 Task: Use the "Weathercom" extension for accurate weather information.
Action: Mouse moved to (1010, 28)
Screenshot: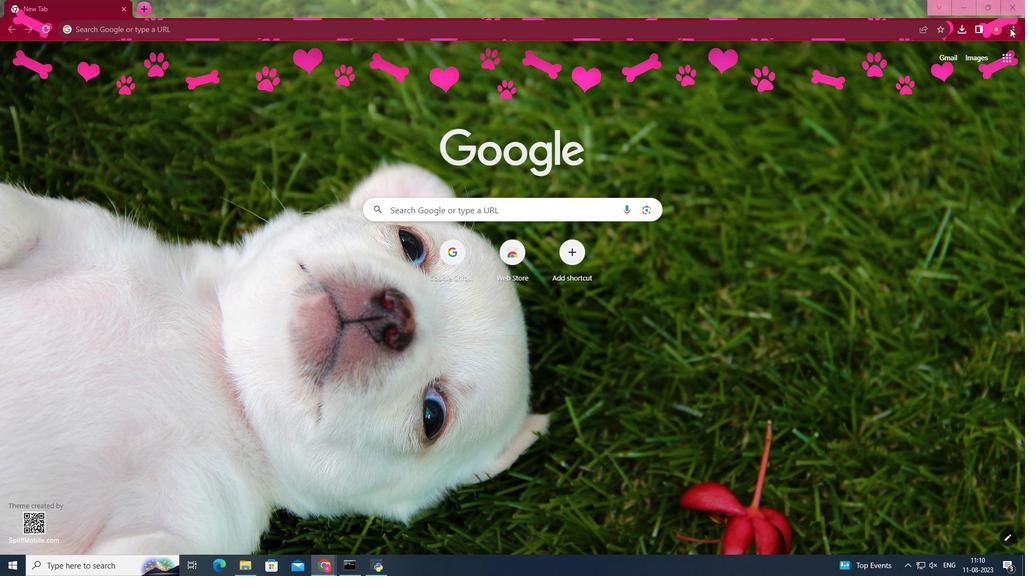 
Action: Mouse pressed left at (1010, 28)
Screenshot: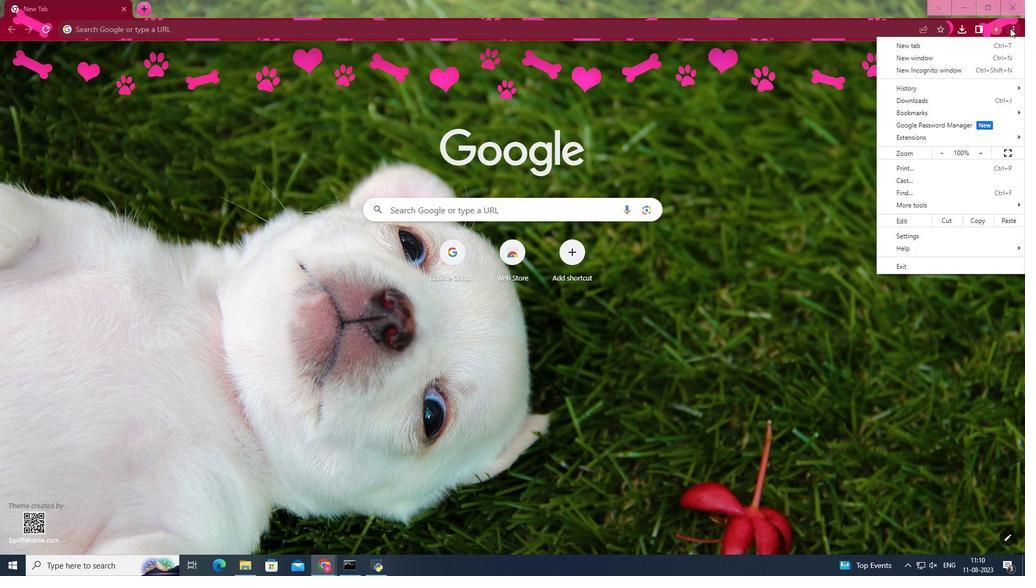 
Action: Mouse moved to (909, 236)
Screenshot: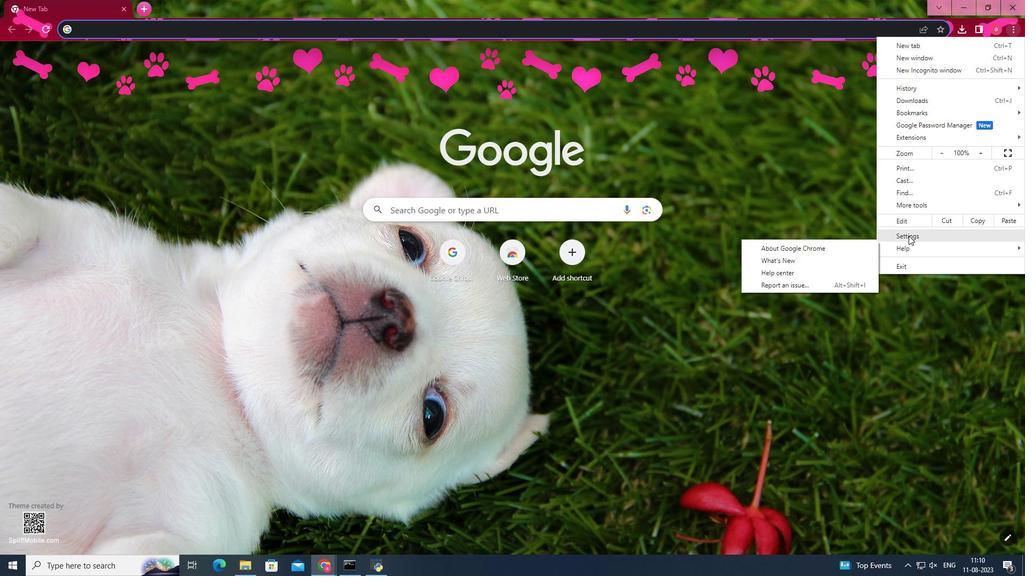 
Action: Mouse pressed left at (909, 236)
Screenshot: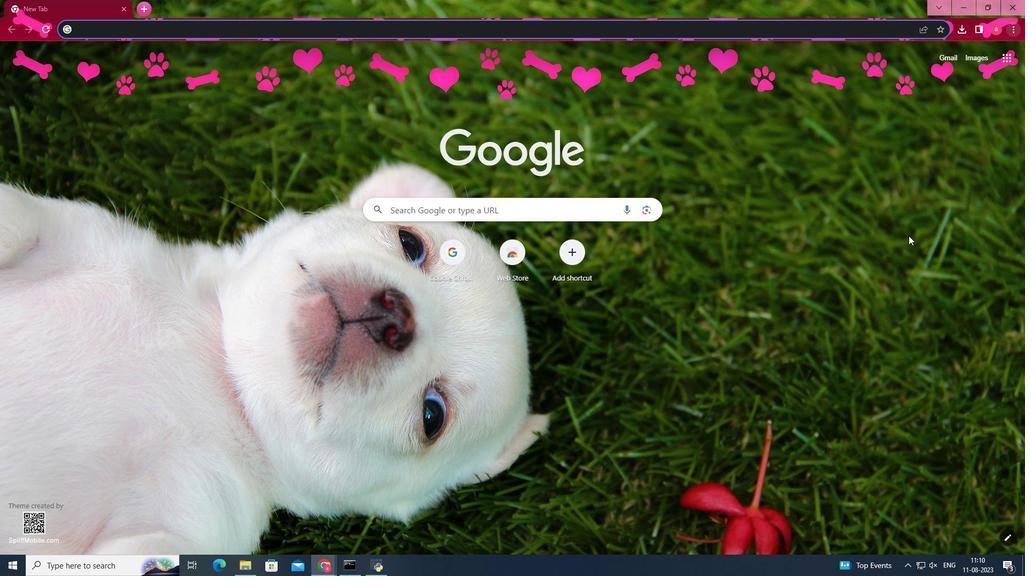 
Action: Mouse moved to (54, 390)
Screenshot: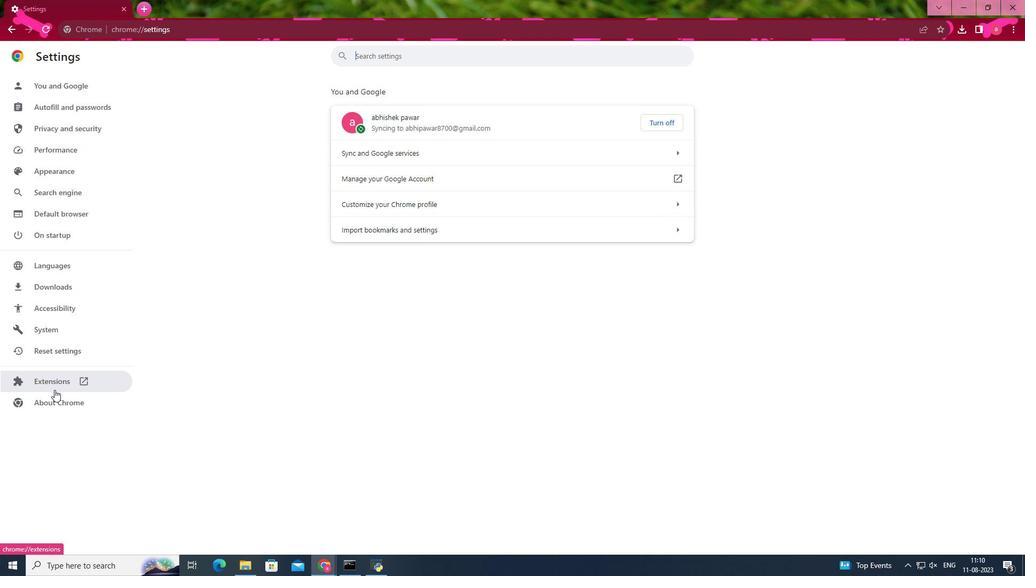 
Action: Mouse pressed left at (54, 390)
Screenshot: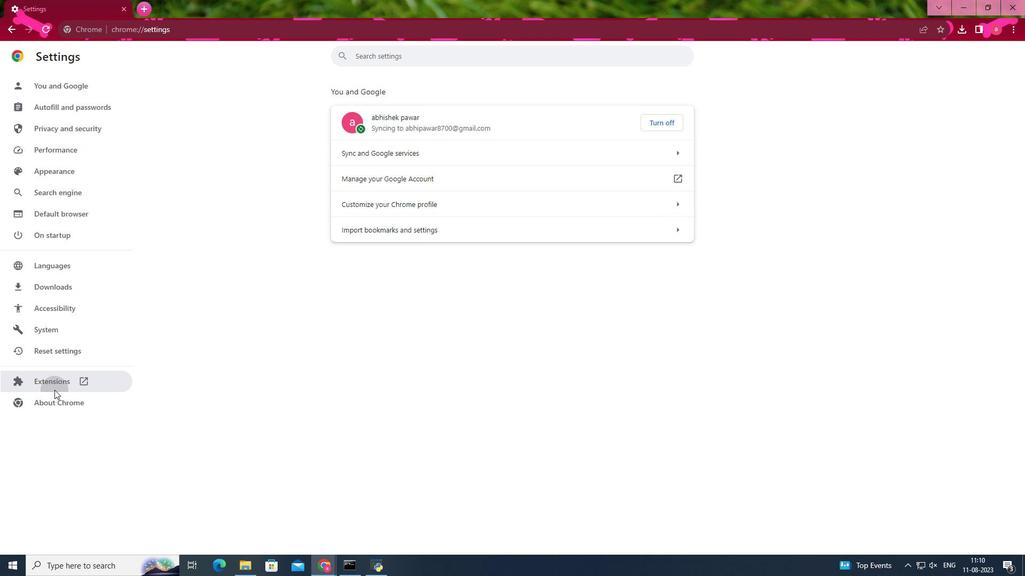 
Action: Mouse moved to (23, 56)
Screenshot: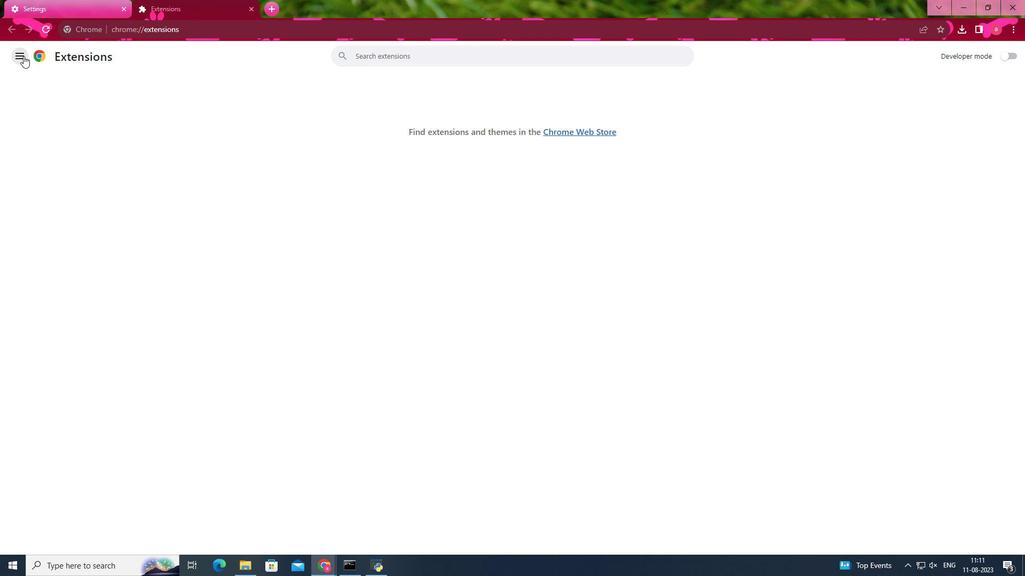 
Action: Mouse pressed left at (23, 56)
Screenshot: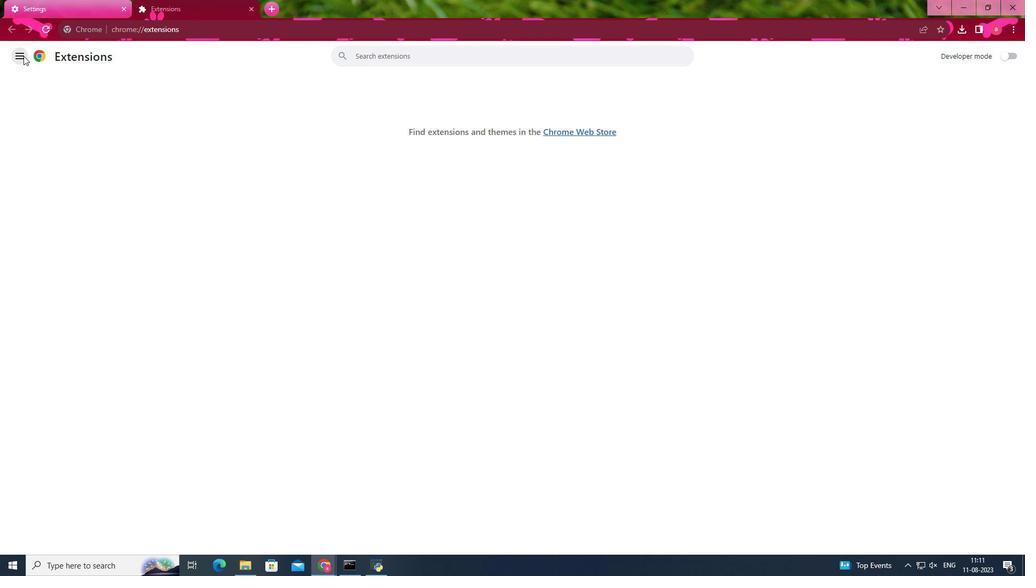 
Action: Mouse moved to (57, 541)
Screenshot: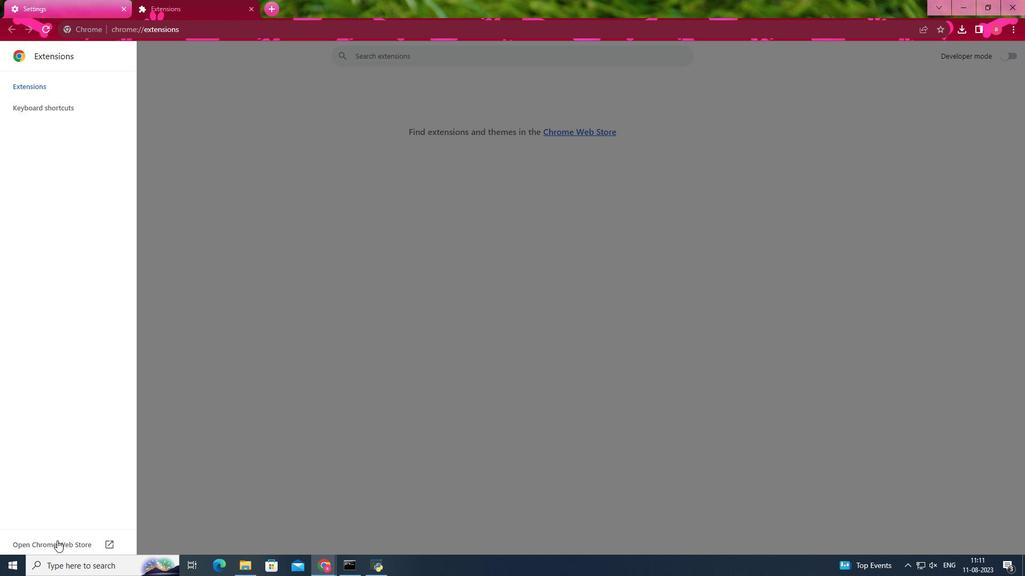 
Action: Mouse pressed left at (57, 541)
Screenshot: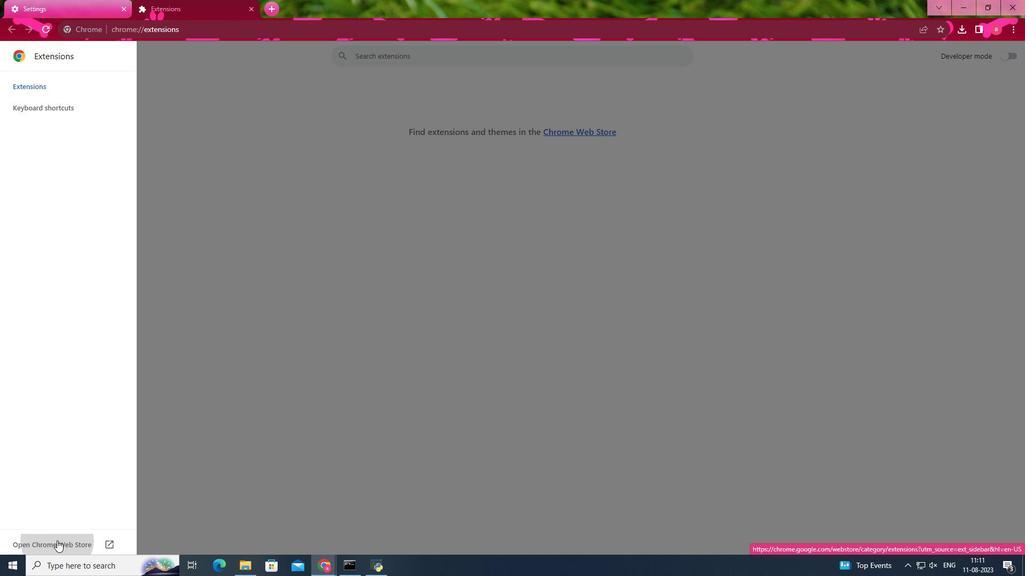 
Action: Mouse moved to (265, 94)
Screenshot: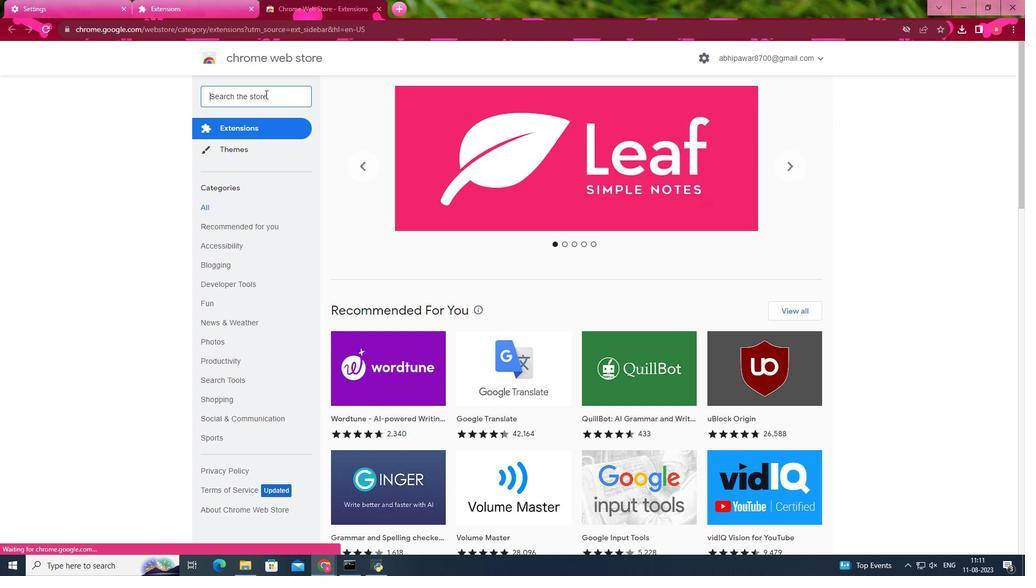 
Action: Mouse pressed left at (265, 94)
Screenshot: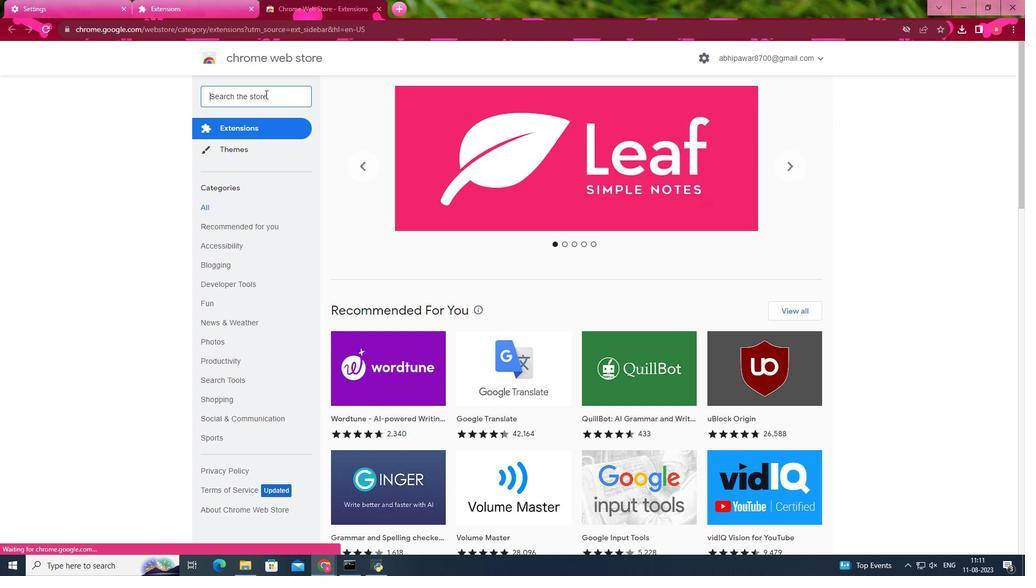 
Action: Key pressed <Key.shift>Weathercom<Key.enter>
Screenshot: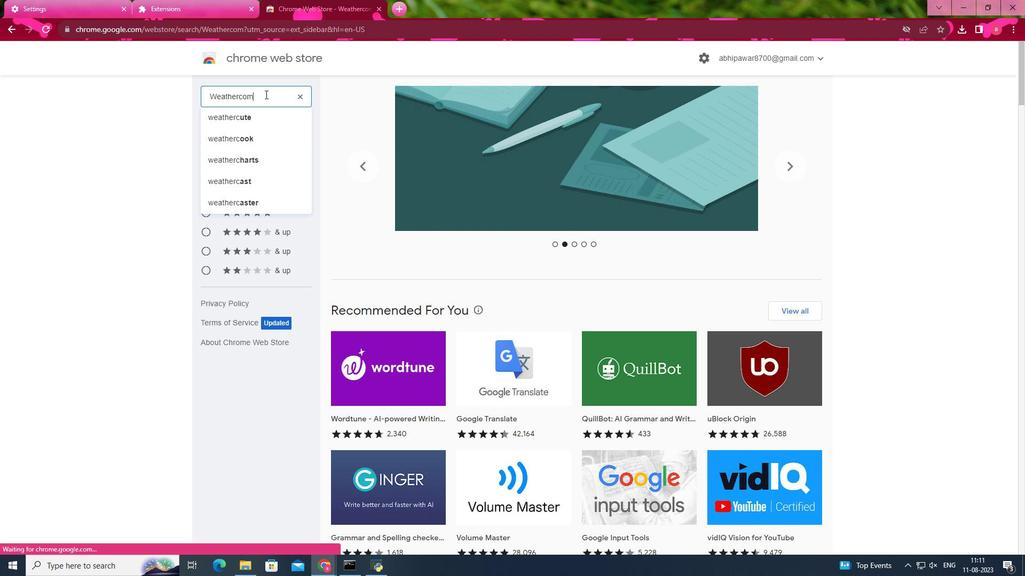 
Action: Mouse moved to (523, 170)
Screenshot: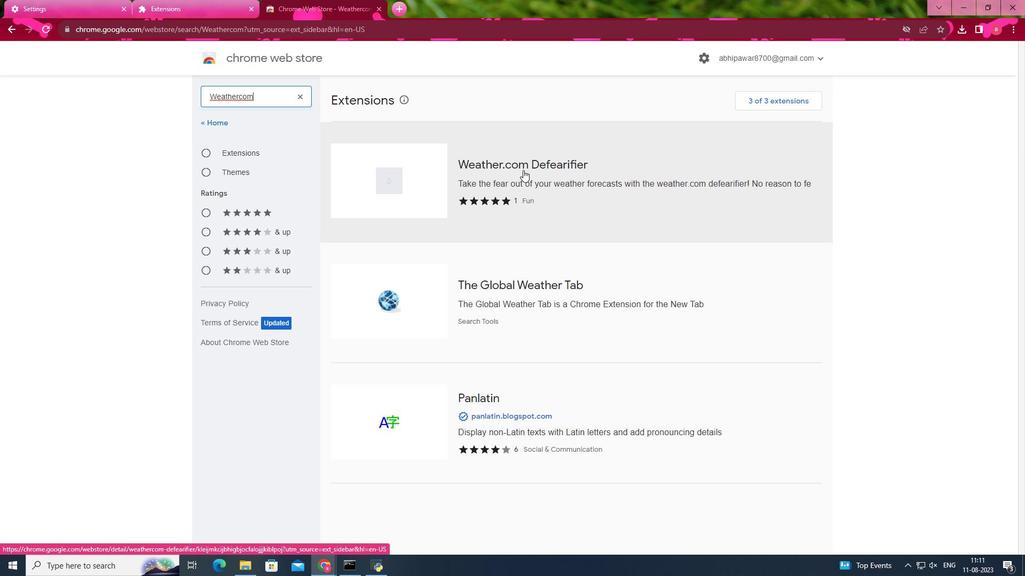 
Action: Mouse pressed left at (523, 170)
Screenshot: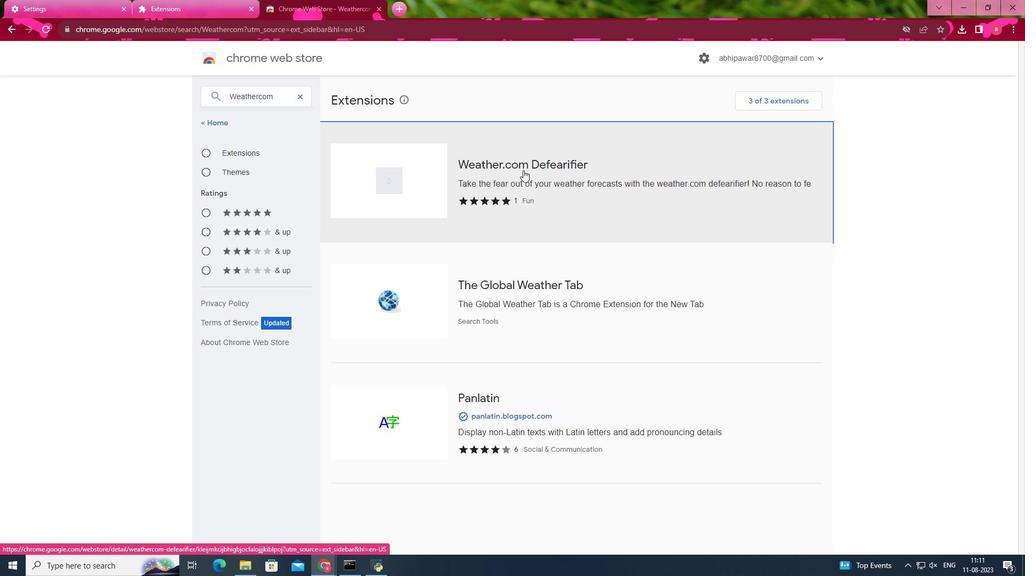 
Action: Mouse moved to (714, 129)
Screenshot: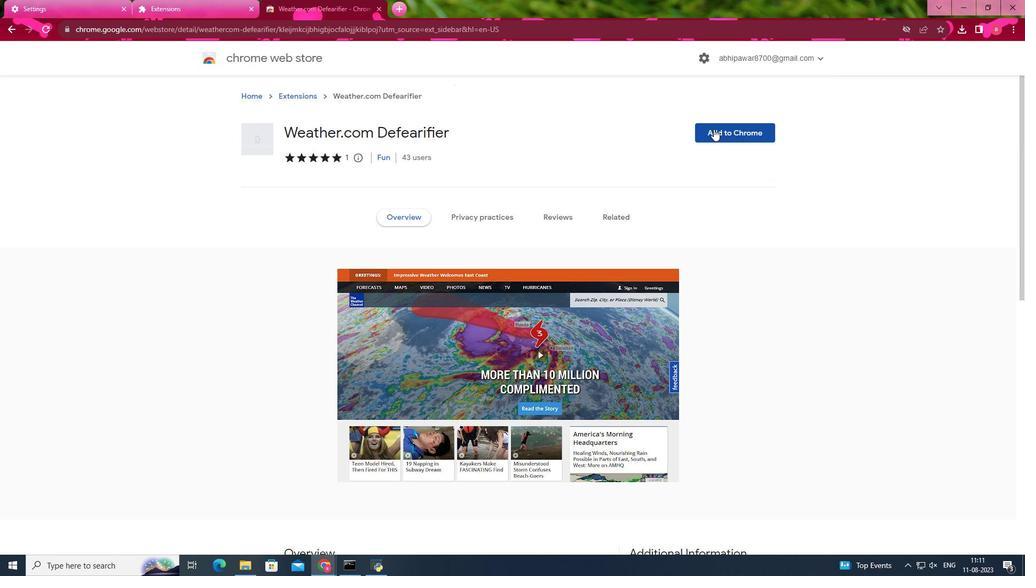 
Action: Mouse pressed left at (714, 129)
Screenshot: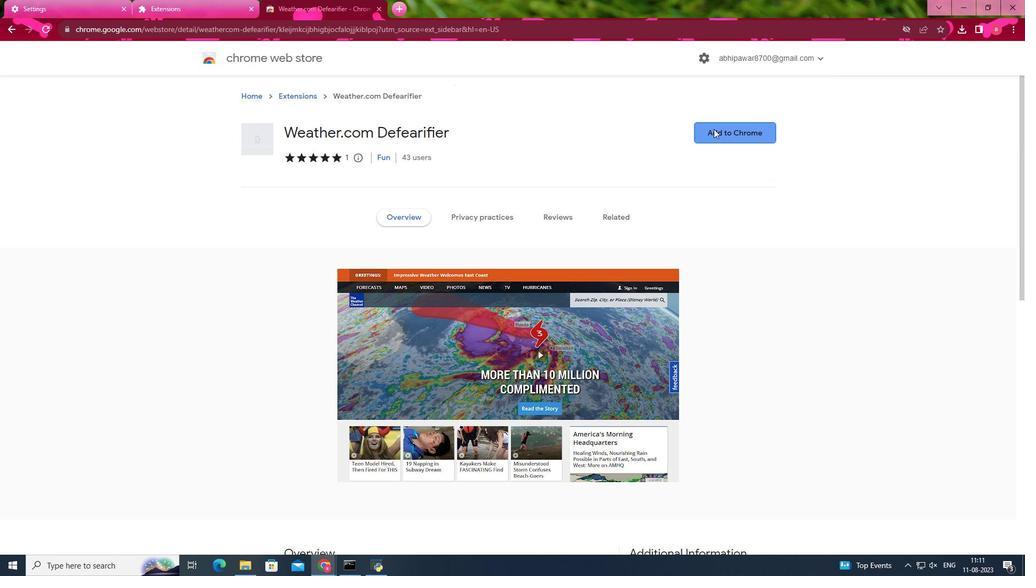 
Action: Mouse moved to (544, 117)
Screenshot: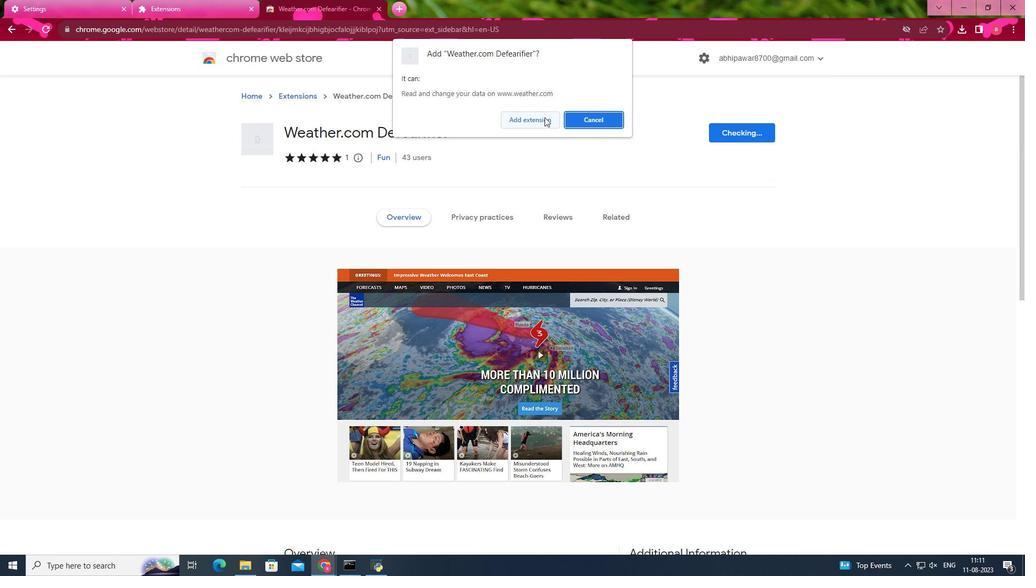 
Action: Mouse pressed left at (544, 117)
Screenshot: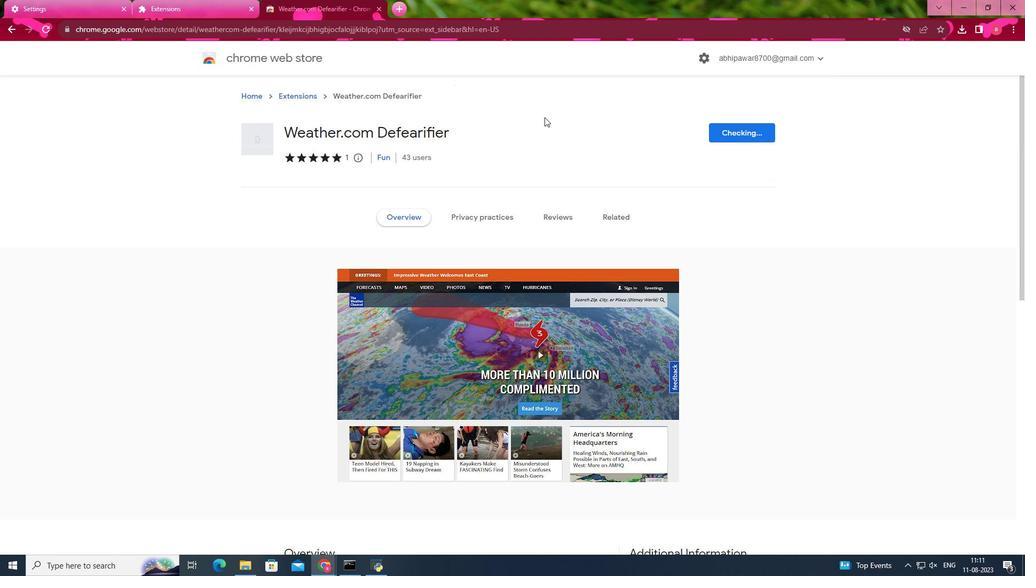 
Action: Mouse moved to (766, 56)
Screenshot: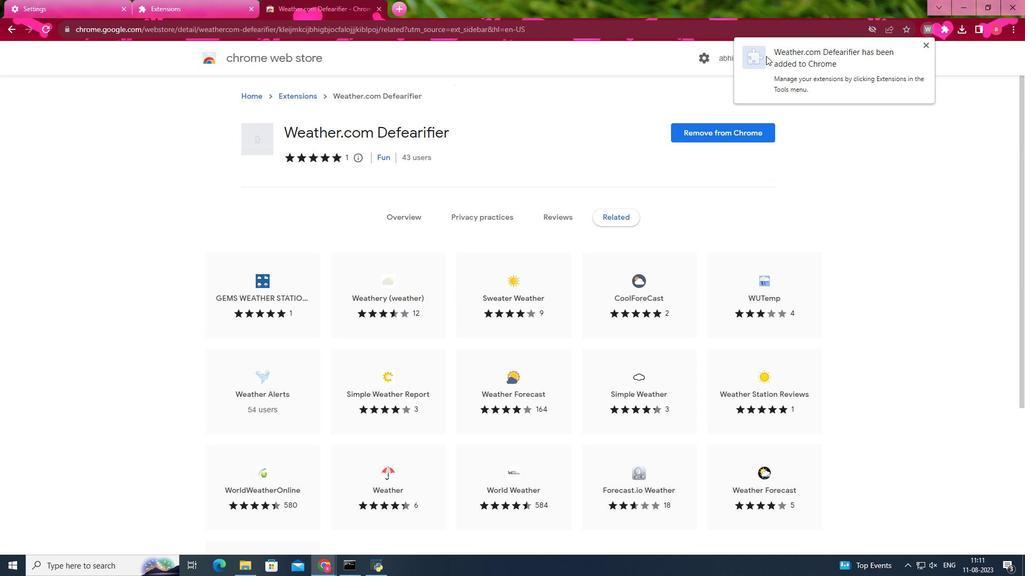 
Action: Mouse pressed left at (766, 56)
Screenshot: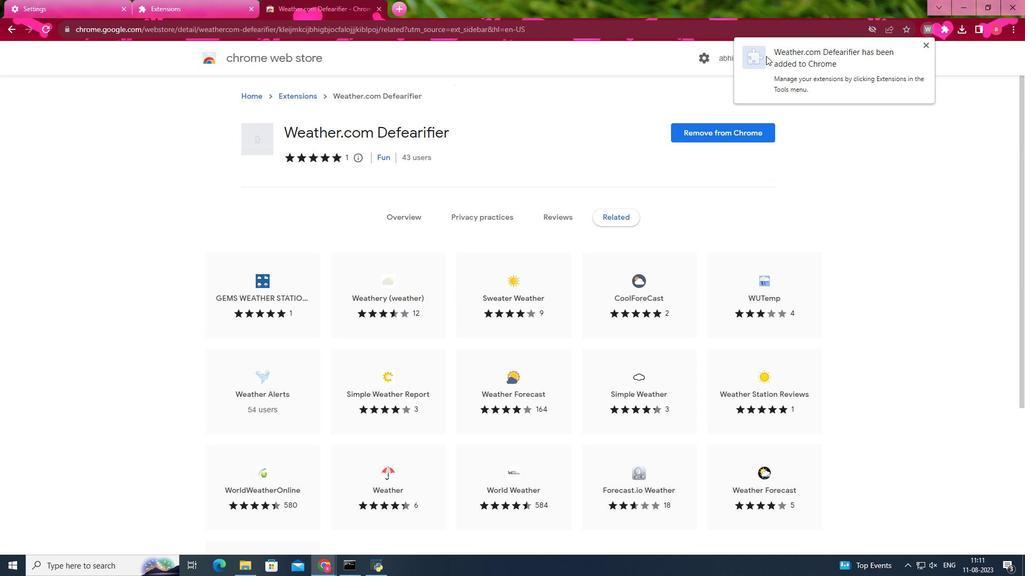 
Action: Mouse moved to (847, 61)
Screenshot: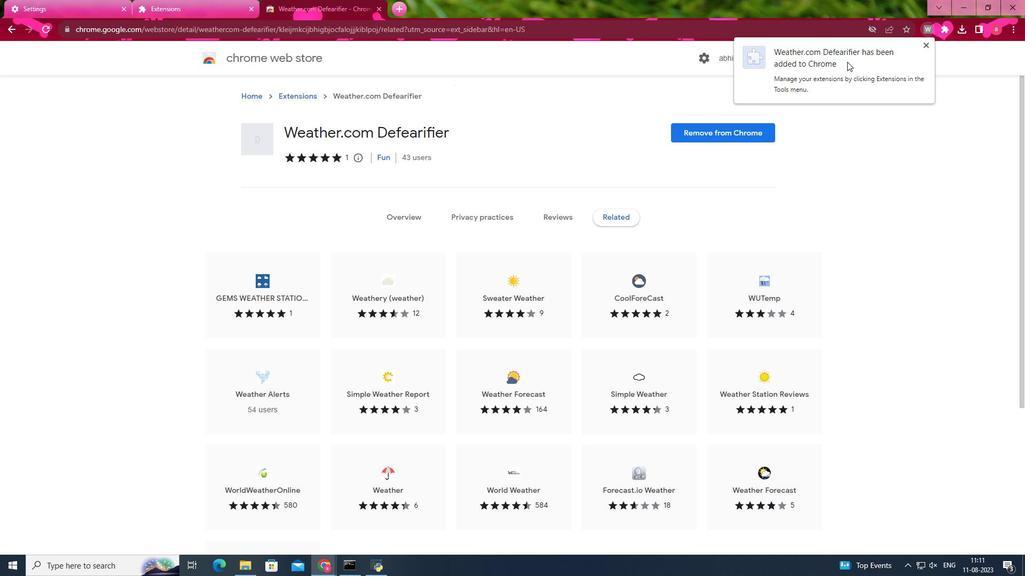 
Action: Mouse pressed left at (847, 61)
Screenshot: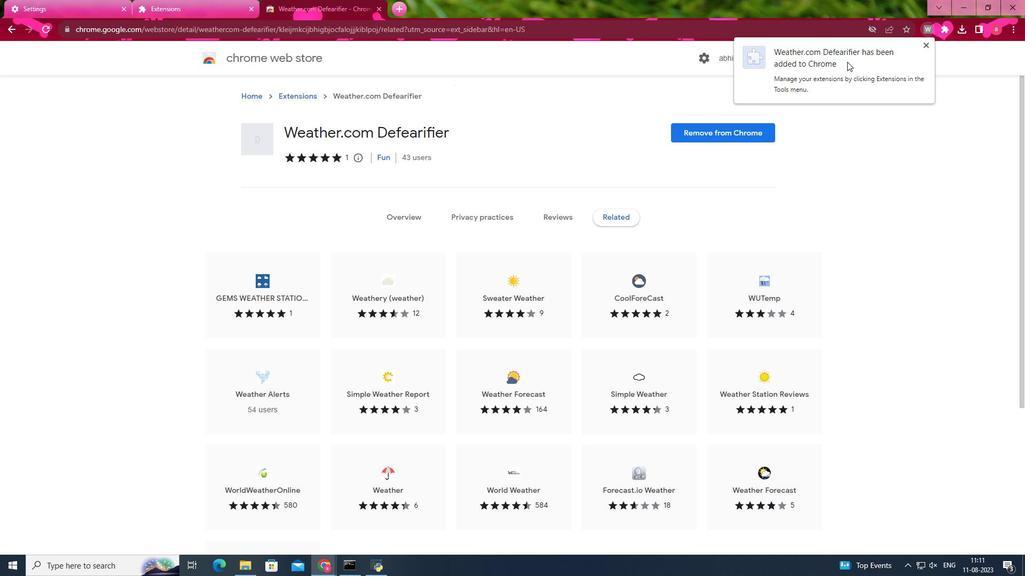 
Action: Mouse moved to (931, 43)
Screenshot: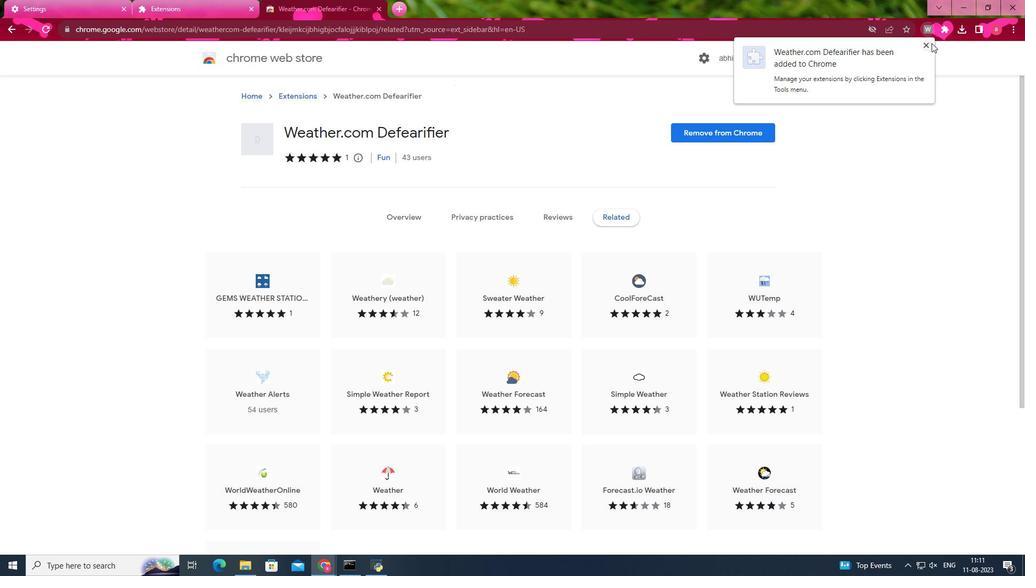 
Action: Mouse pressed left at (931, 43)
Screenshot: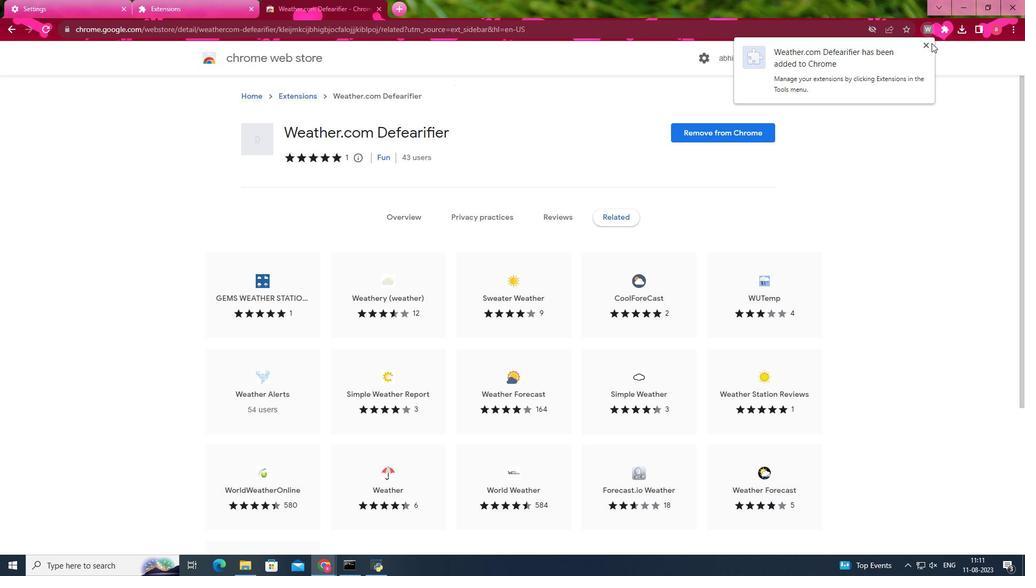 
Action: Mouse moved to (949, 28)
Screenshot: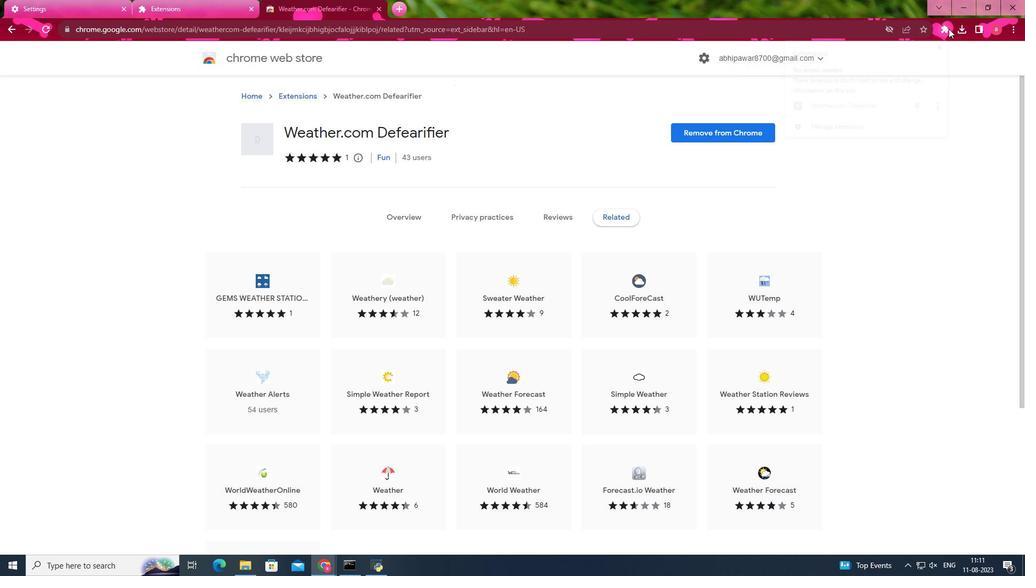 
Action: Mouse pressed left at (949, 28)
Screenshot: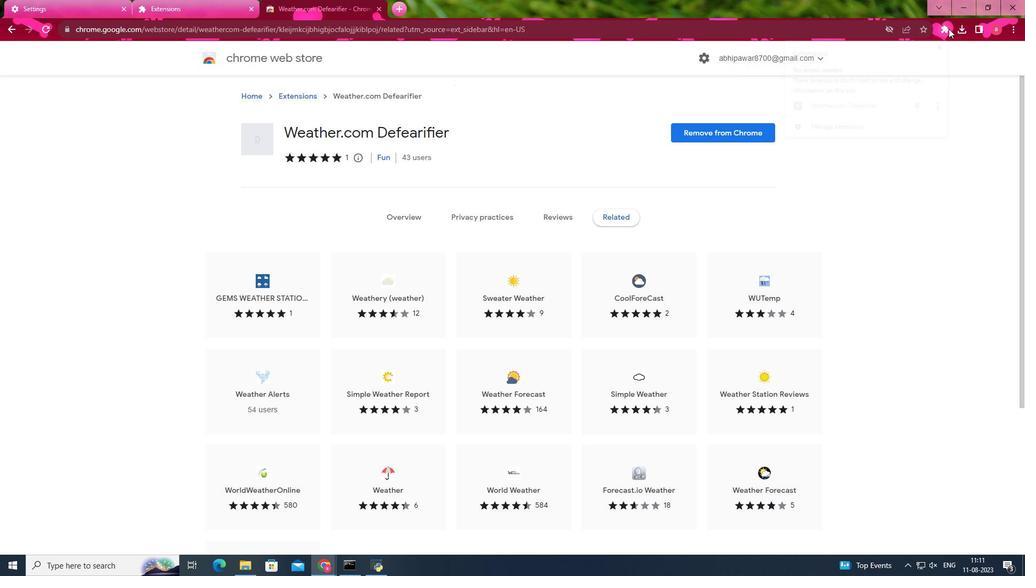 
Action: Mouse moved to (835, 114)
Screenshot: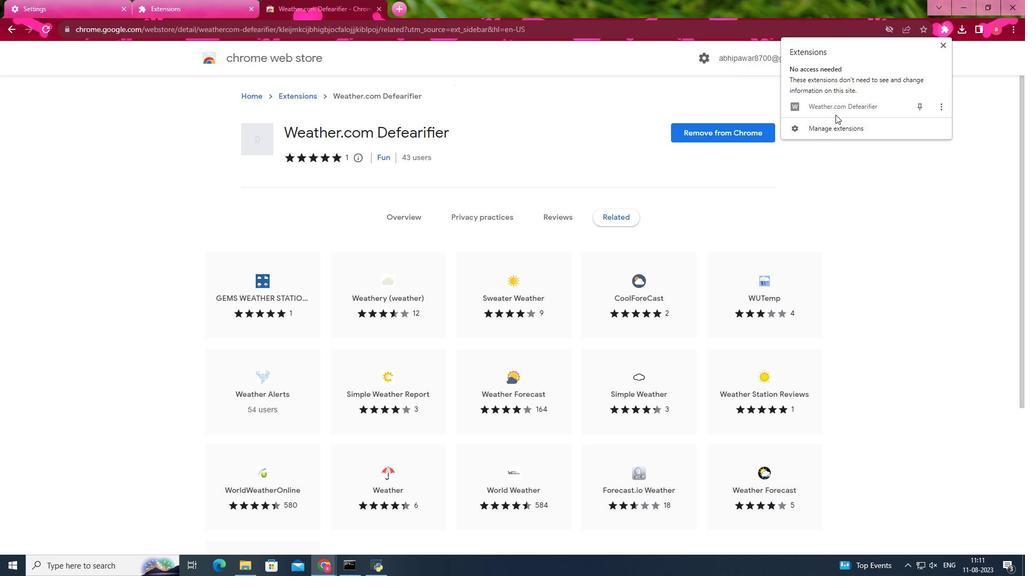 
Action: Mouse pressed left at (835, 114)
Screenshot: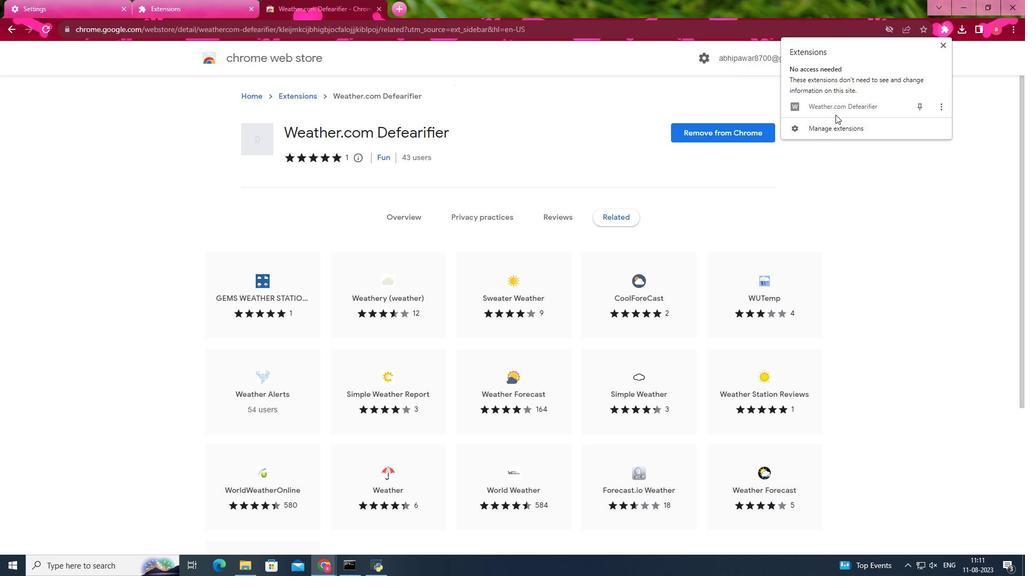 
Action: Mouse moved to (840, 105)
Screenshot: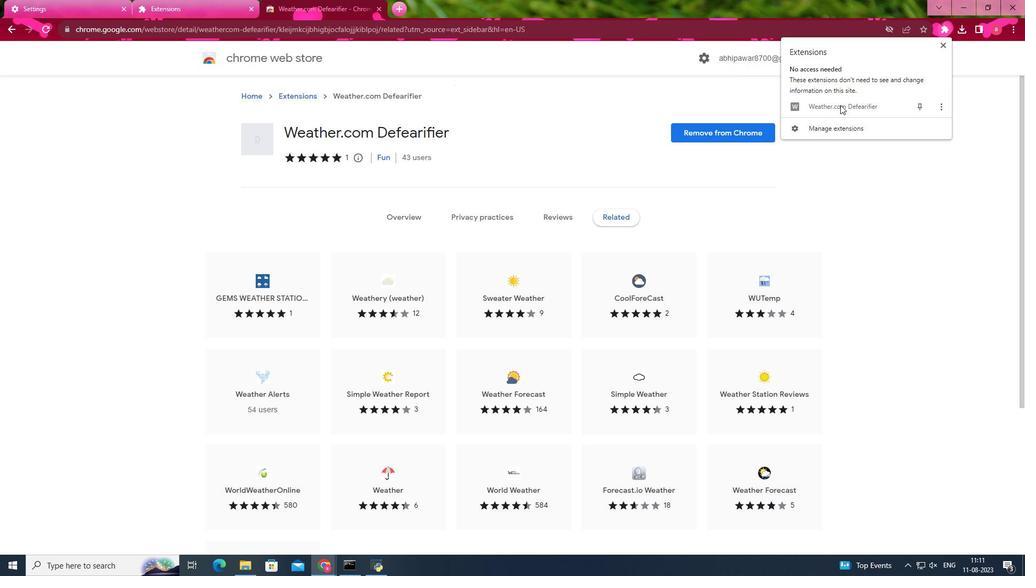 
Action: Mouse pressed left at (840, 105)
Screenshot: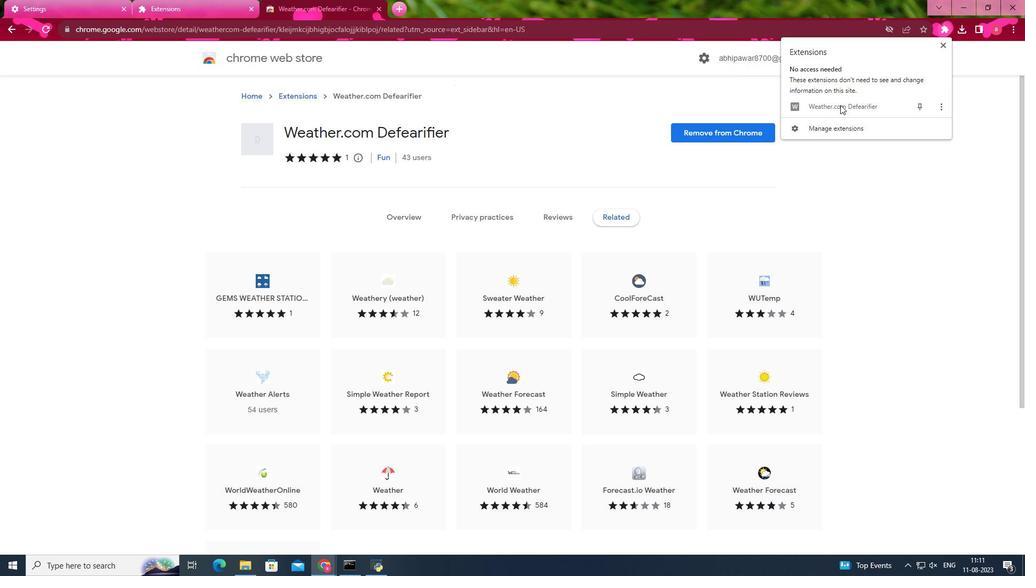 
Action: Mouse moved to (747, 168)
Screenshot: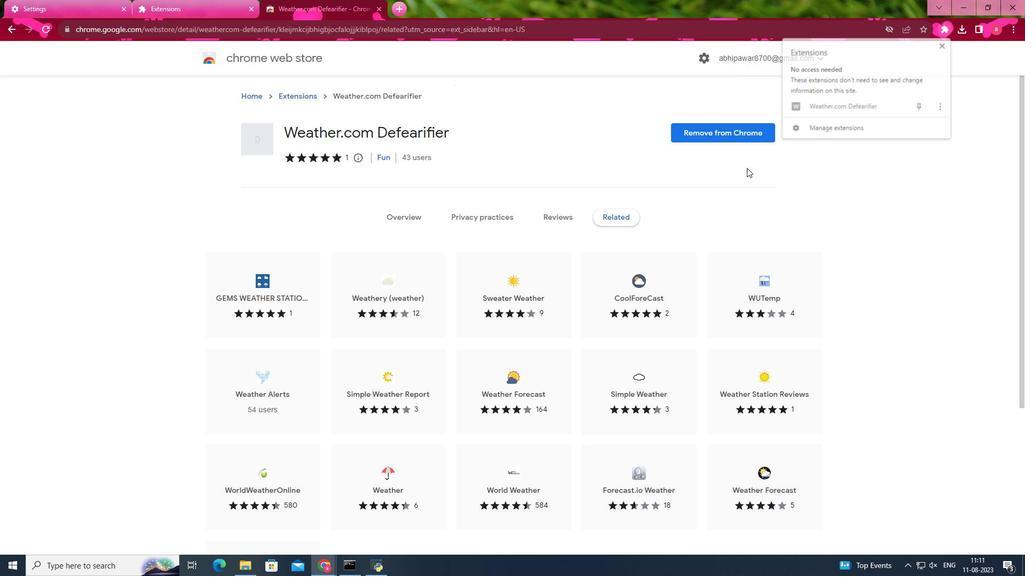 
Action: Mouse pressed left at (747, 168)
Screenshot: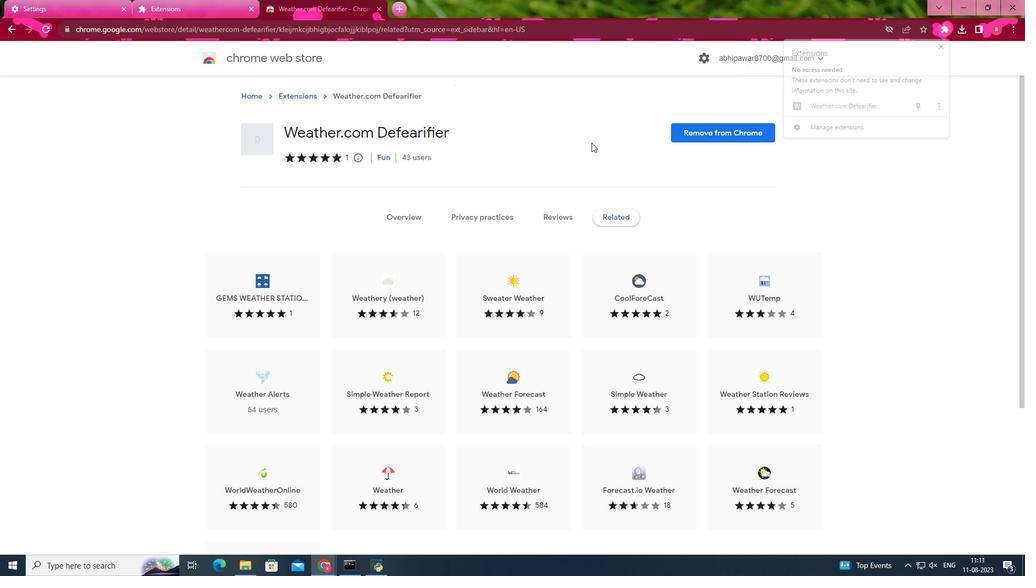 
Action: Mouse moved to (5, 24)
Screenshot: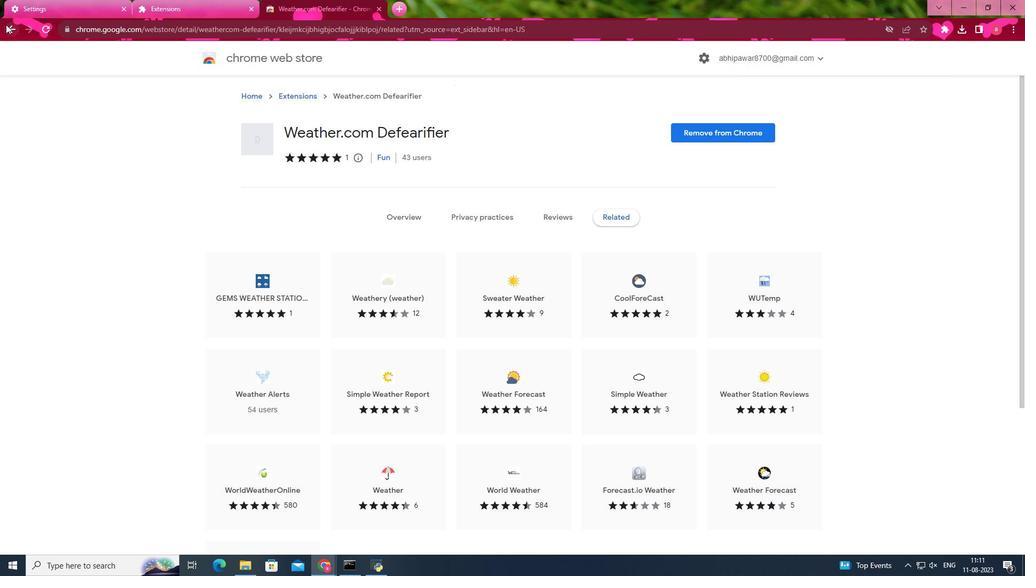 
Action: Mouse pressed left at (5, 24)
Screenshot: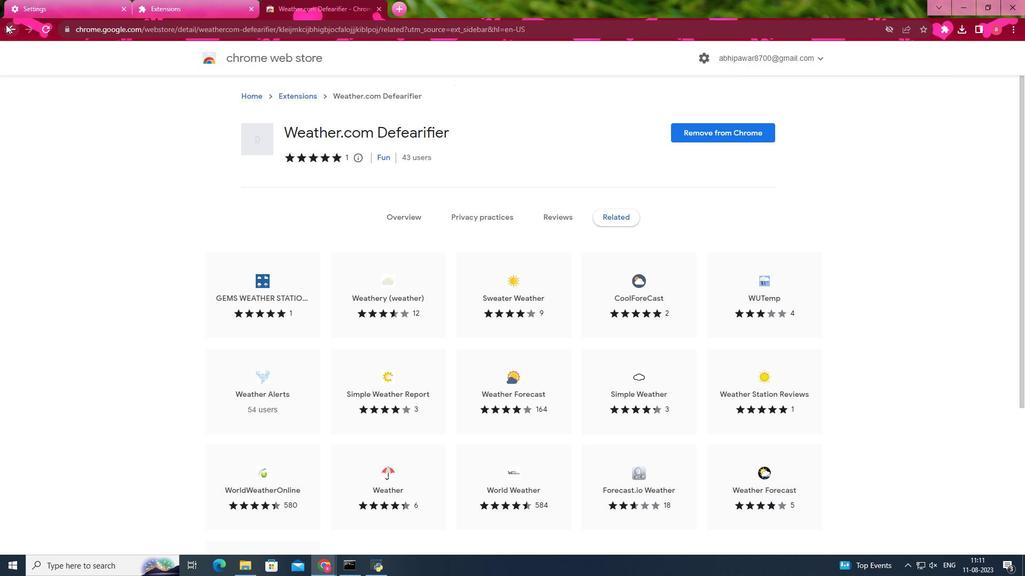 
Action: Mouse moved to (11, 29)
Screenshot: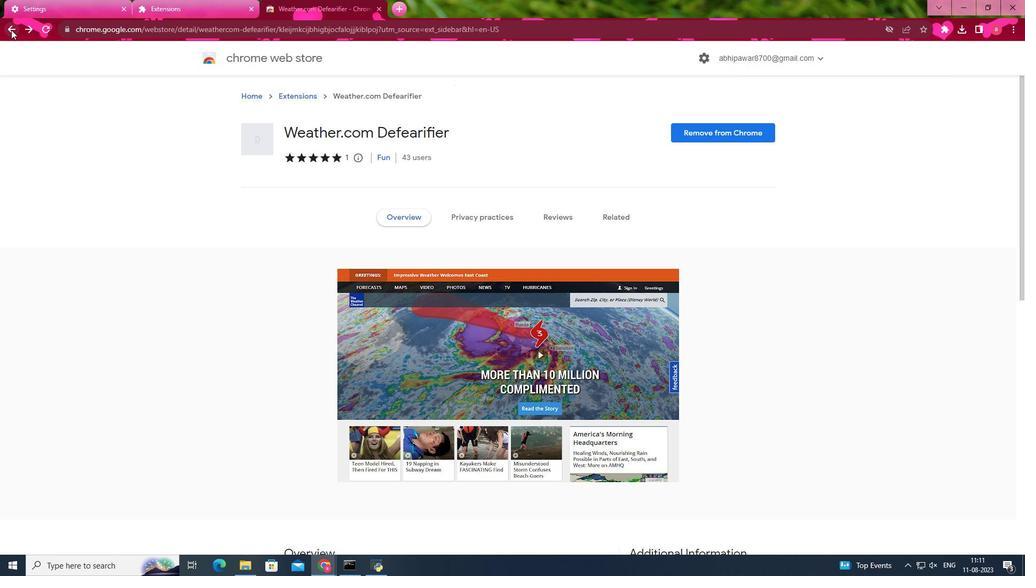 
Action: Mouse pressed left at (11, 29)
Screenshot: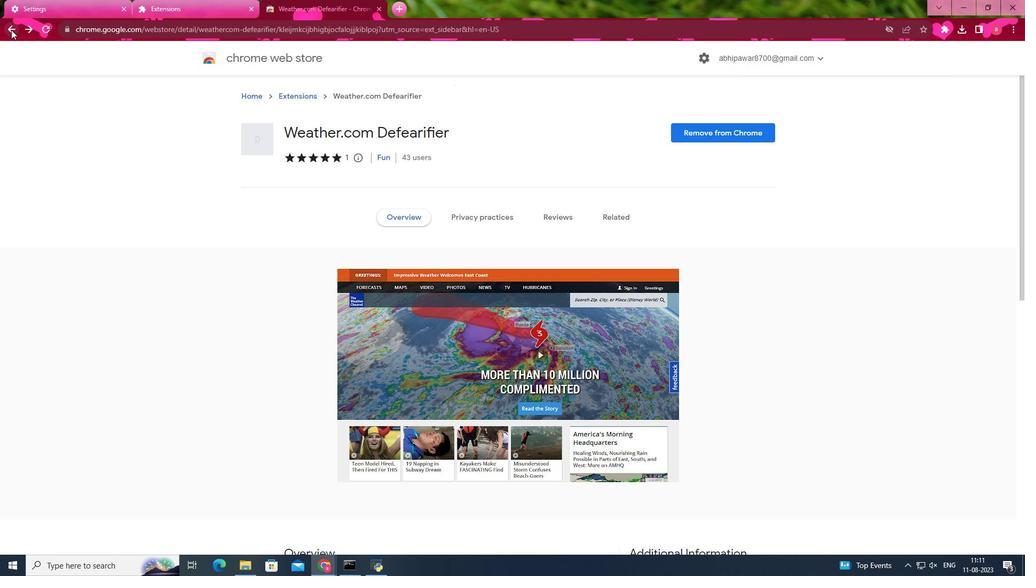 
Action: Mouse moved to (484, 297)
Screenshot: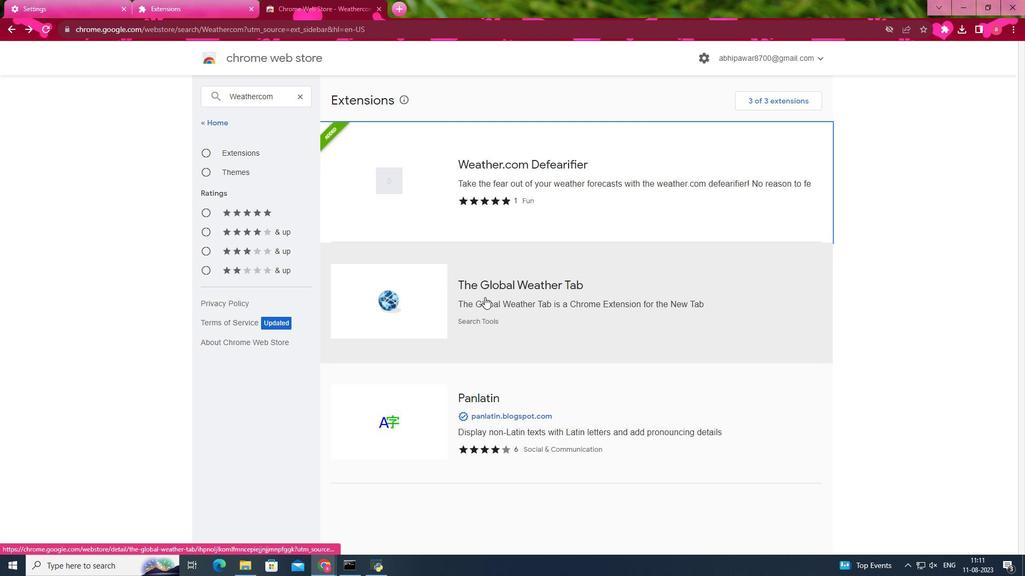 
Action: Mouse pressed left at (484, 297)
Screenshot: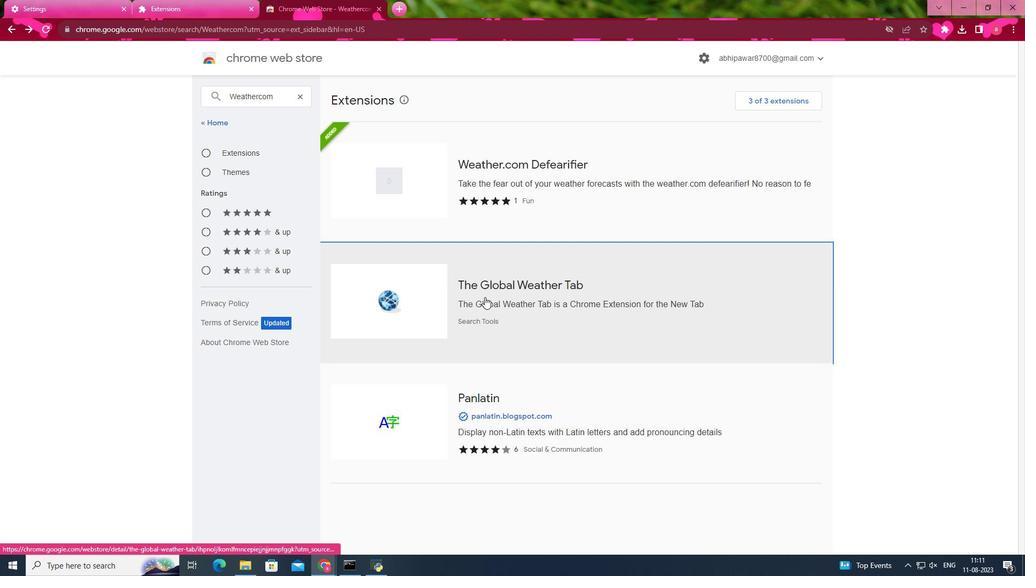 
Action: Mouse moved to (742, 128)
Screenshot: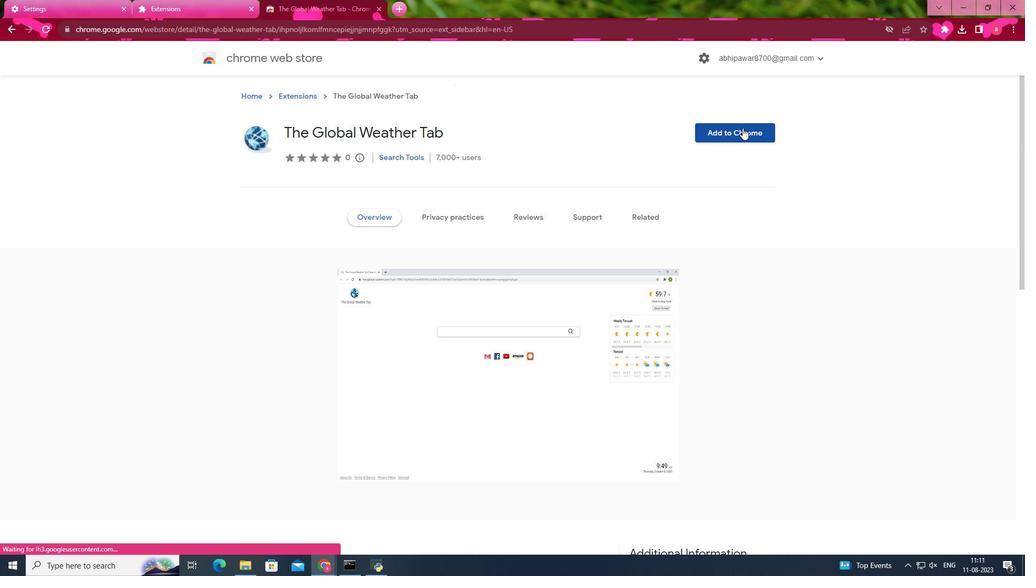 
Action: Mouse pressed left at (742, 128)
Screenshot: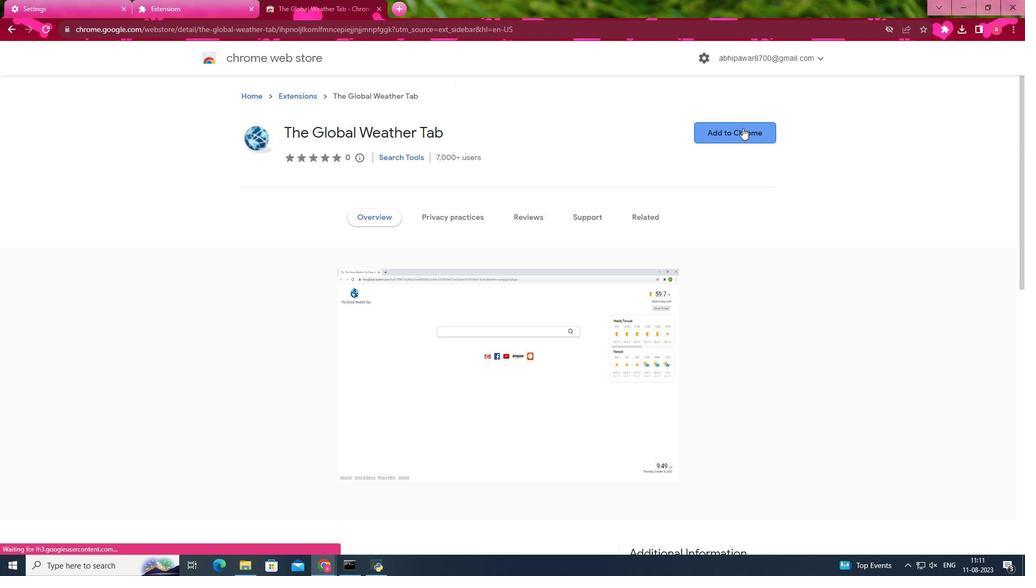 
Action: Mouse moved to (526, 131)
Screenshot: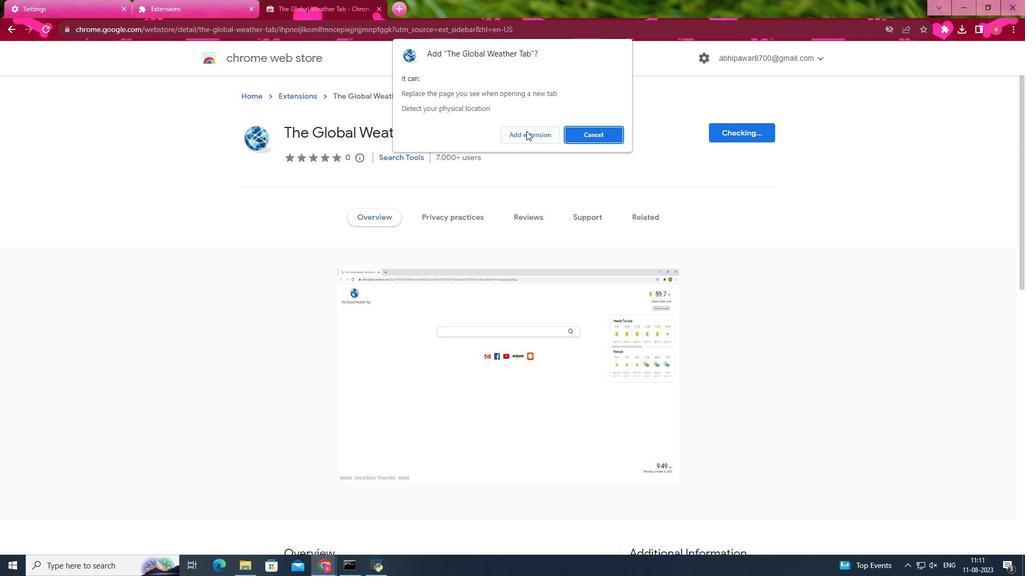 
Action: Mouse pressed left at (526, 131)
Screenshot: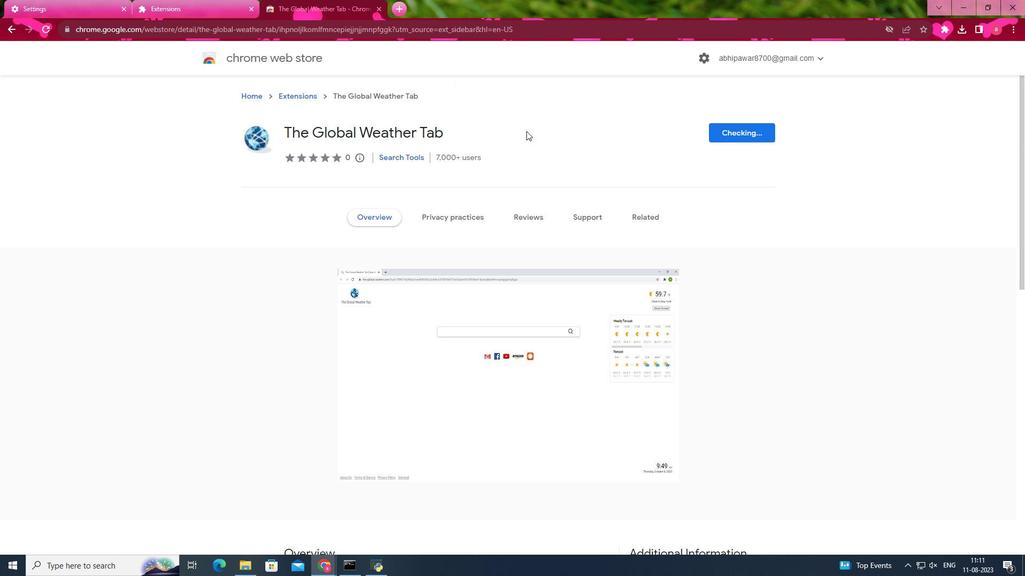 
Action: Mouse moved to (948, 30)
Screenshot: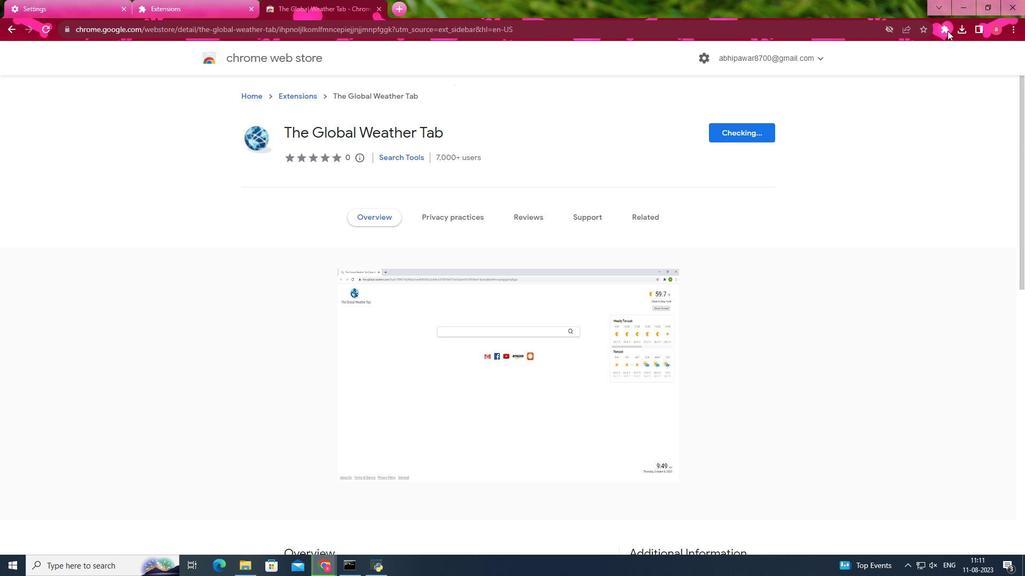 
Action: Mouse pressed left at (948, 30)
Screenshot: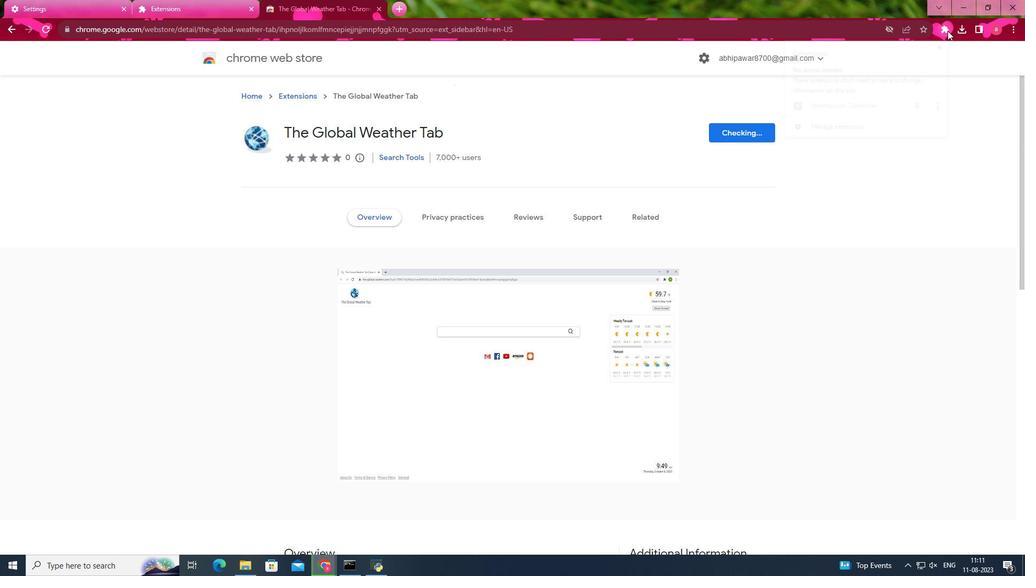 
Action: Mouse moved to (582, 111)
Screenshot: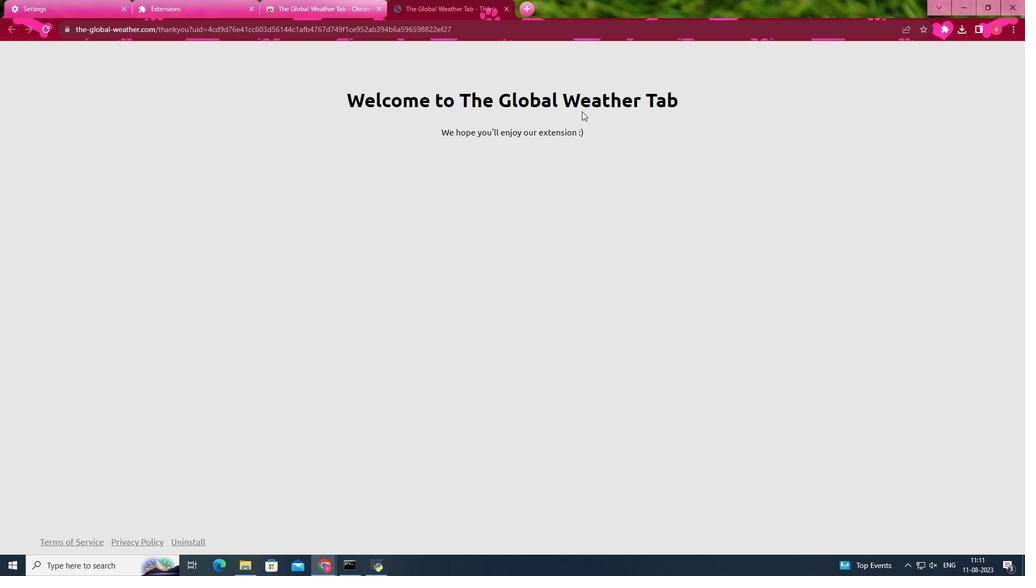 
Action: Mouse pressed left at (582, 111)
Screenshot: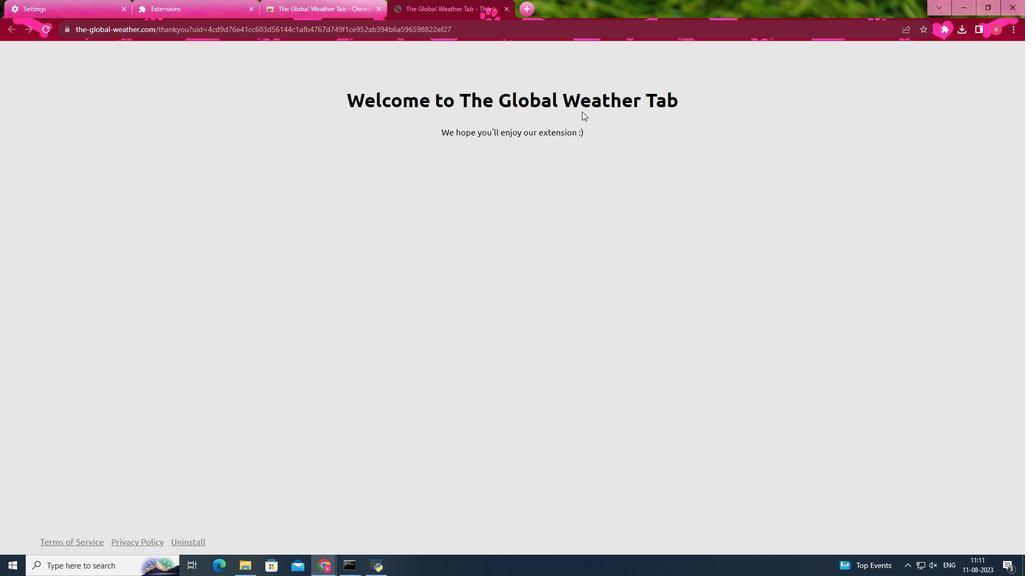 
Action: Mouse moved to (540, 120)
Screenshot: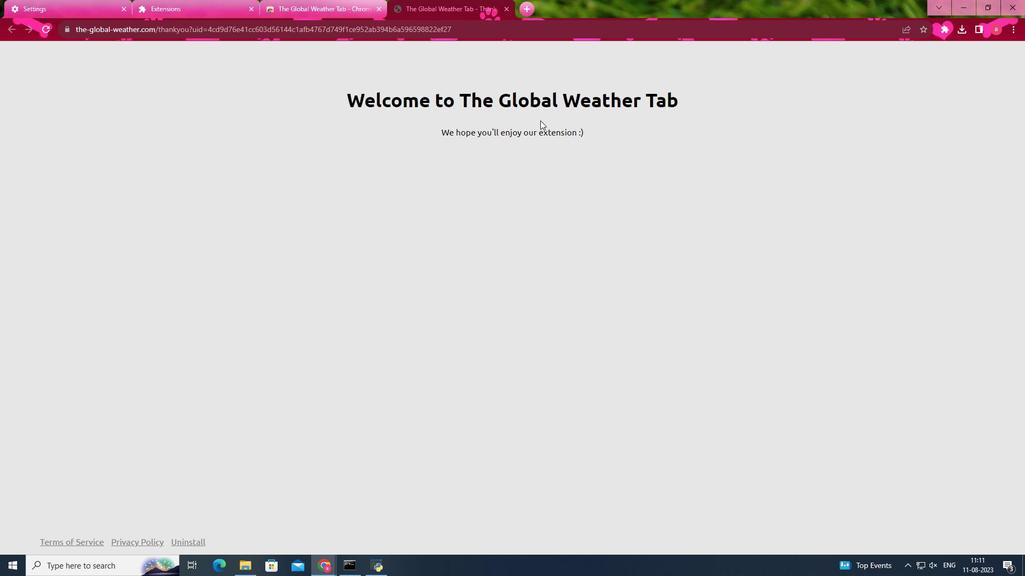 
Action: Mouse pressed left at (540, 120)
Screenshot: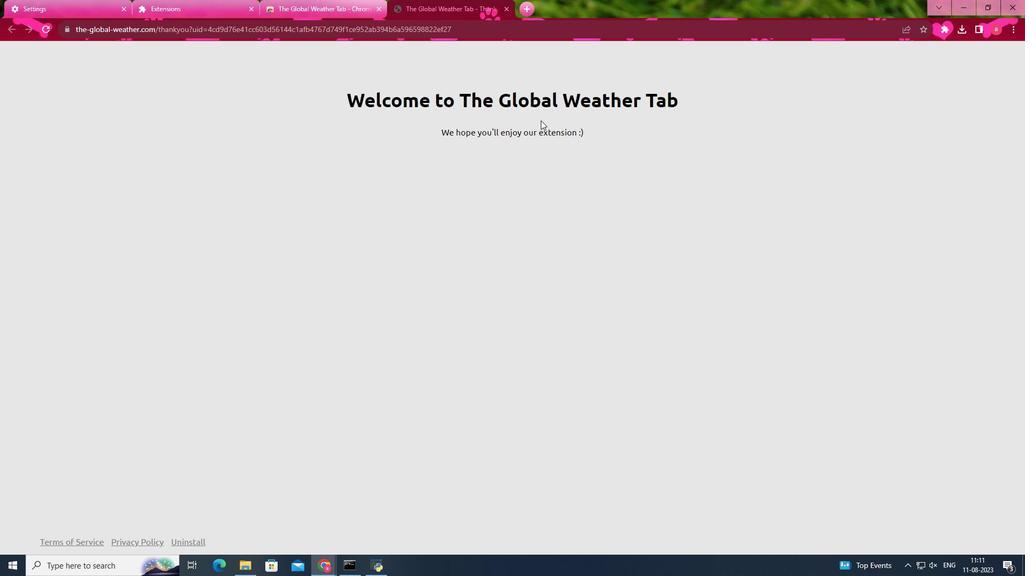 
Action: Mouse moved to (557, 139)
Screenshot: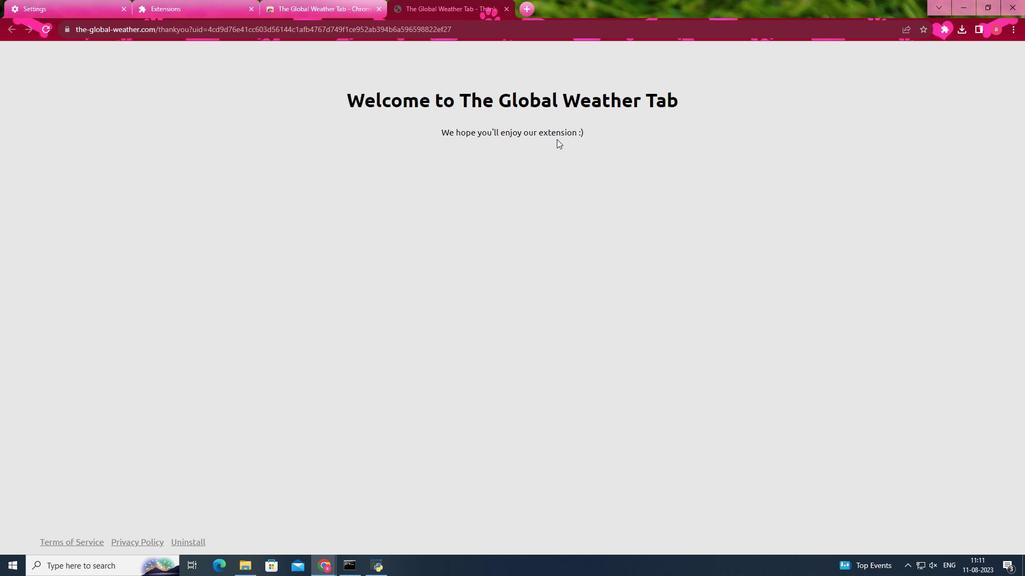 
Action: Key pressed <Key.enter>
Screenshot: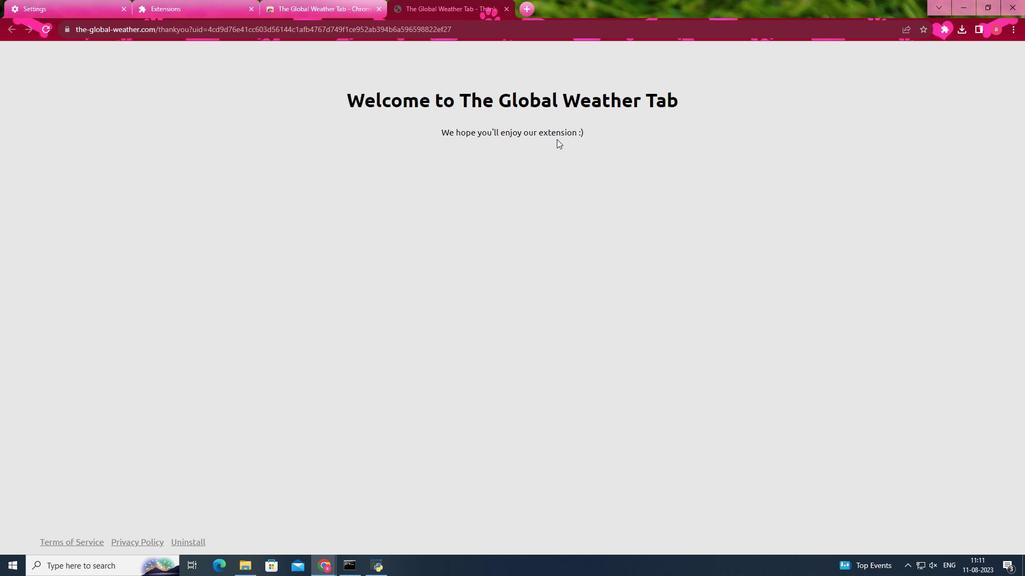 
Action: Mouse moved to (944, 32)
Screenshot: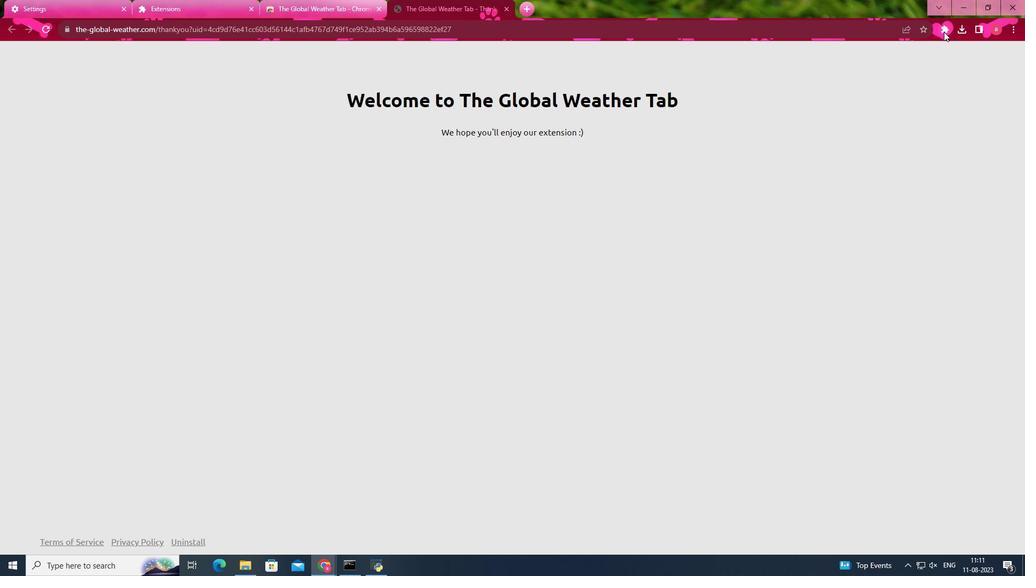 
Action: Mouse pressed left at (944, 32)
Screenshot: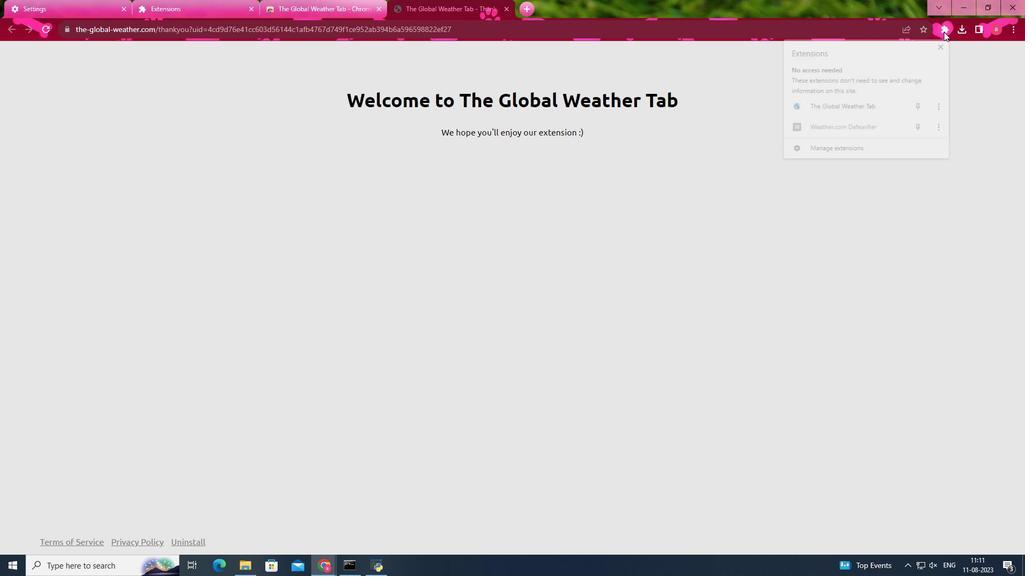 
Action: Mouse moved to (835, 113)
Screenshot: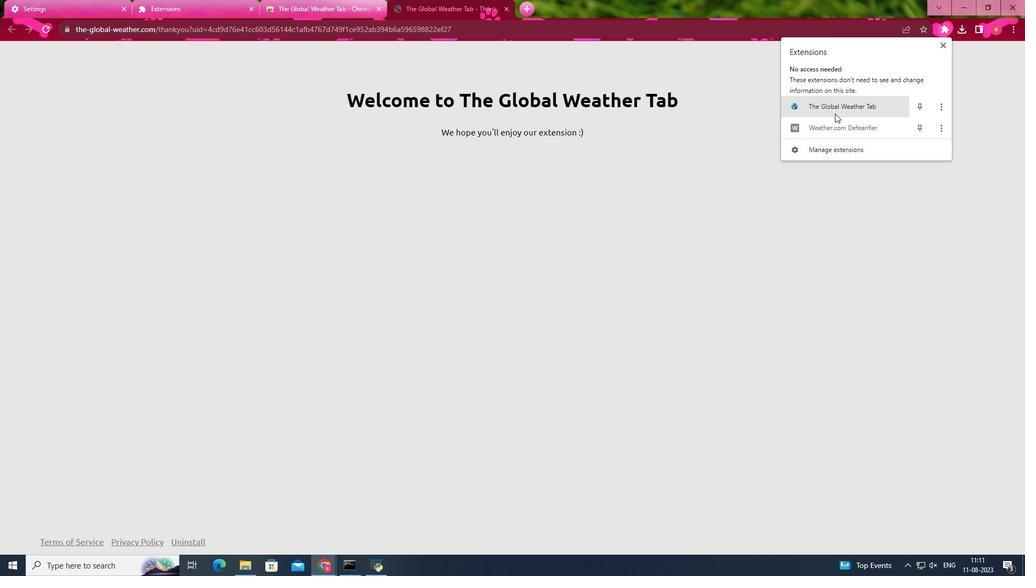 
Action: Mouse pressed left at (835, 113)
Screenshot: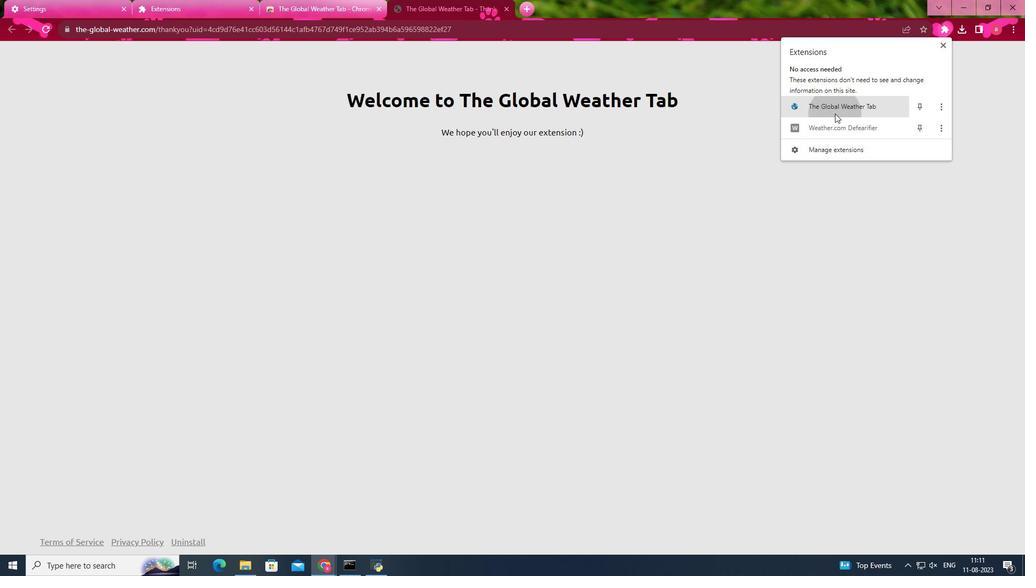 
Action: Mouse moved to (607, 86)
Screenshot: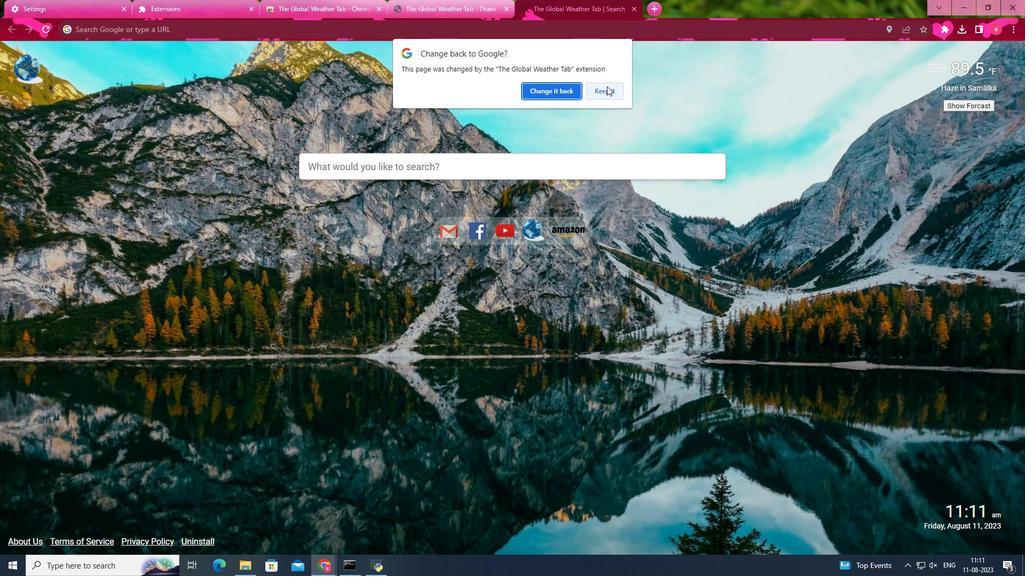 
Action: Mouse pressed left at (607, 86)
Screenshot: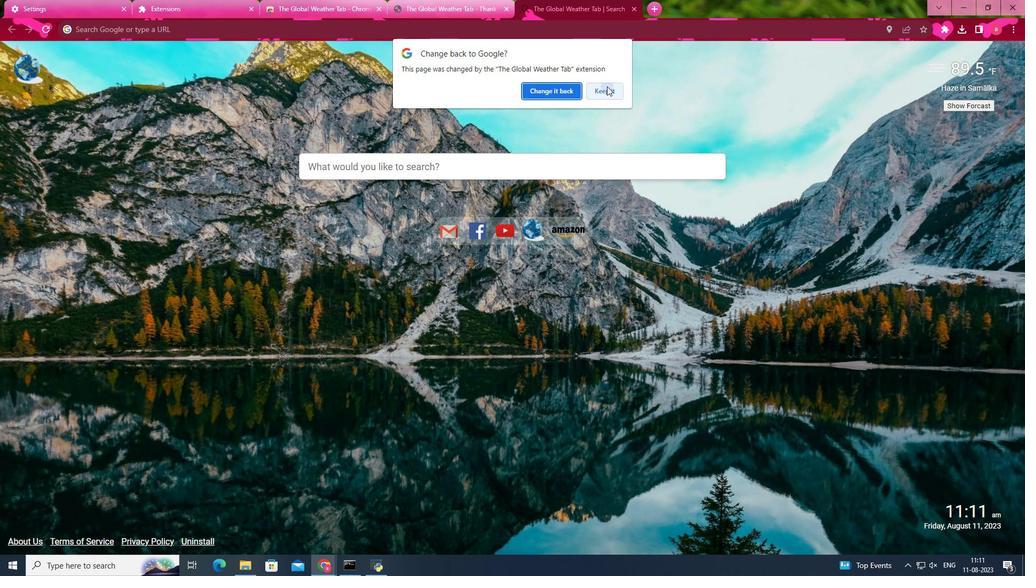 
Action: Mouse moved to (22, 68)
Screenshot: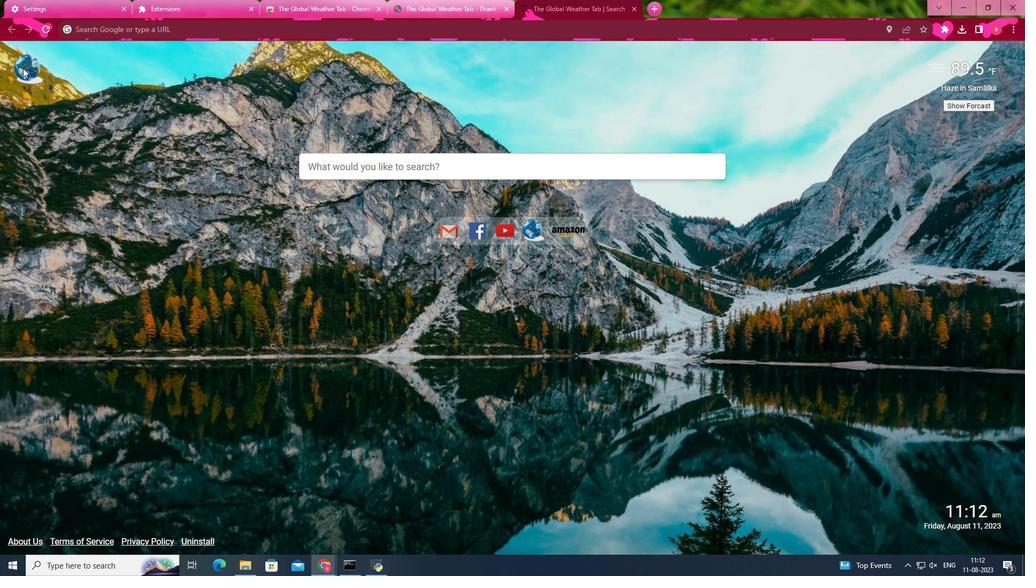 
Action: Mouse pressed left at (22, 68)
Screenshot: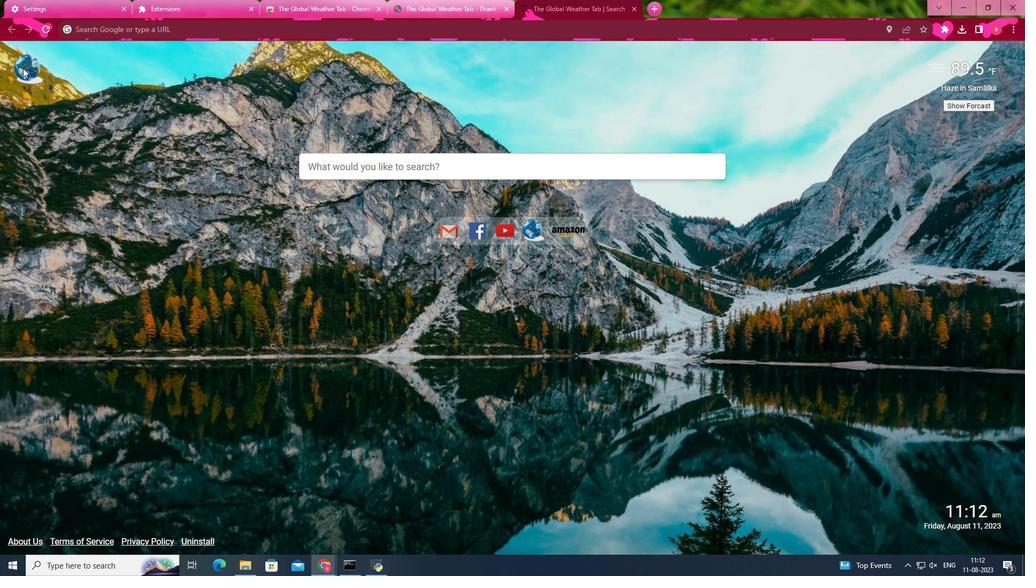 
Action: Mouse moved to (599, 323)
Screenshot: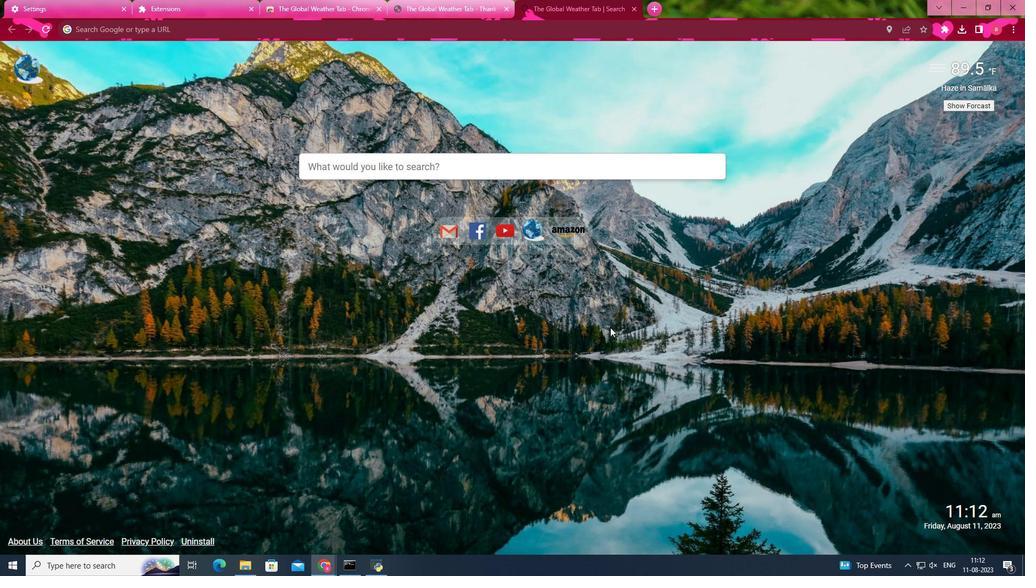 
Action: Mouse scrolled (599, 323) with delta (0, 0)
Screenshot: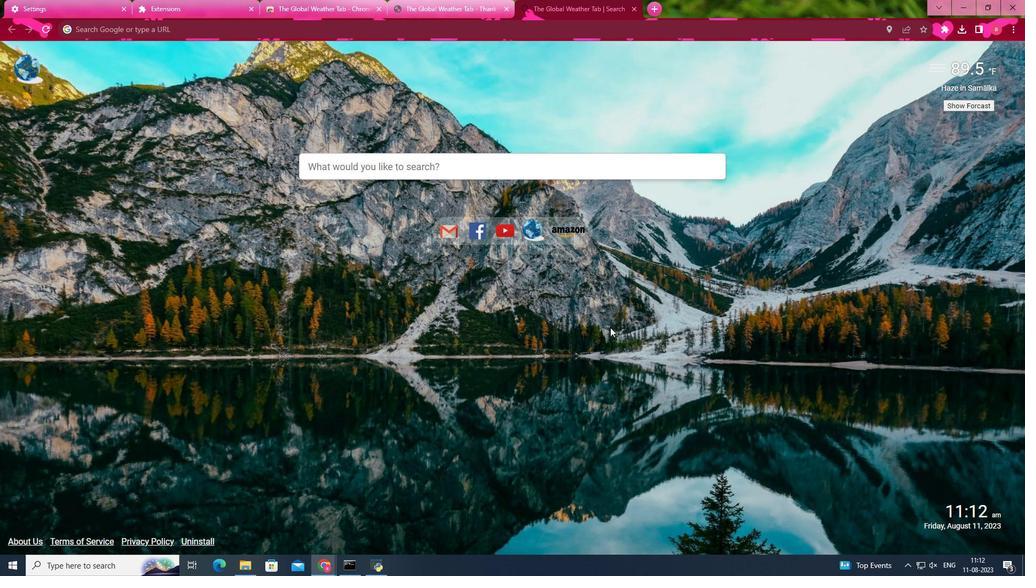 
Action: Mouse moved to (610, 327)
Screenshot: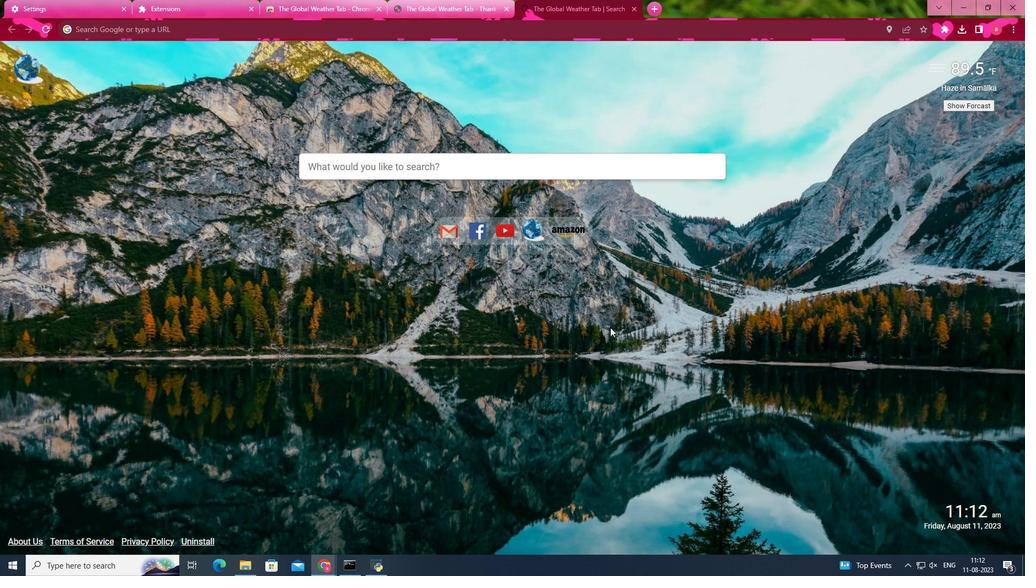 
Action: Mouse scrolled (610, 327) with delta (0, 0)
Screenshot: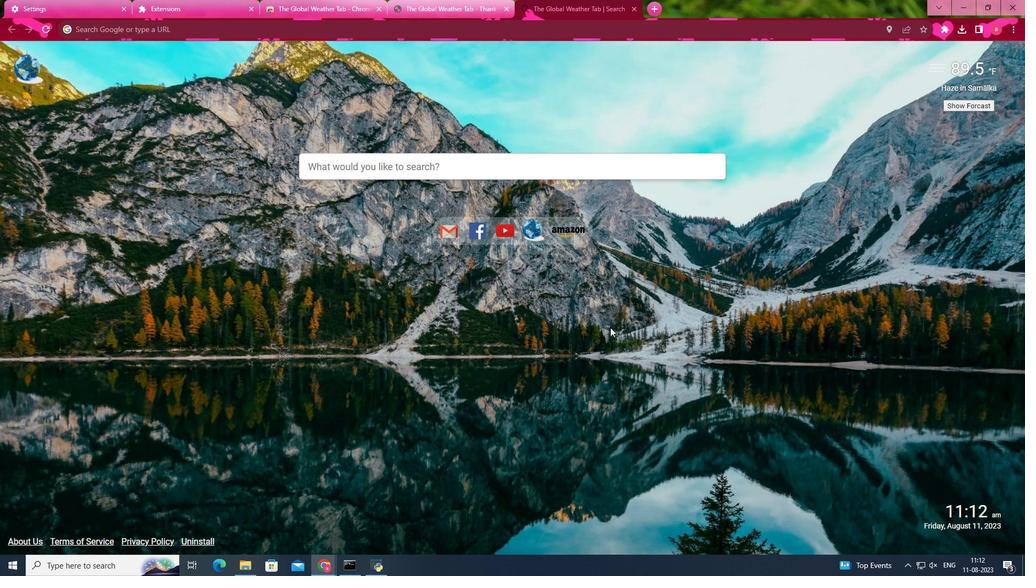 
Action: Mouse moved to (984, 526)
Screenshot: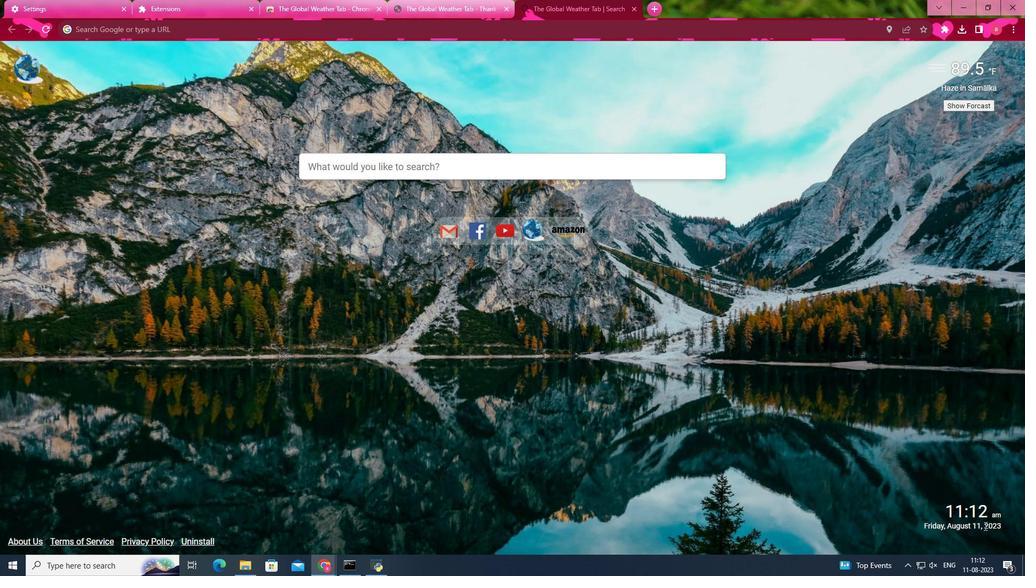 
Action: Mouse pressed left at (984, 526)
Screenshot: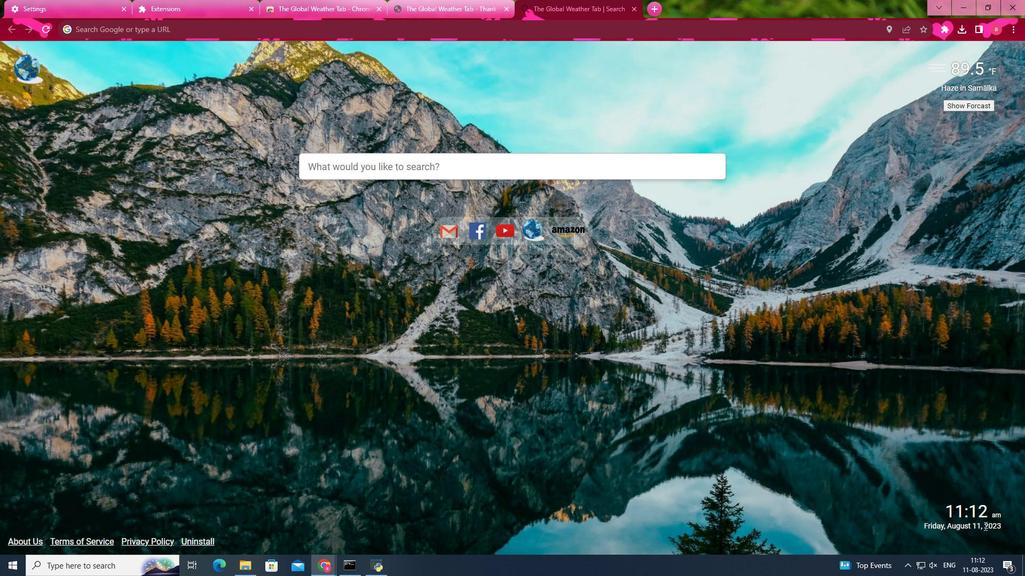 
Action: Mouse moved to (767, 458)
Screenshot: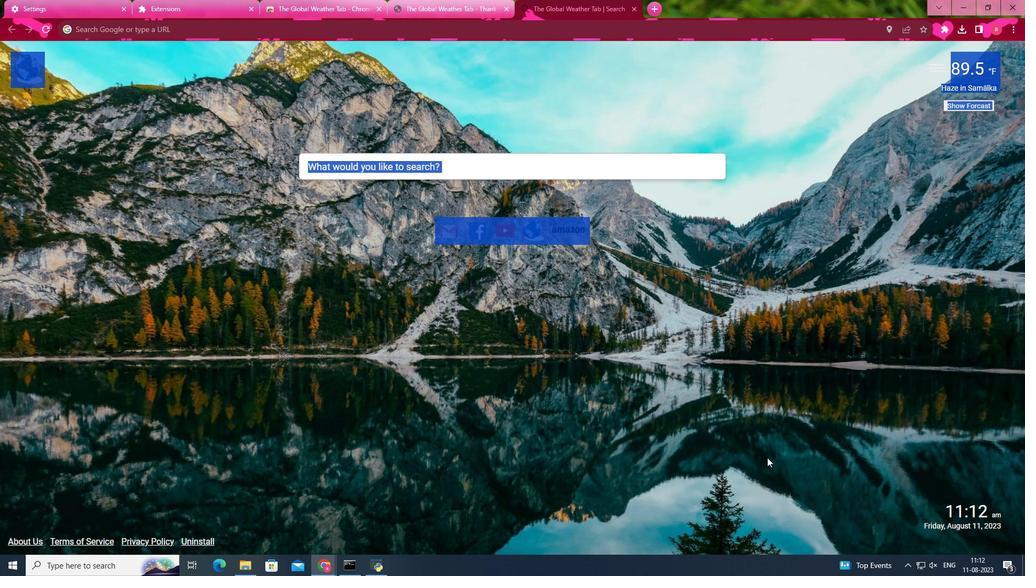 
Action: Mouse pressed left at (767, 458)
Screenshot: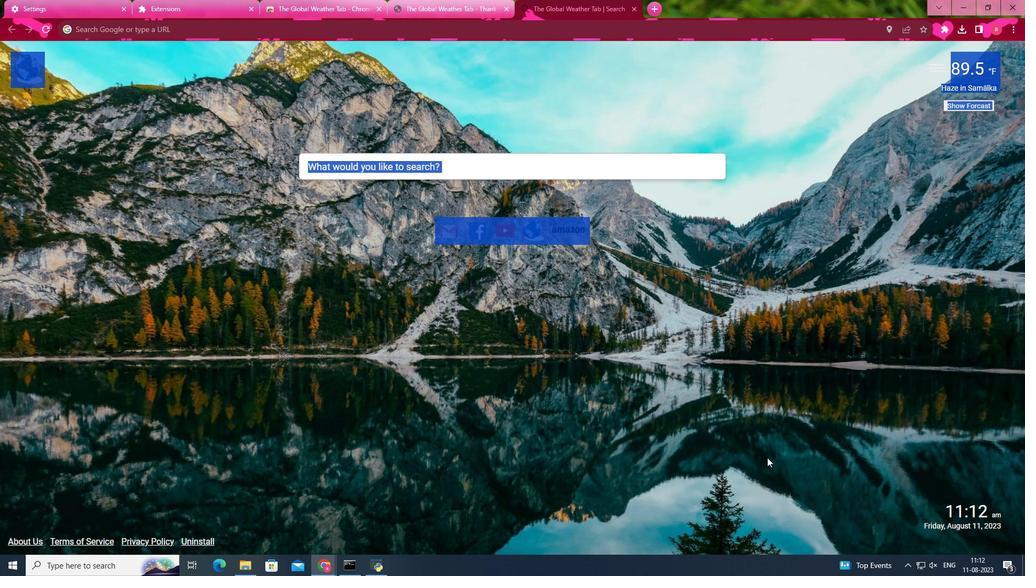 
Action: Mouse moved to (539, 158)
Screenshot: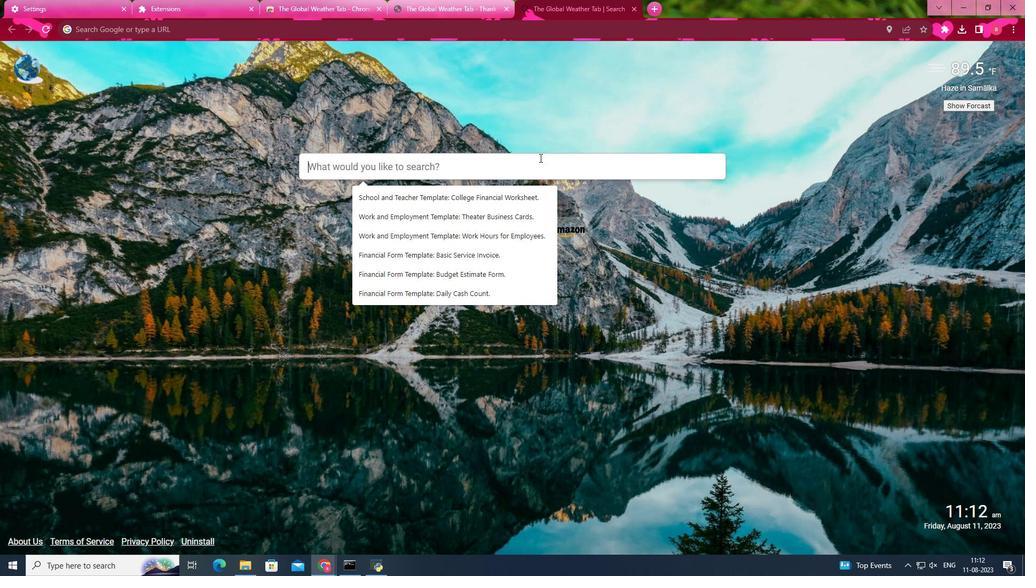 
Action: Mouse pressed left at (539, 158)
Screenshot: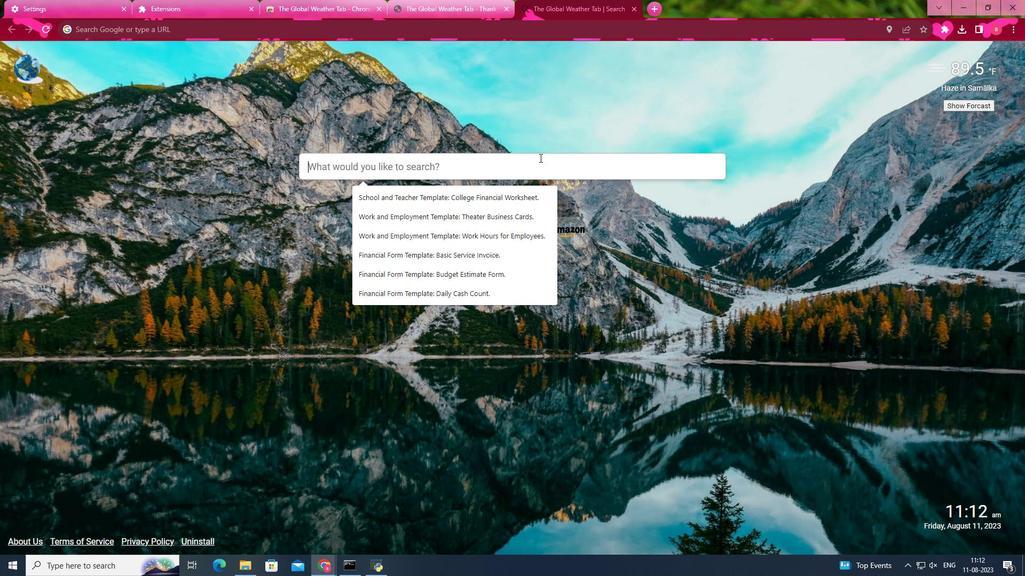 
Action: Mouse moved to (698, 196)
Screenshot: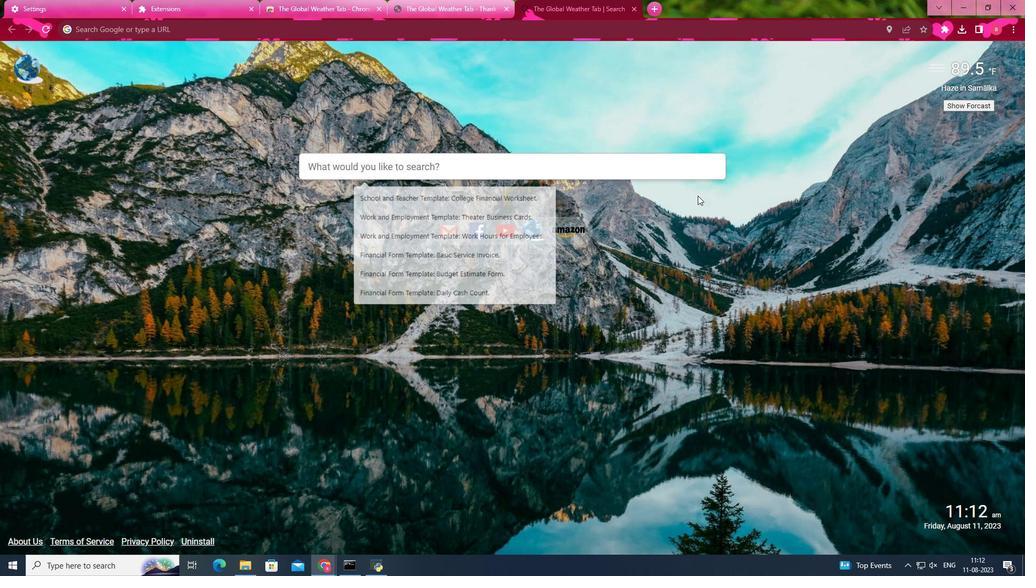 
Action: Mouse pressed left at (698, 196)
Screenshot: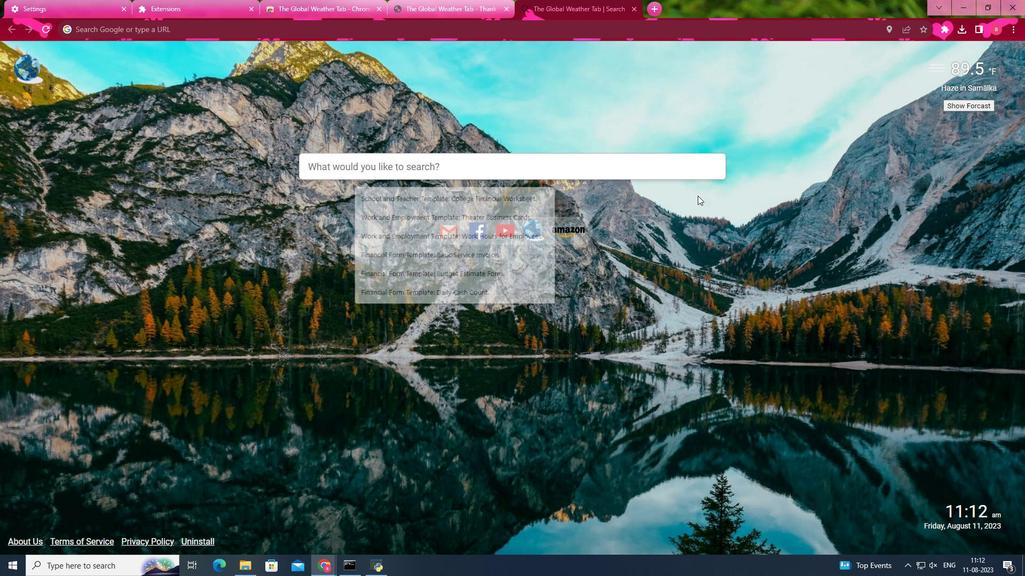 
Action: Mouse moved to (962, 105)
Screenshot: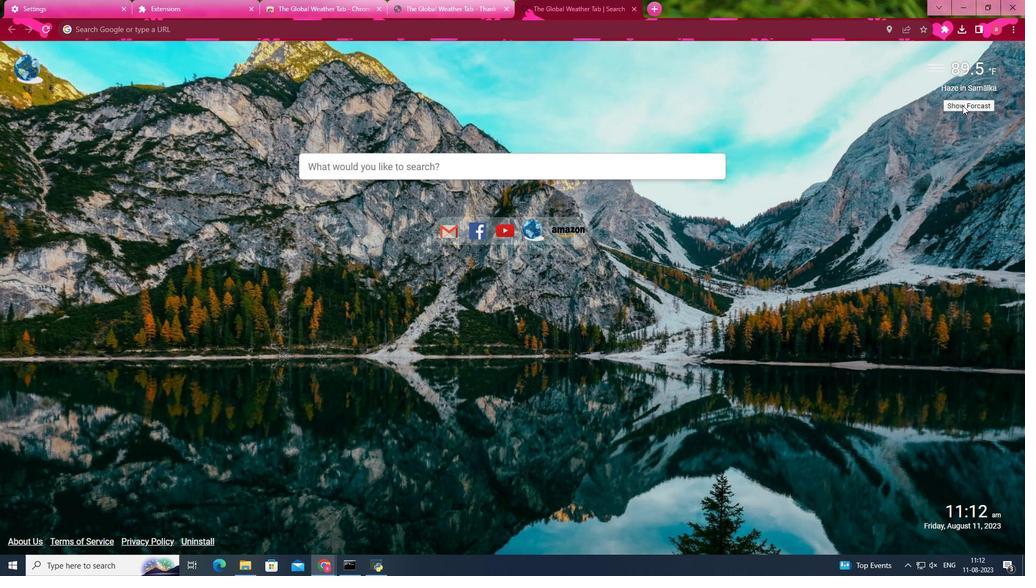 
Action: Mouse pressed left at (962, 105)
Screenshot: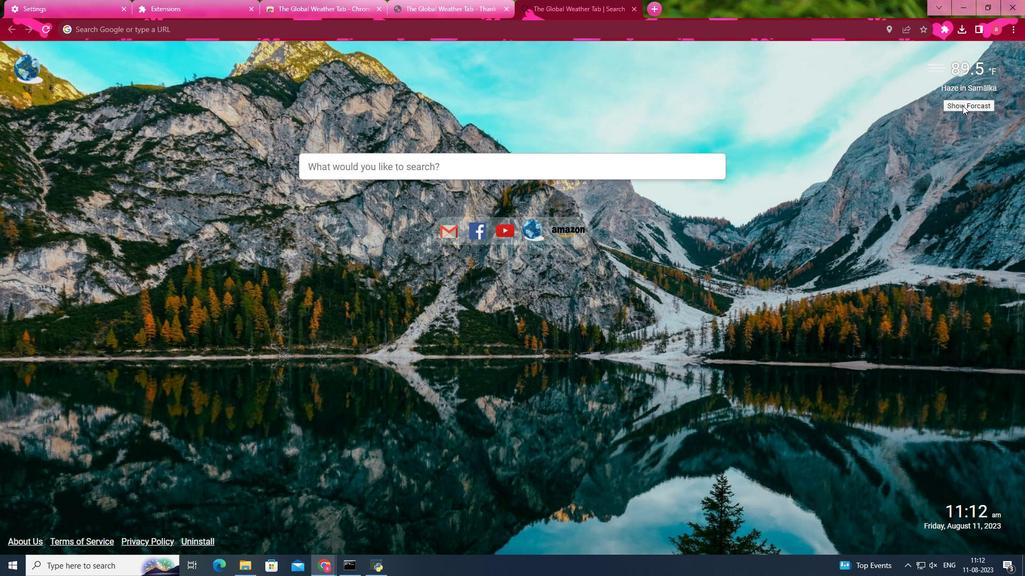 
Action: Mouse moved to (935, 200)
Screenshot: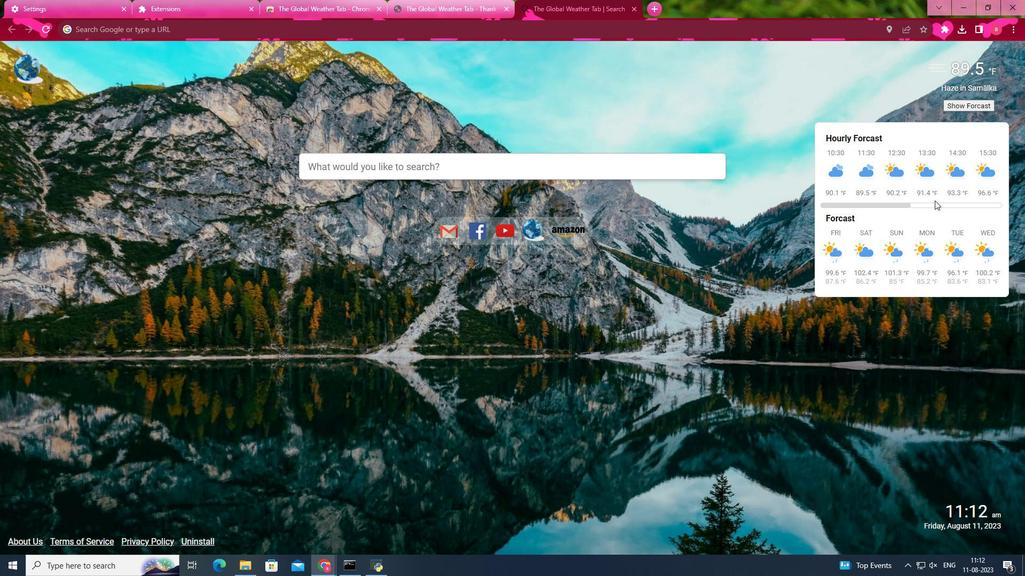 
Action: Mouse pressed left at (935, 200)
Screenshot: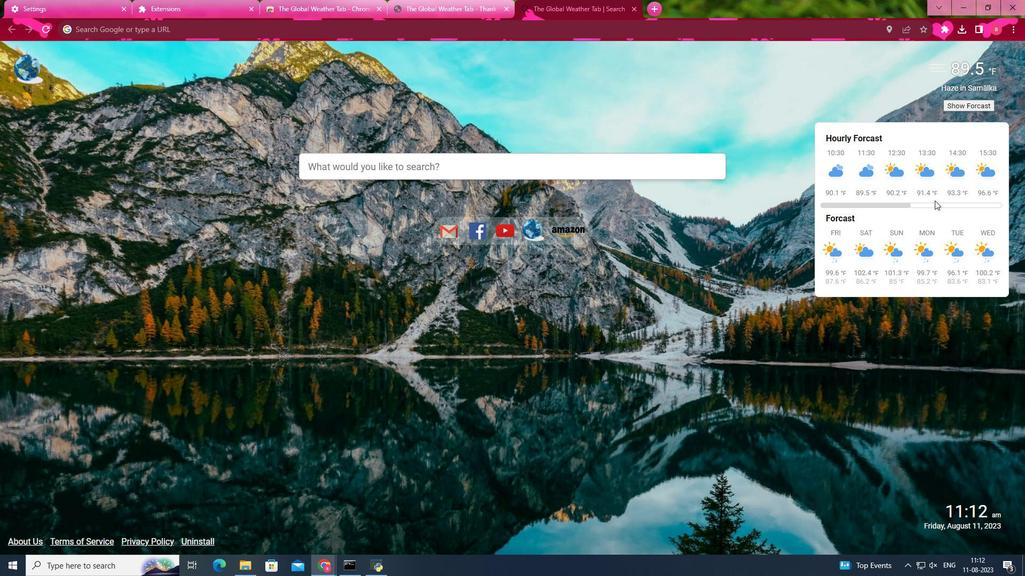 
Action: Mouse moved to (973, 74)
Screenshot: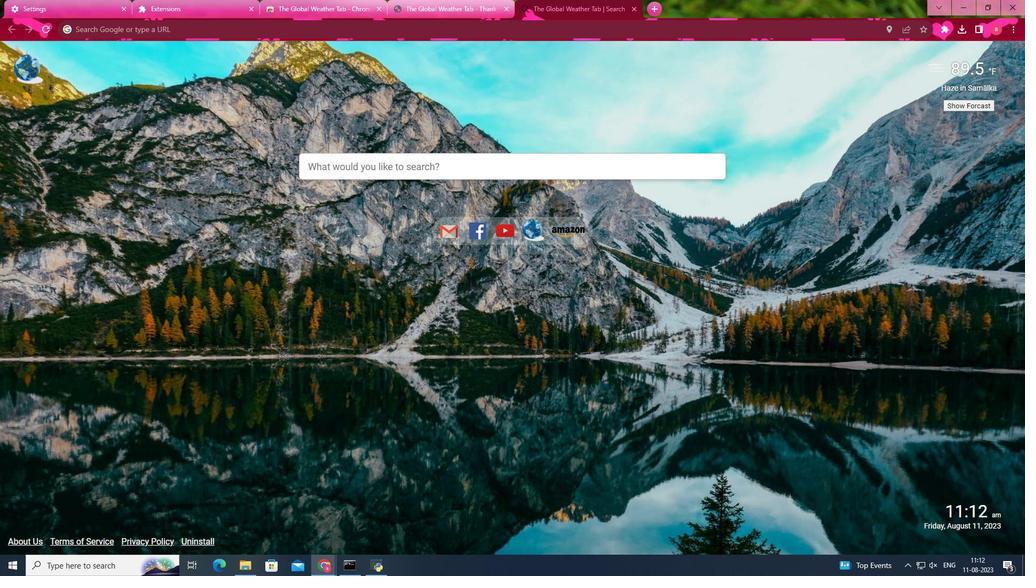 
Action: Mouse pressed left at (973, 74)
Screenshot: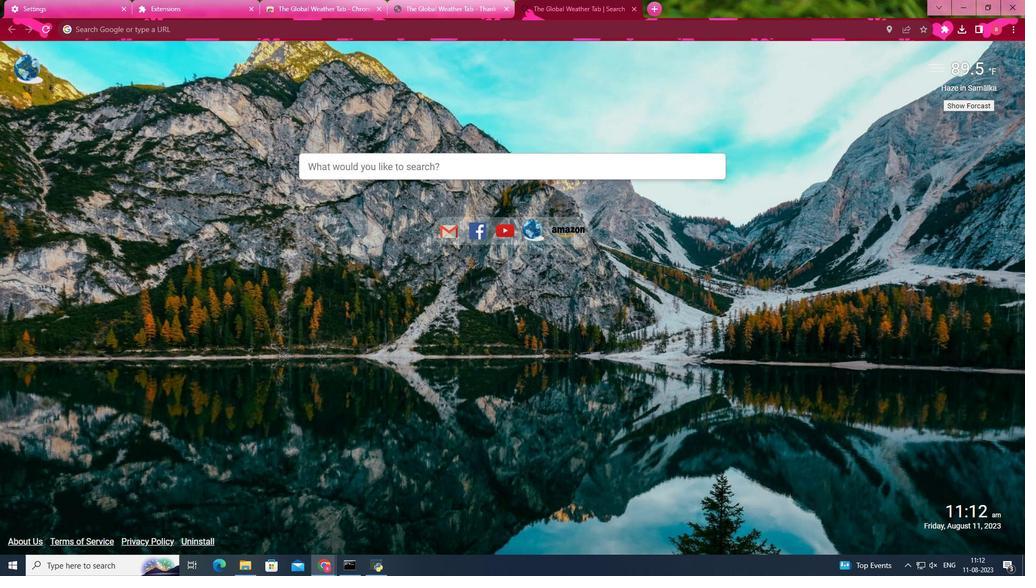 
Action: Mouse moved to (962, 105)
Screenshot: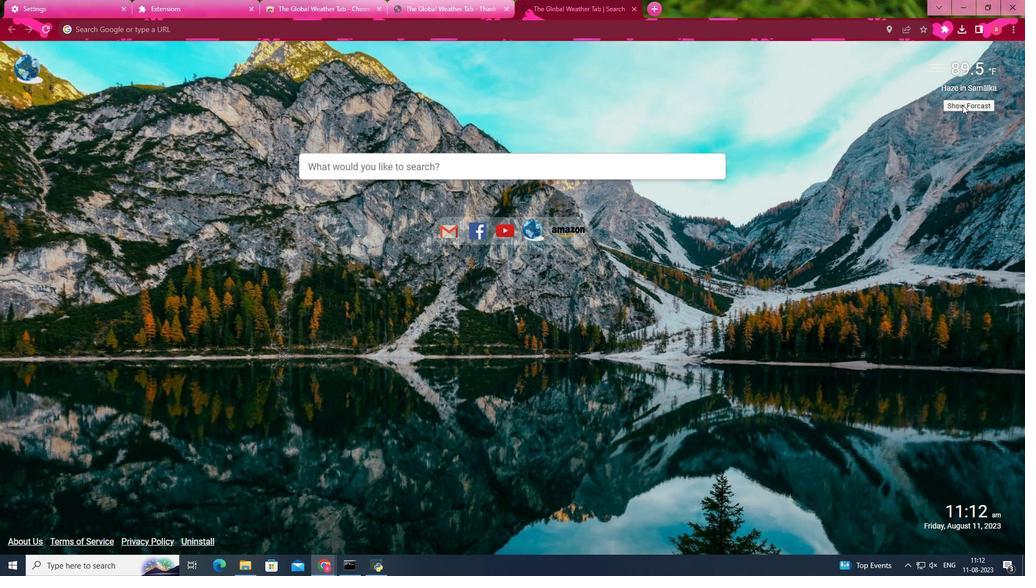 
Action: Mouse pressed left at (962, 105)
Screenshot: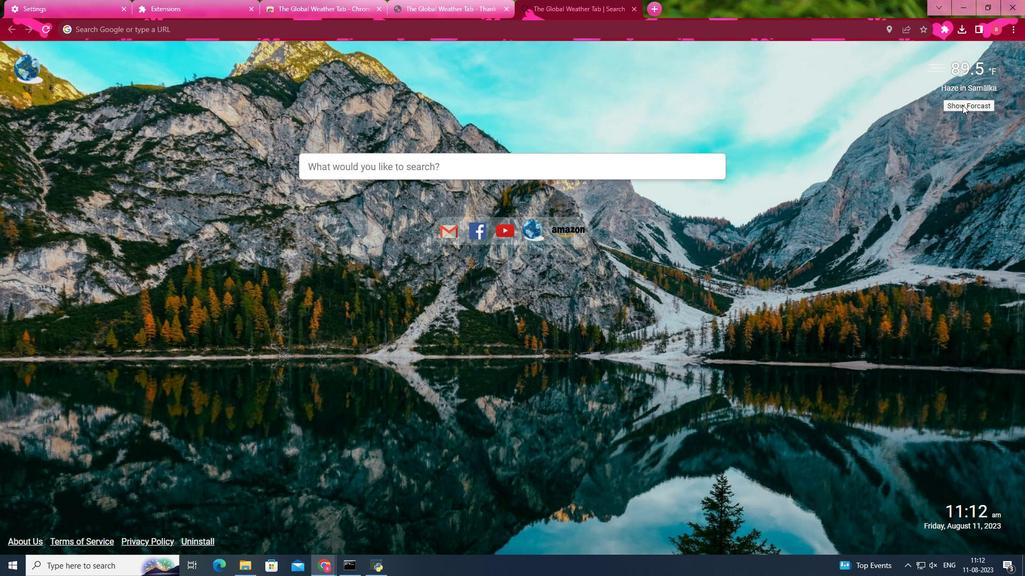 
Action: Mouse moved to (933, 204)
Screenshot: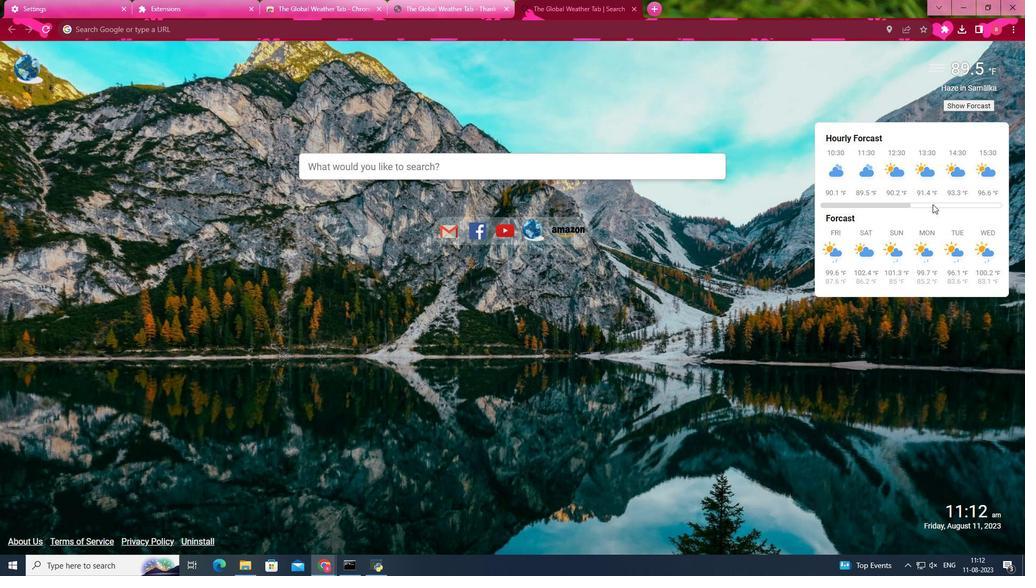 
Action: Mouse pressed left at (933, 204)
Screenshot: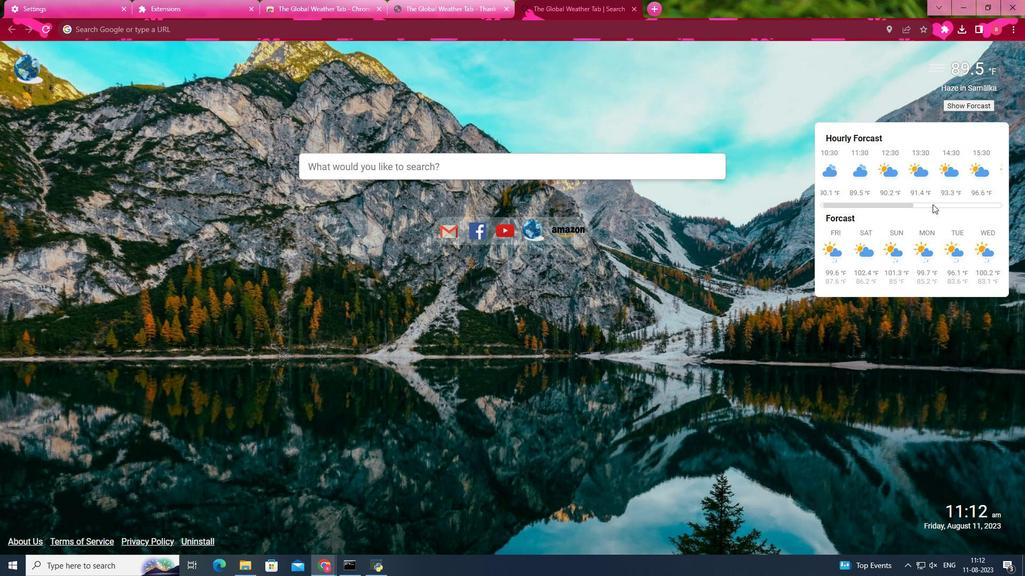 
Action: Mouse pressed left at (933, 204)
Screenshot: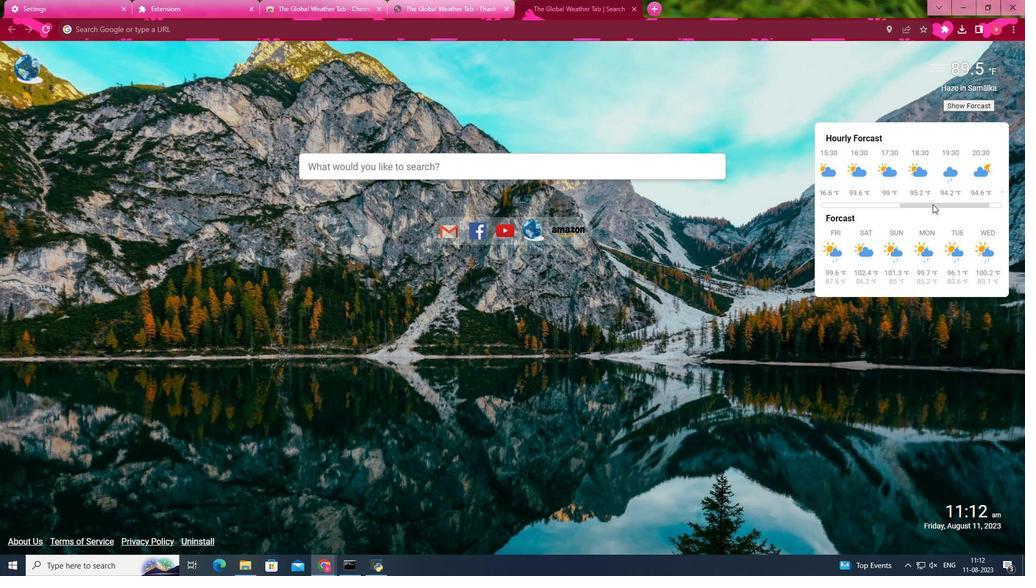 
Action: Mouse moved to (933, 214)
Screenshot: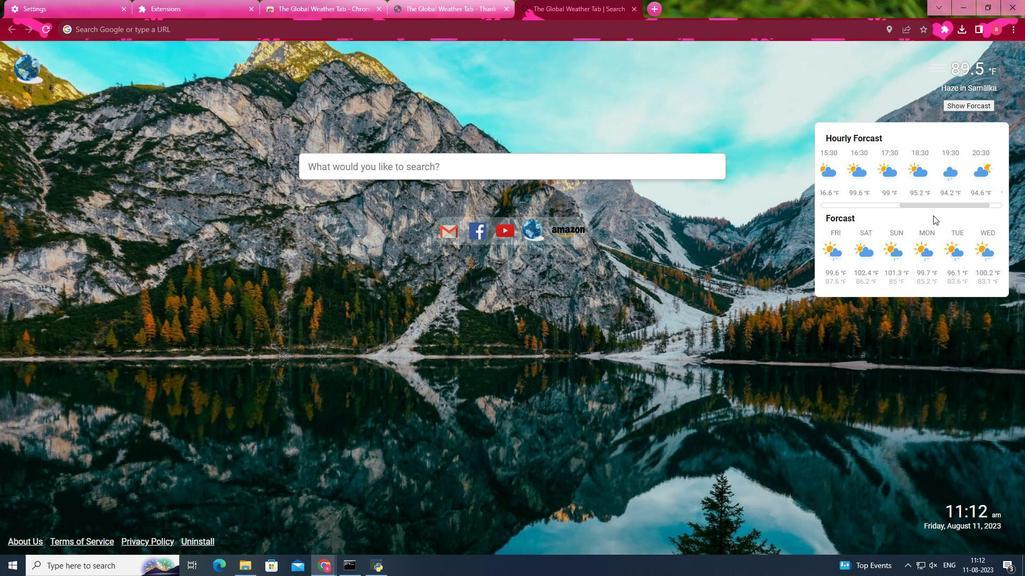 
Action: Mouse scrolled (933, 214) with delta (0, 0)
Screenshot: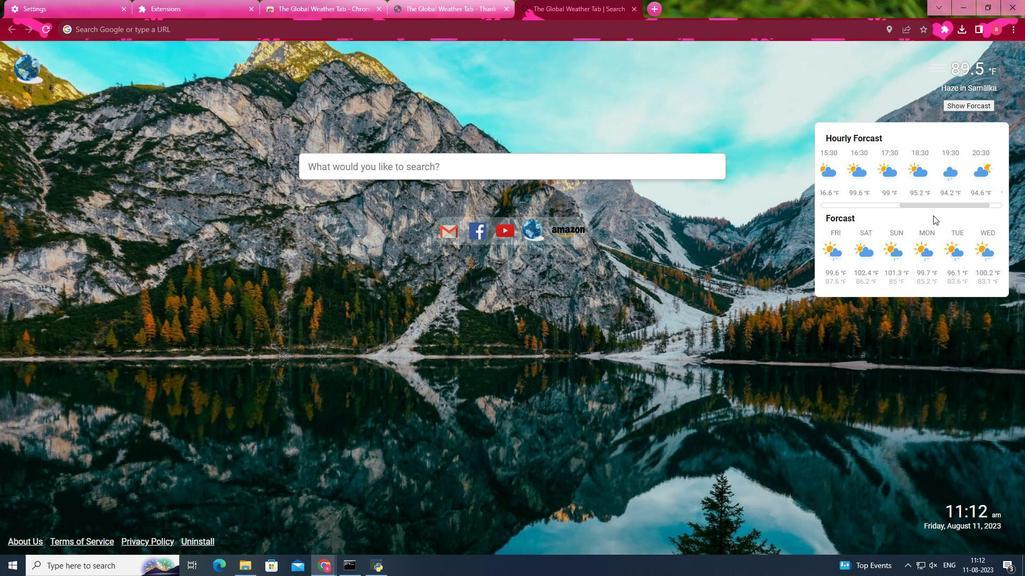 
Action: Mouse moved to (933, 215)
Screenshot: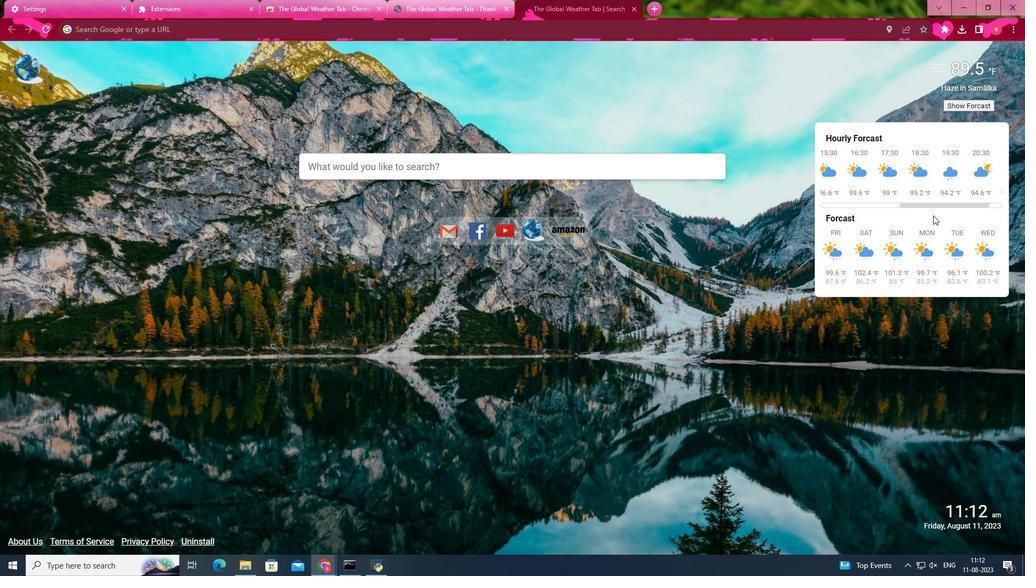 
Action: Mouse scrolled (933, 215) with delta (0, 0)
Screenshot: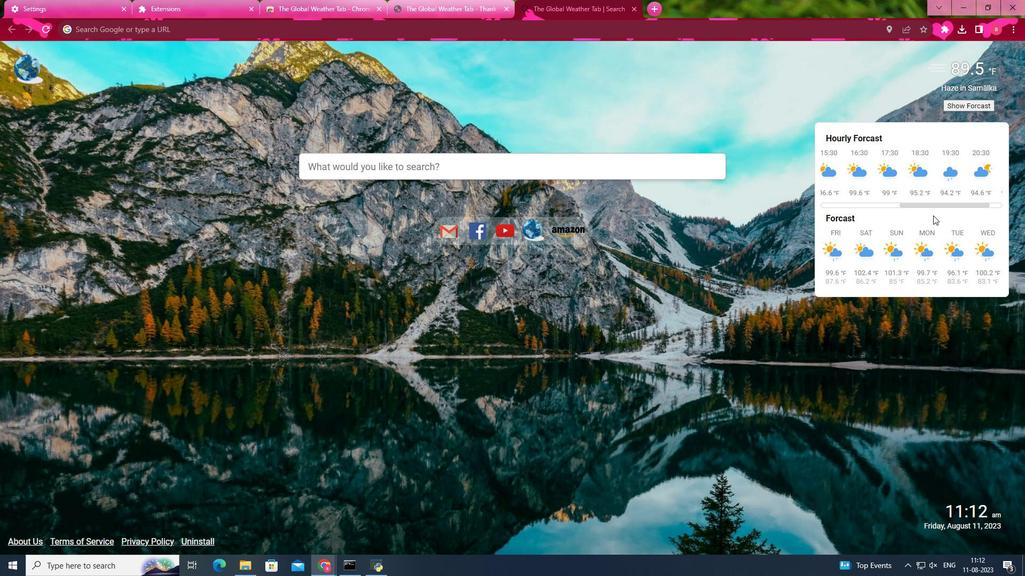 
Action: Mouse scrolled (933, 215) with delta (0, 0)
Screenshot: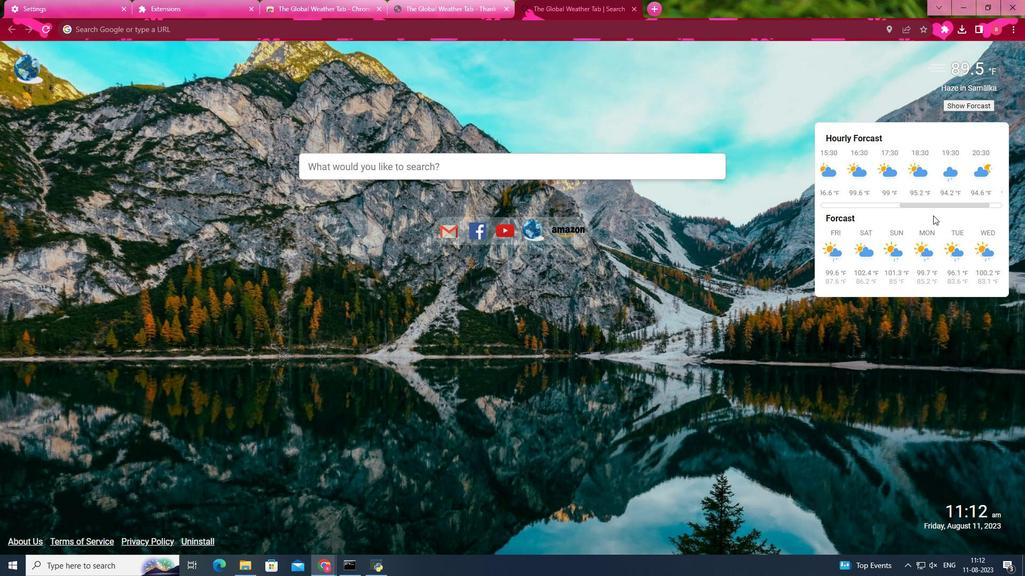 
Action: Mouse moved to (935, 166)
Screenshot: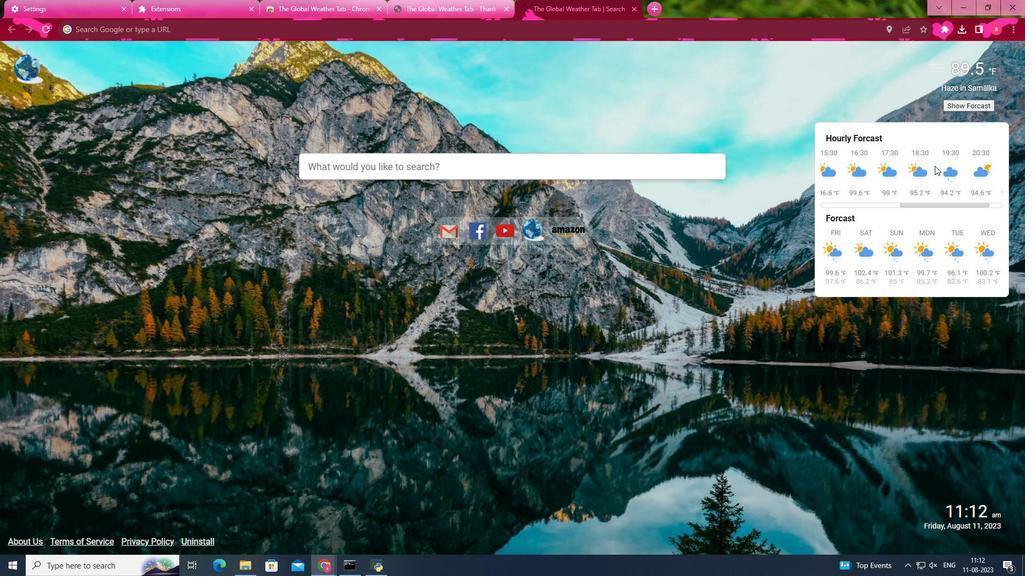 
Action: Mouse scrolled (935, 165) with delta (0, 0)
Screenshot: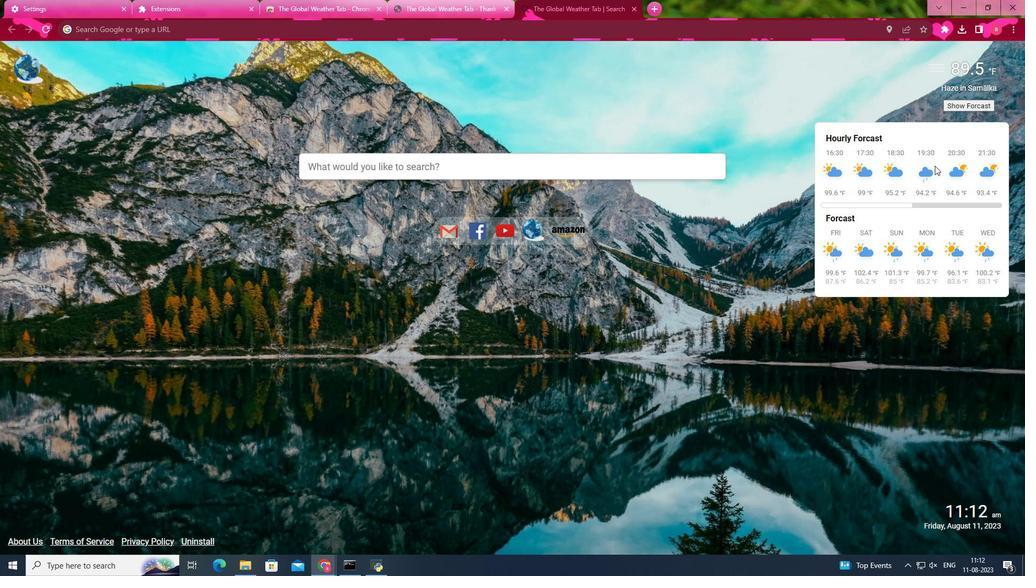 
Action: Mouse scrolled (935, 165) with delta (0, 0)
Screenshot: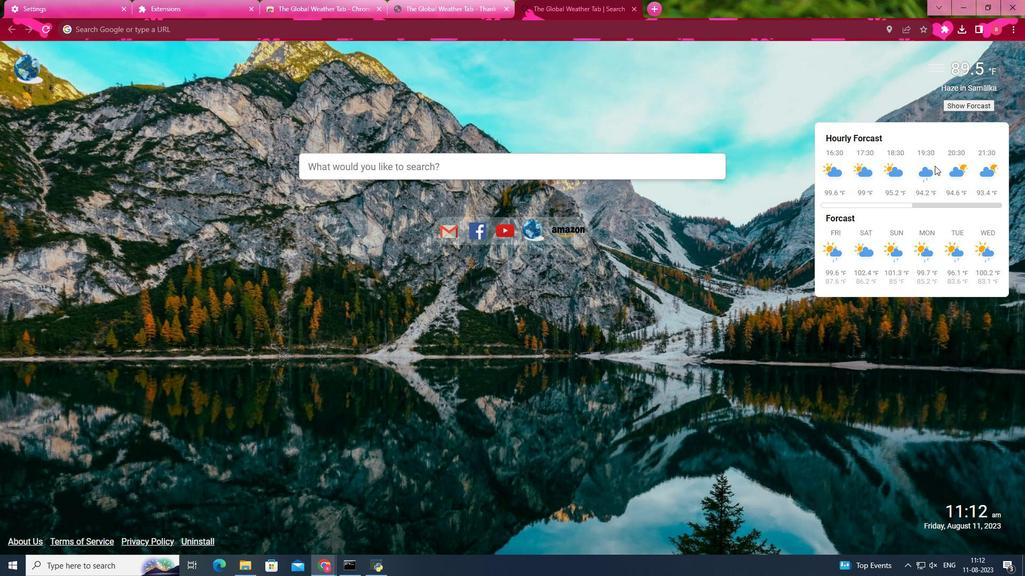 
Action: Mouse moved to (844, 207)
Screenshot: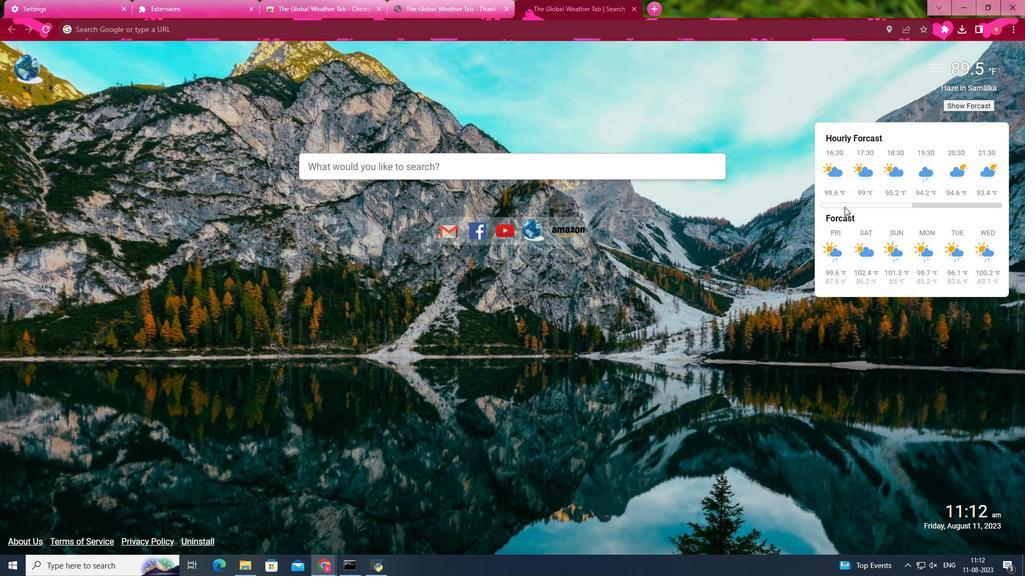 
Action: Mouse pressed left at (844, 207)
Screenshot: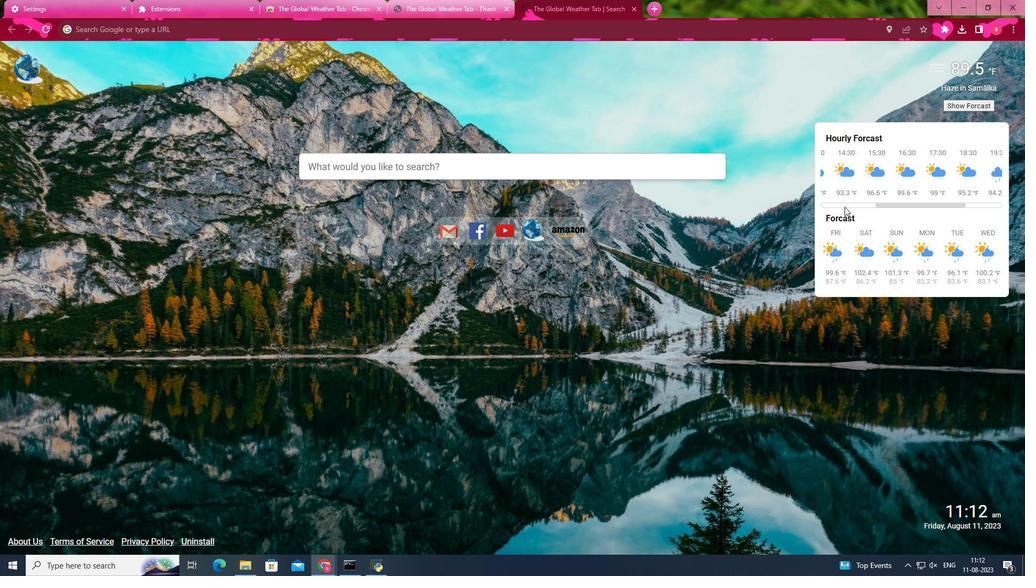 
Action: Mouse moved to (877, 141)
Screenshot: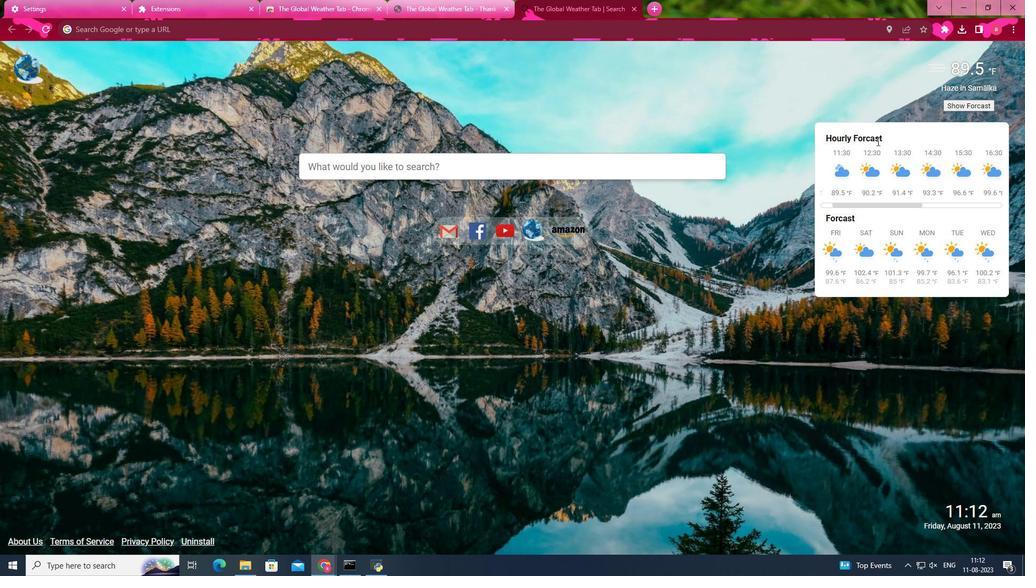 
Action: Mouse pressed left at (877, 141)
Screenshot: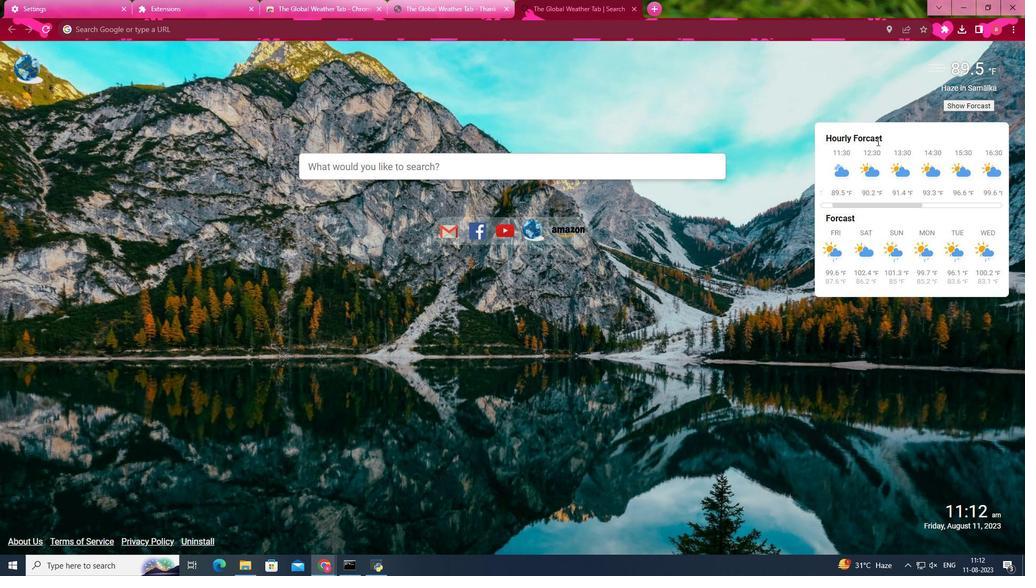 
Action: Mouse moved to (957, 64)
Screenshot: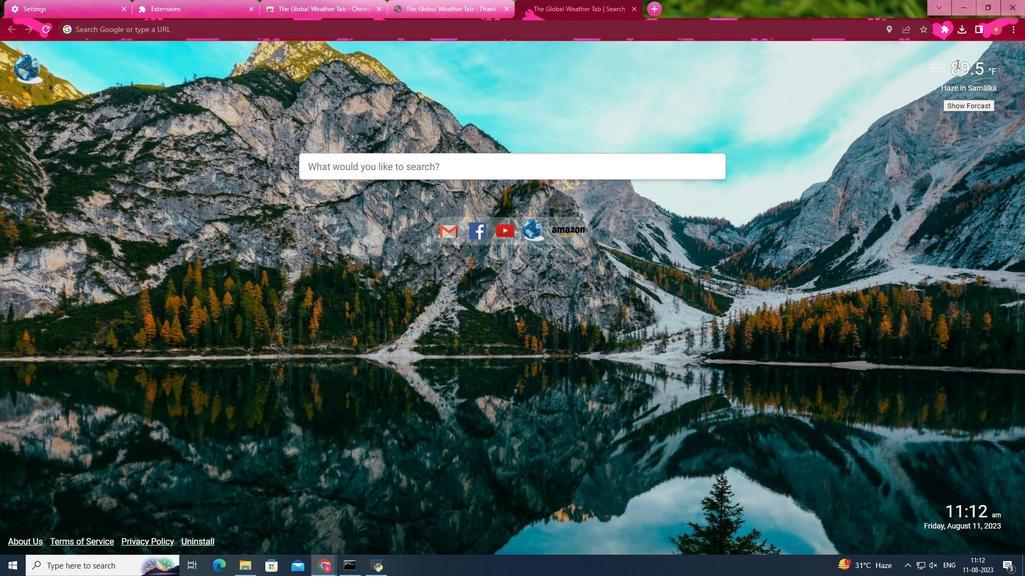 
Action: Mouse pressed left at (957, 64)
Screenshot: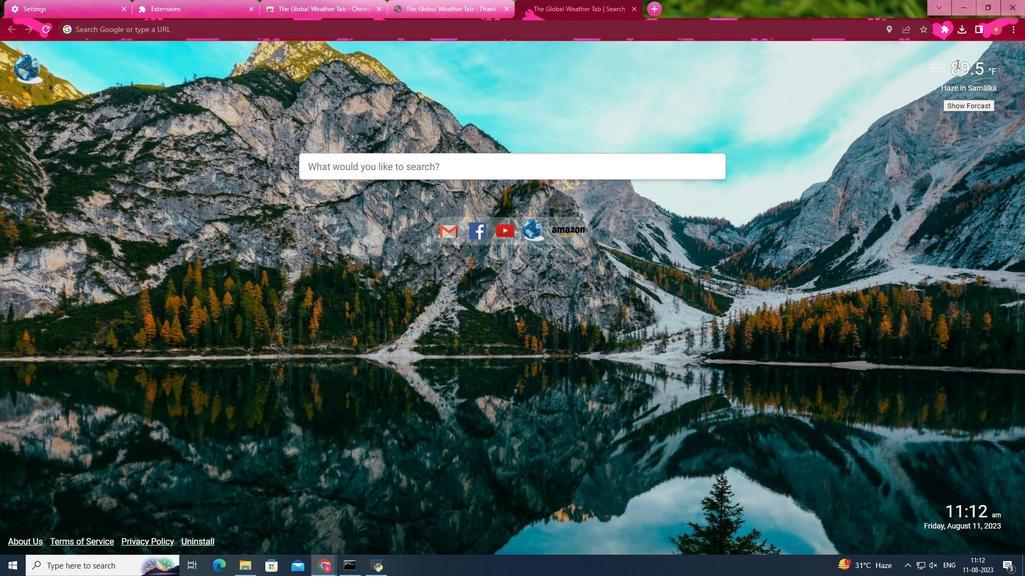 
Action: Mouse moved to (28, 64)
Screenshot: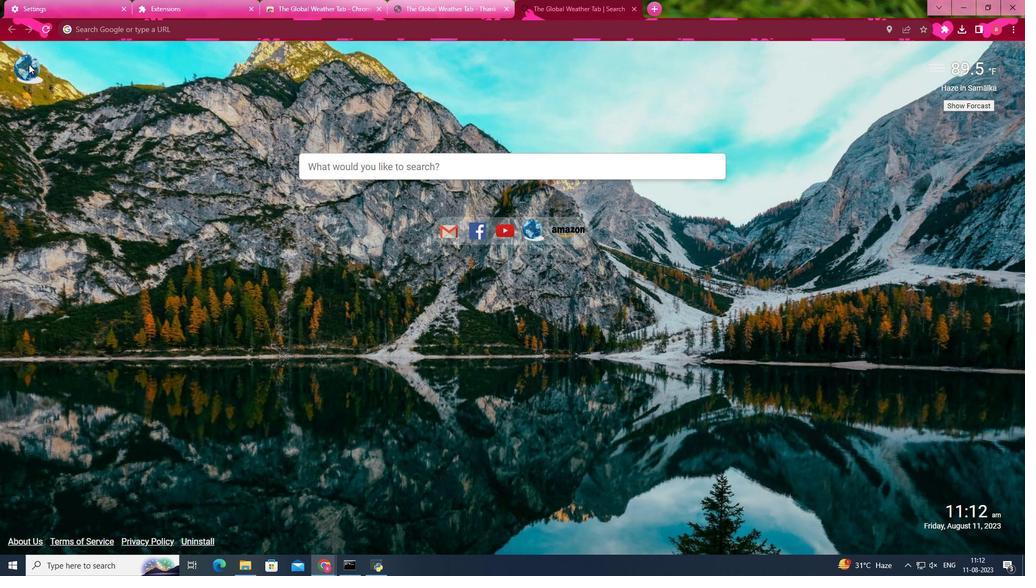 
Action: Mouse pressed left at (28, 64)
Screenshot: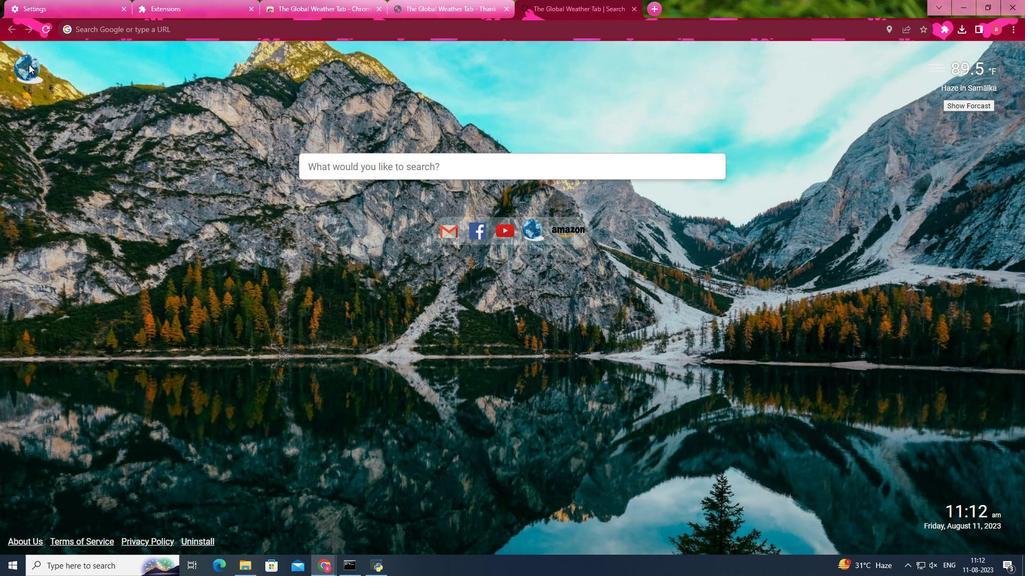 
Action: Mouse pressed left at (28, 64)
Screenshot: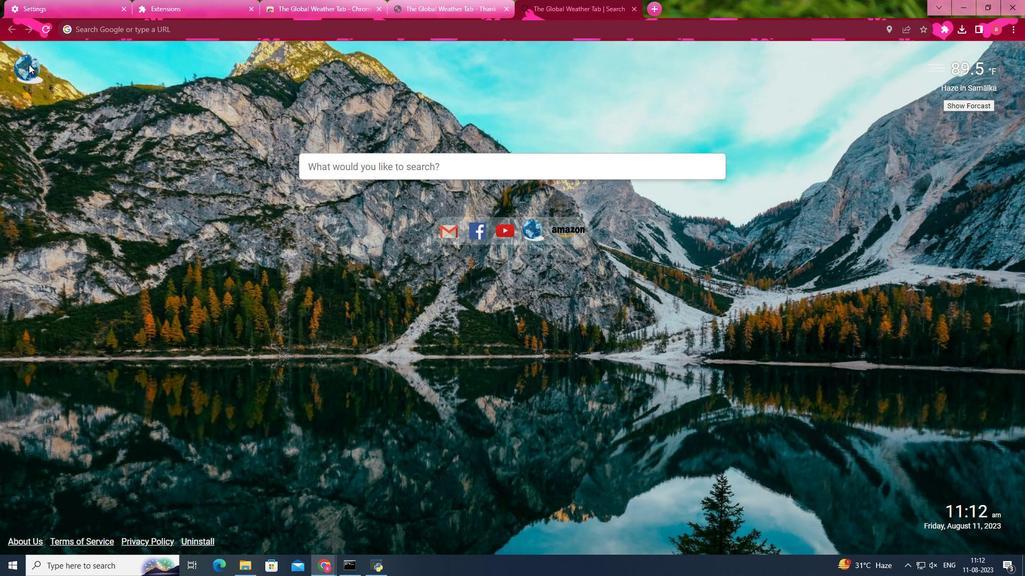 
Action: Mouse pressed left at (28, 64)
Screenshot: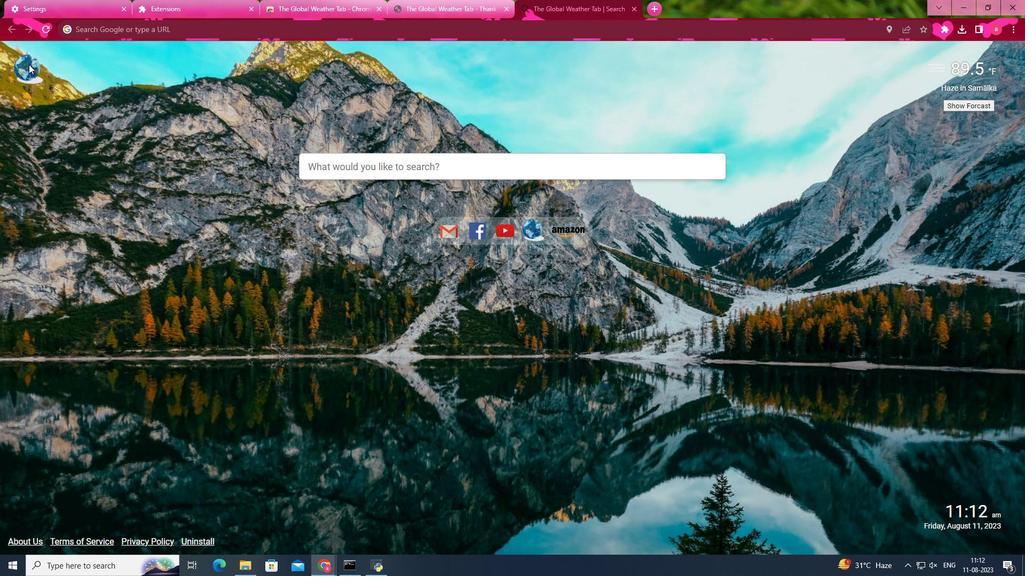 
Action: Mouse pressed left at (28, 64)
Screenshot: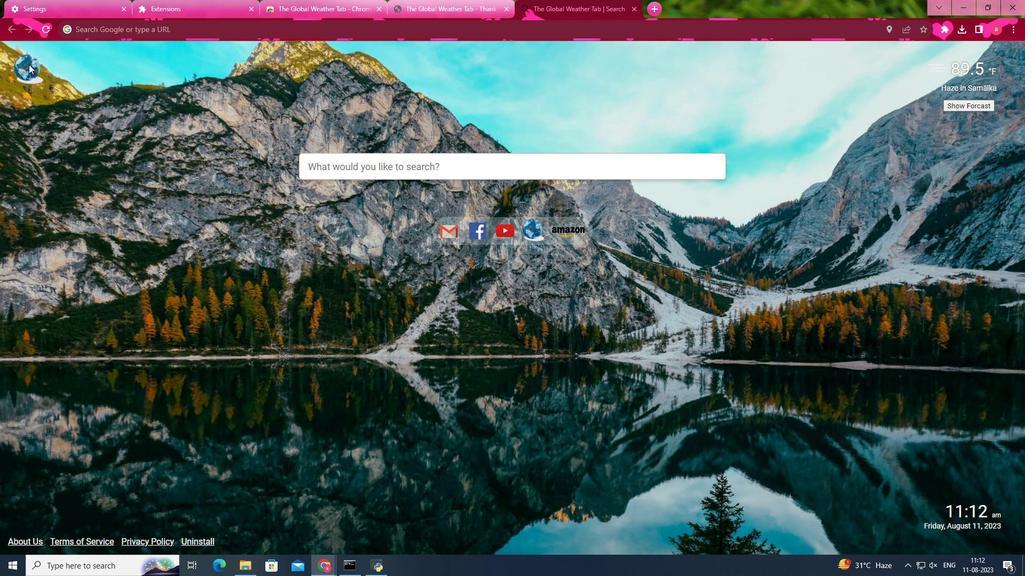 
Action: Mouse moved to (956, 514)
Screenshot: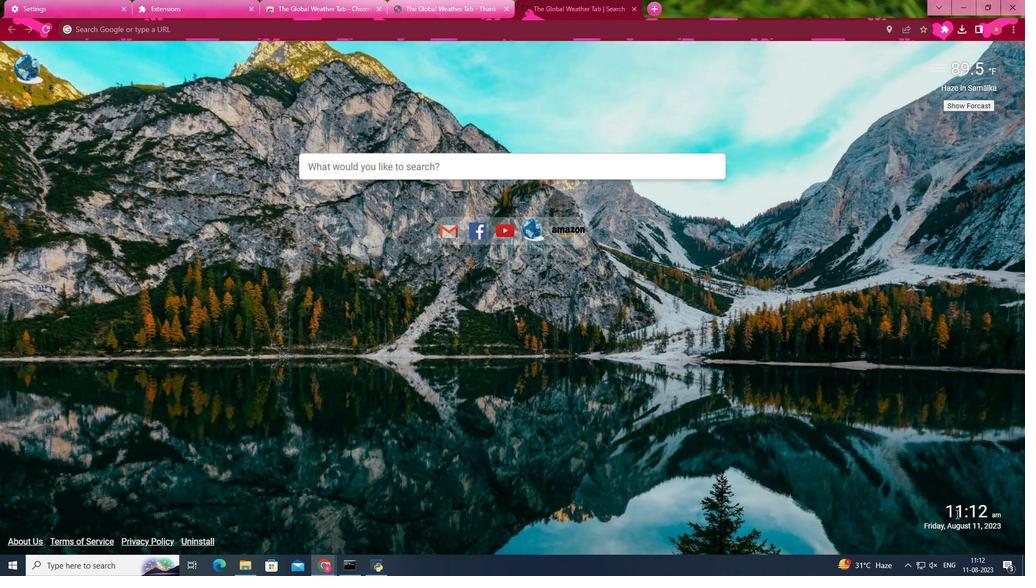 
Action: Mouse pressed left at (956, 514)
Screenshot: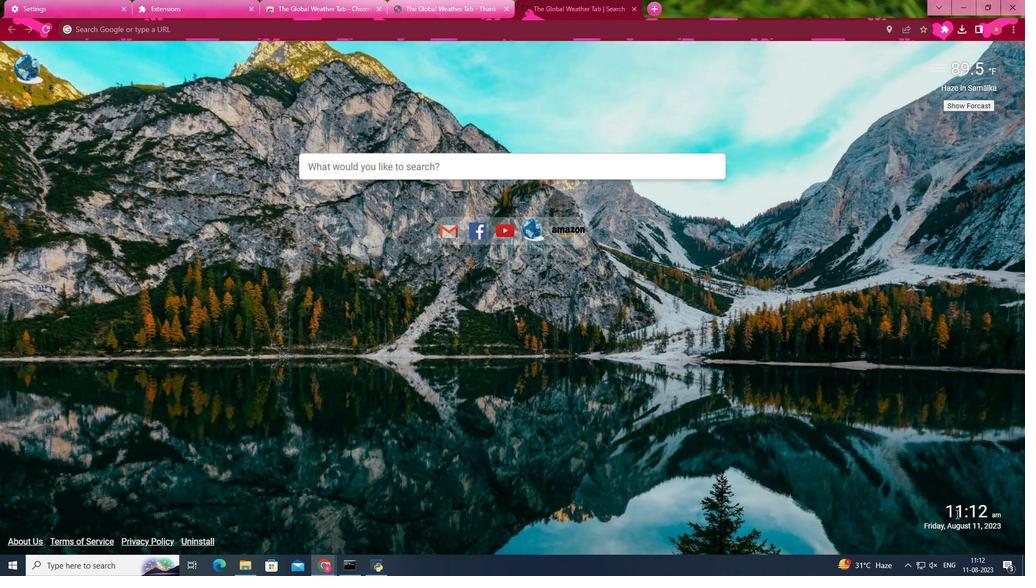 
Action: Mouse moved to (972, 74)
Screenshot: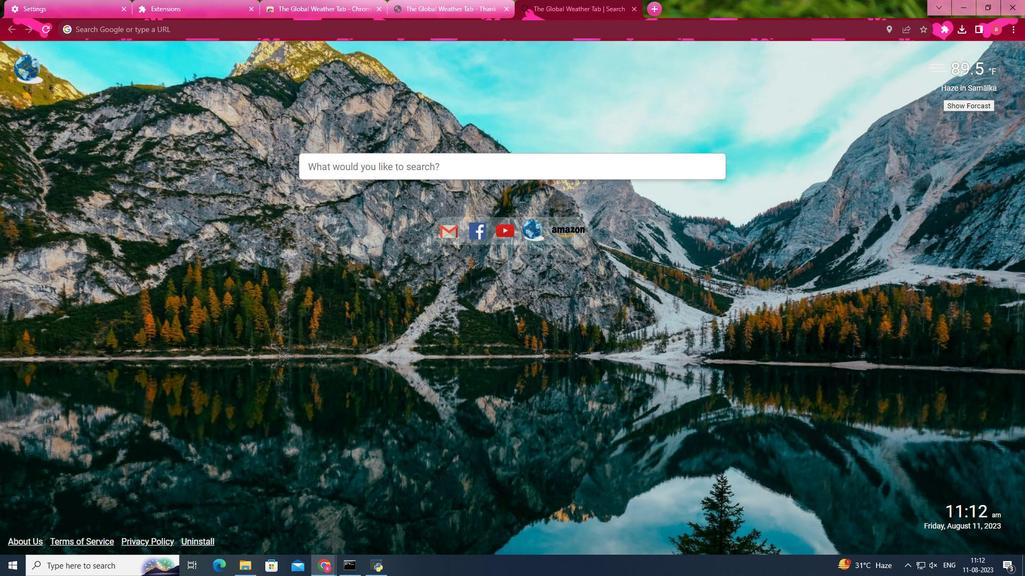 
Action: Mouse pressed left at (972, 74)
Screenshot: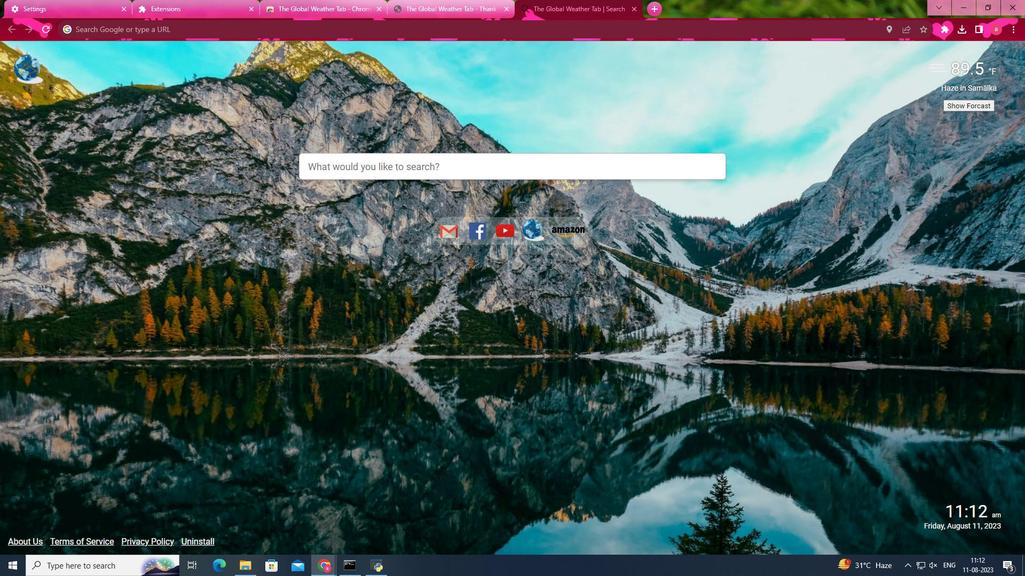 
Action: Mouse moved to (967, 113)
Screenshot: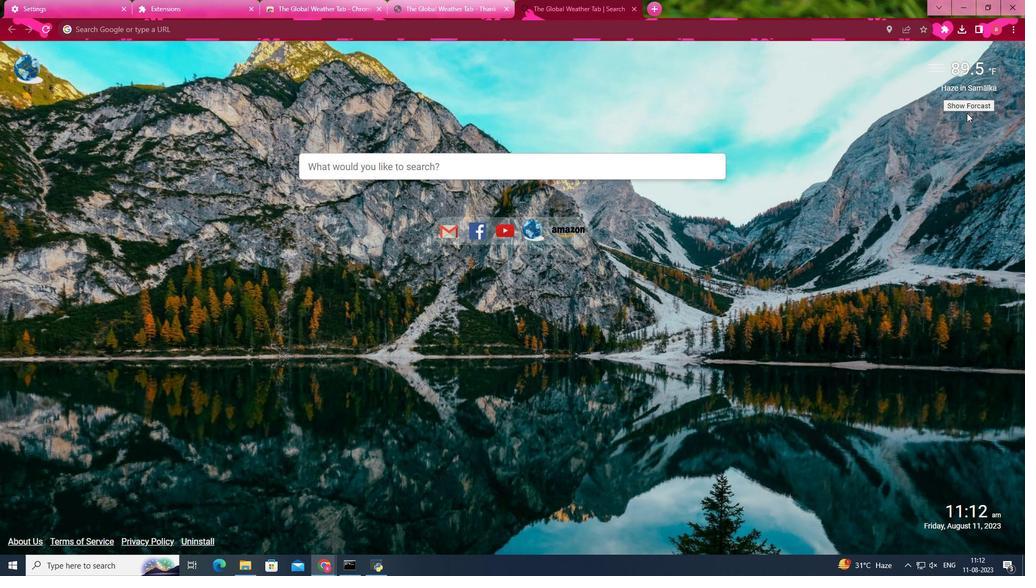 
Action: Mouse pressed left at (967, 113)
Screenshot: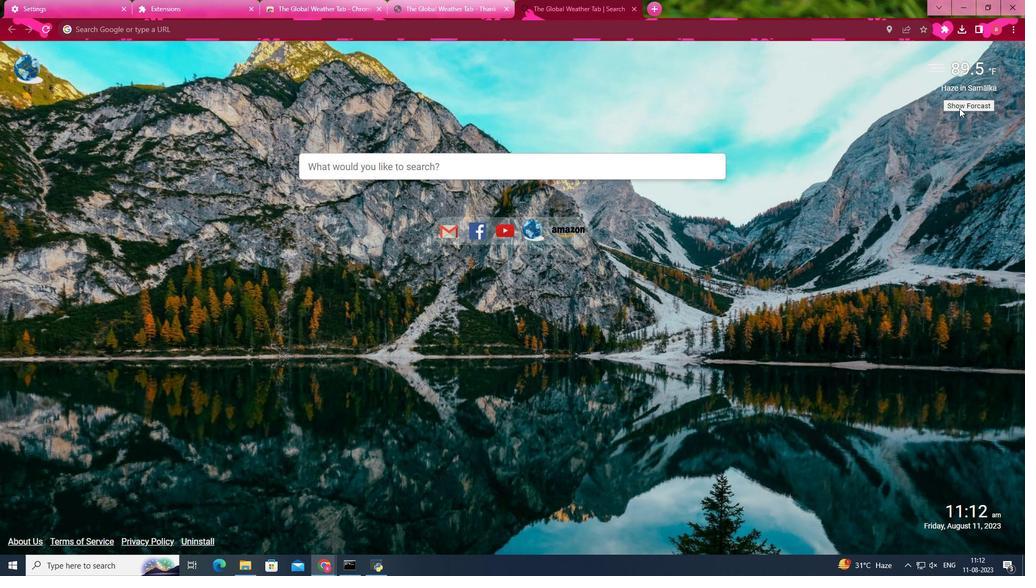 
Action: Mouse moved to (959, 107)
Screenshot: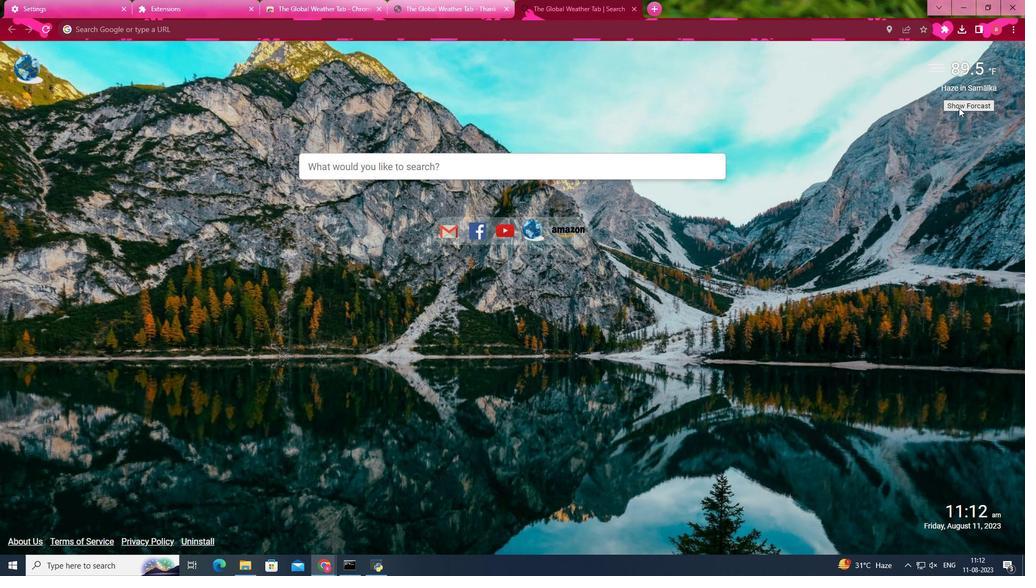 
Action: Mouse pressed left at (959, 107)
Screenshot: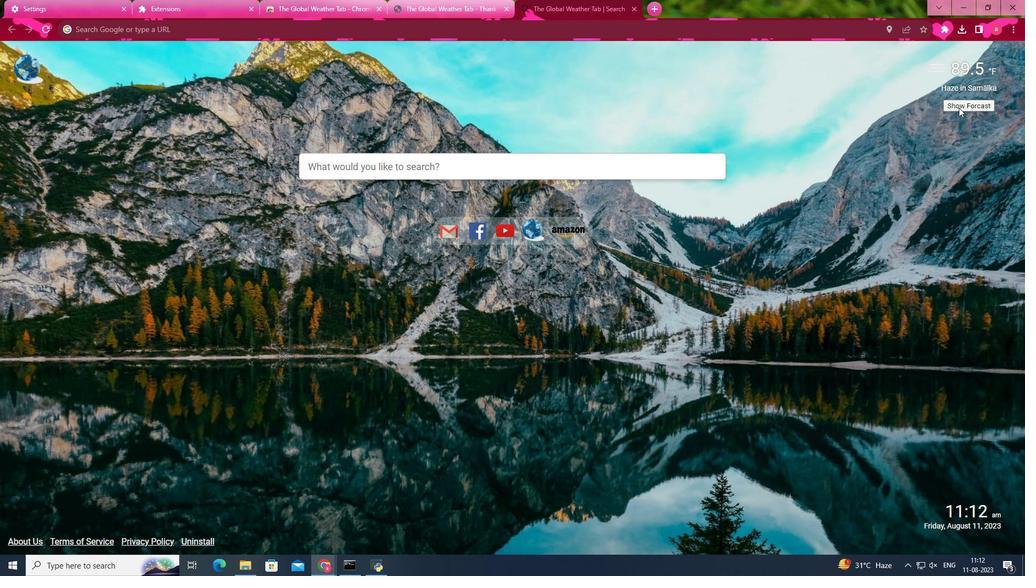 
Action: Mouse moved to (872, 207)
Screenshot: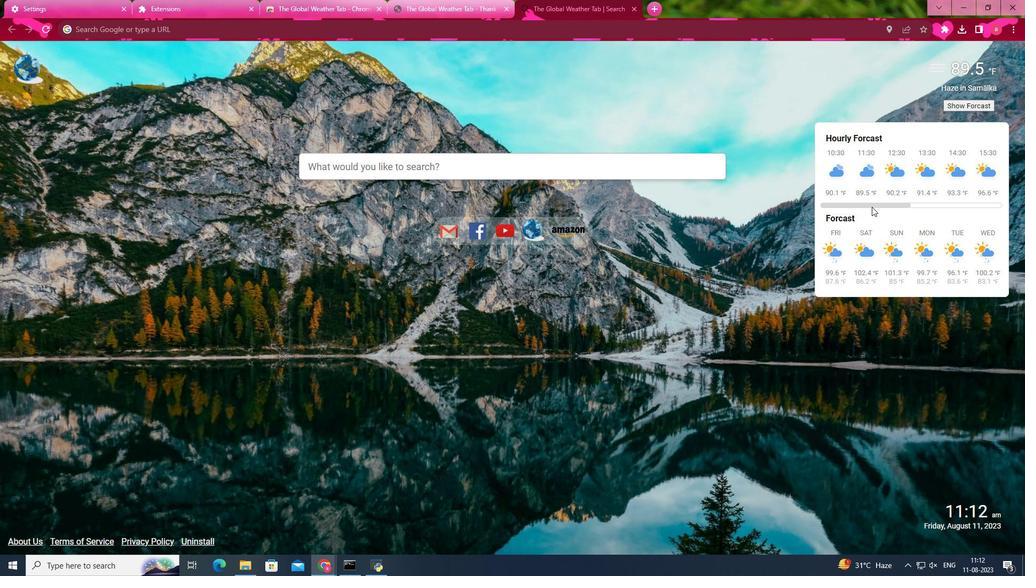 
Action: Mouse pressed left at (872, 207)
Screenshot: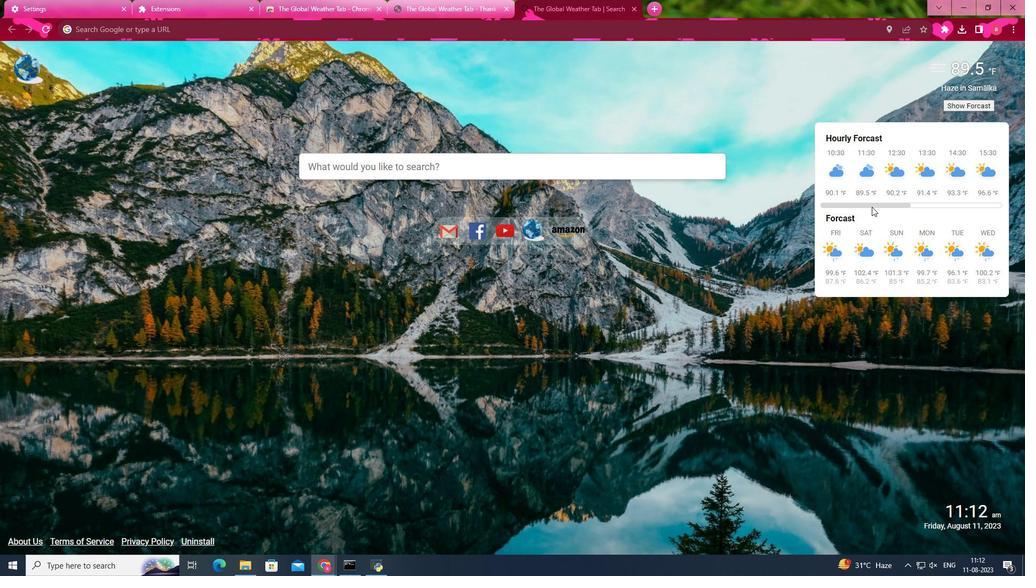 
Action: Mouse moved to (927, 208)
Screenshot: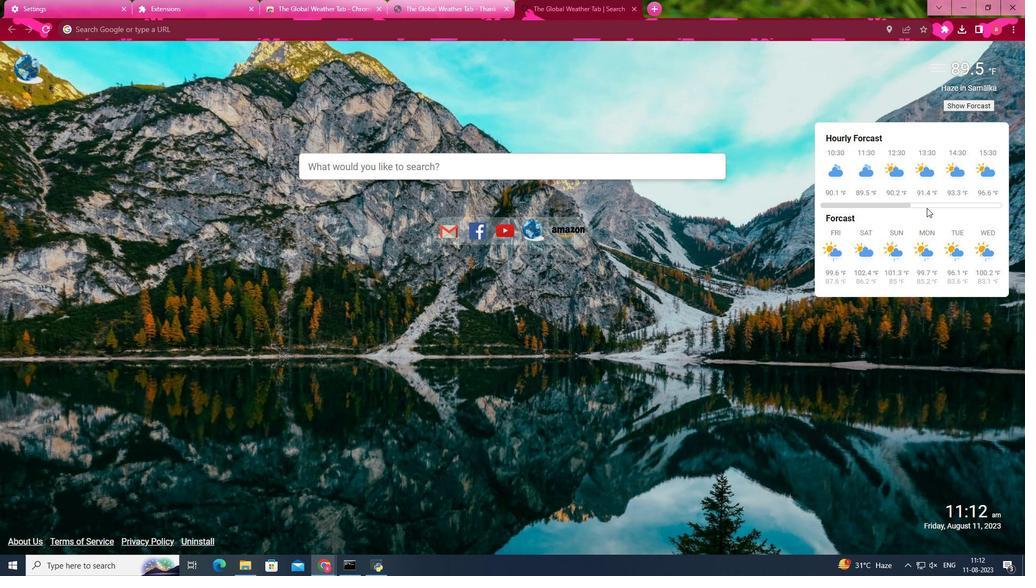 
Action: Mouse pressed left at (927, 208)
Screenshot: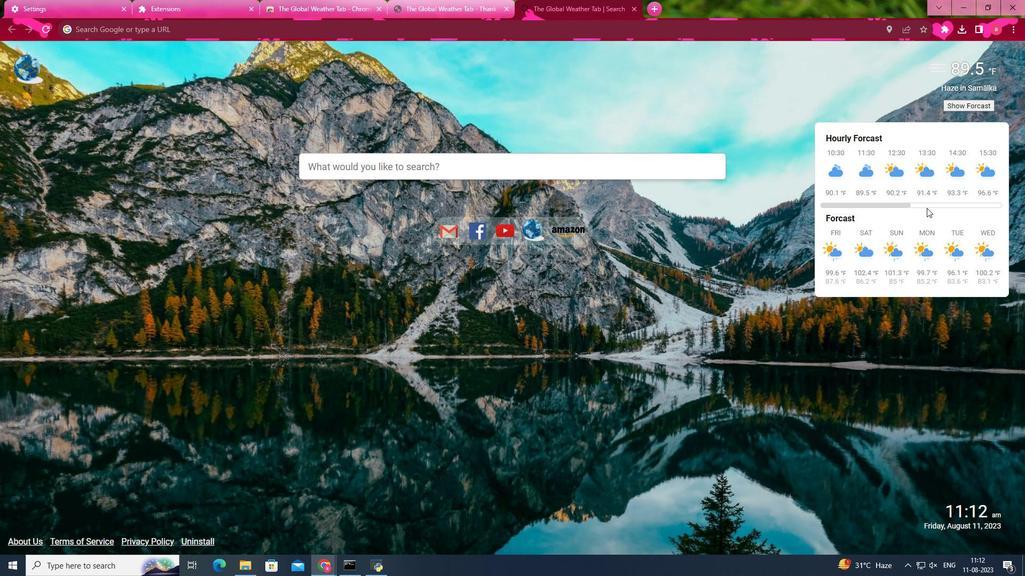 
Action: Mouse moved to (941, 207)
Screenshot: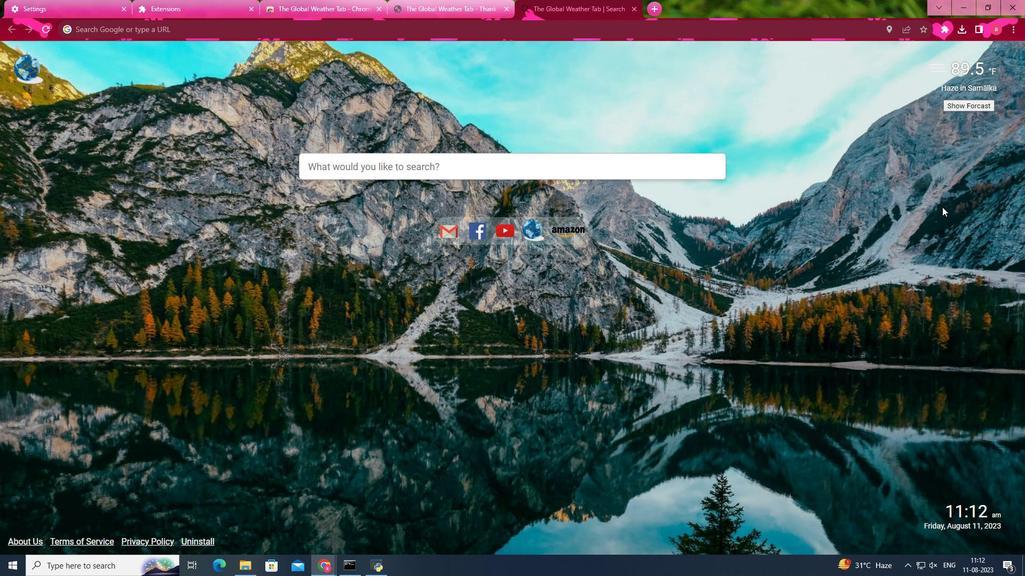 
Action: Mouse pressed left at (941, 207)
Screenshot: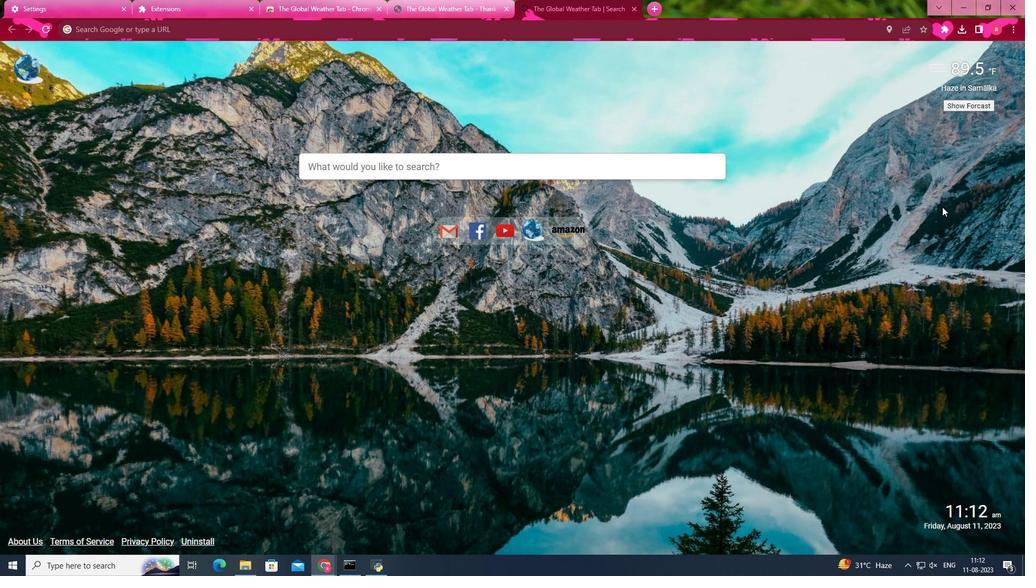 
Action: Mouse moved to (976, 69)
Screenshot: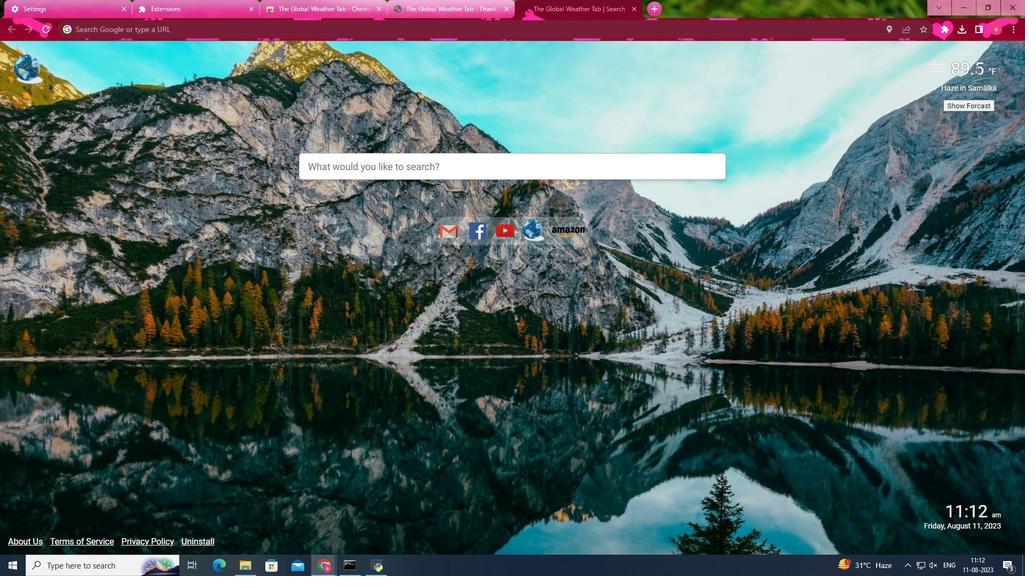 
Action: Mouse pressed left at (976, 69)
Screenshot: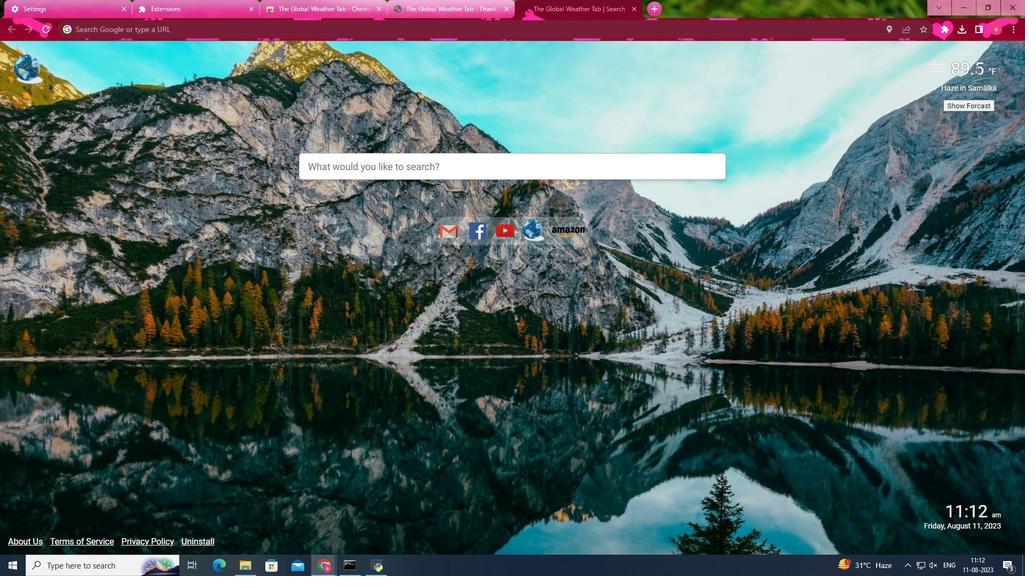 
Action: Mouse moved to (527, 193)
Screenshot: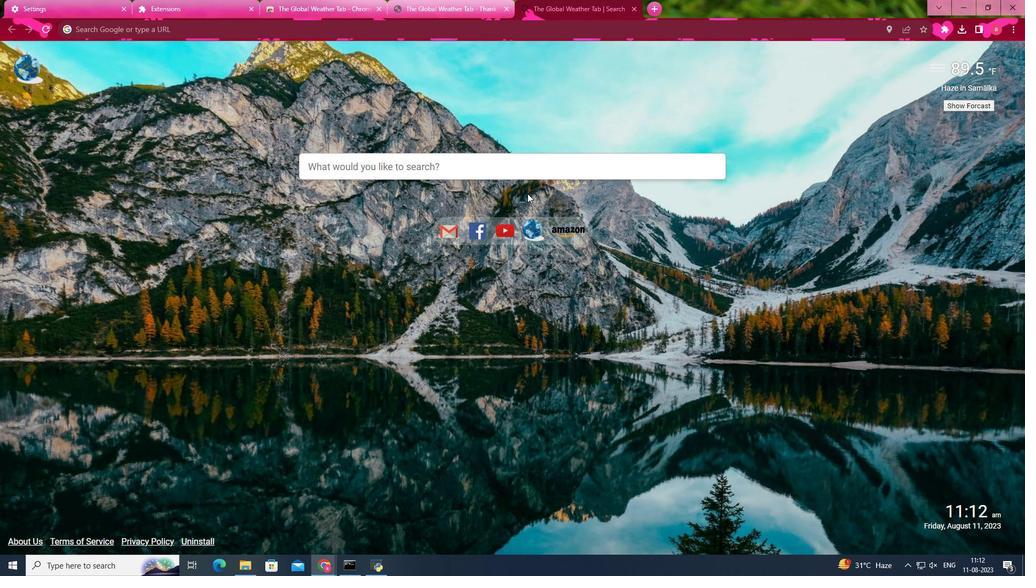 
